 Task: Find connections with filter location Point Cook with filter topic #hiringwith filter profile language English with filter current company ONLINE WORK FROM HOME OPPORTUNITY with filter school National Institute of Management Technology (NIMT) with filter industry Wholesale Paper Products with filter service category Customer Service with filter keywords title Actuary
Action: Mouse moved to (553, 105)
Screenshot: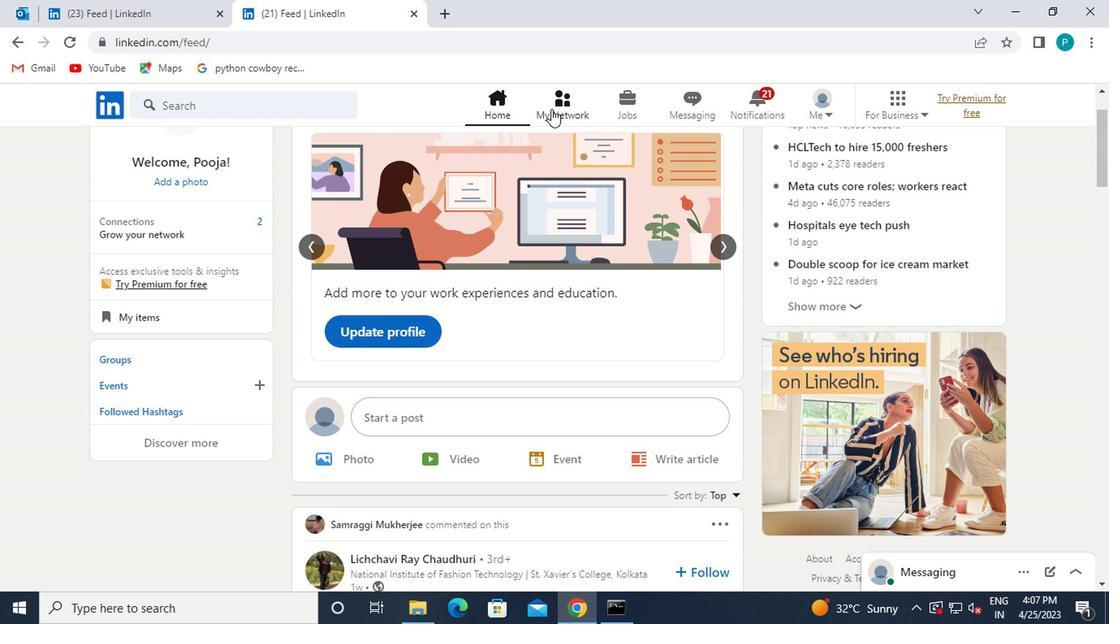 
Action: Mouse pressed left at (553, 105)
Screenshot: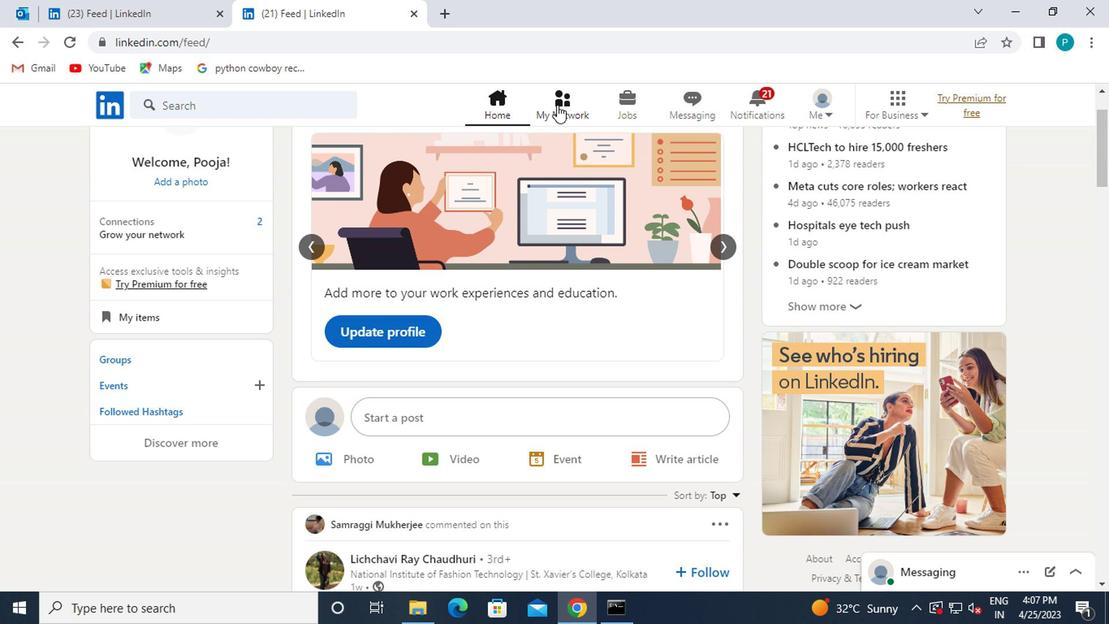 
Action: Mouse moved to (139, 204)
Screenshot: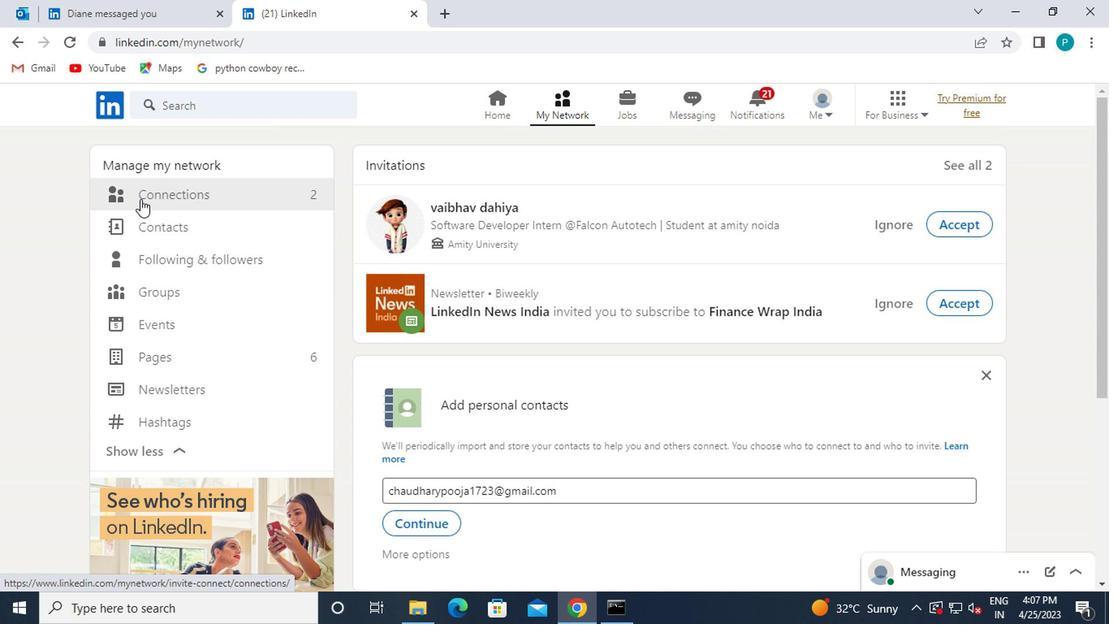 
Action: Mouse pressed left at (139, 204)
Screenshot: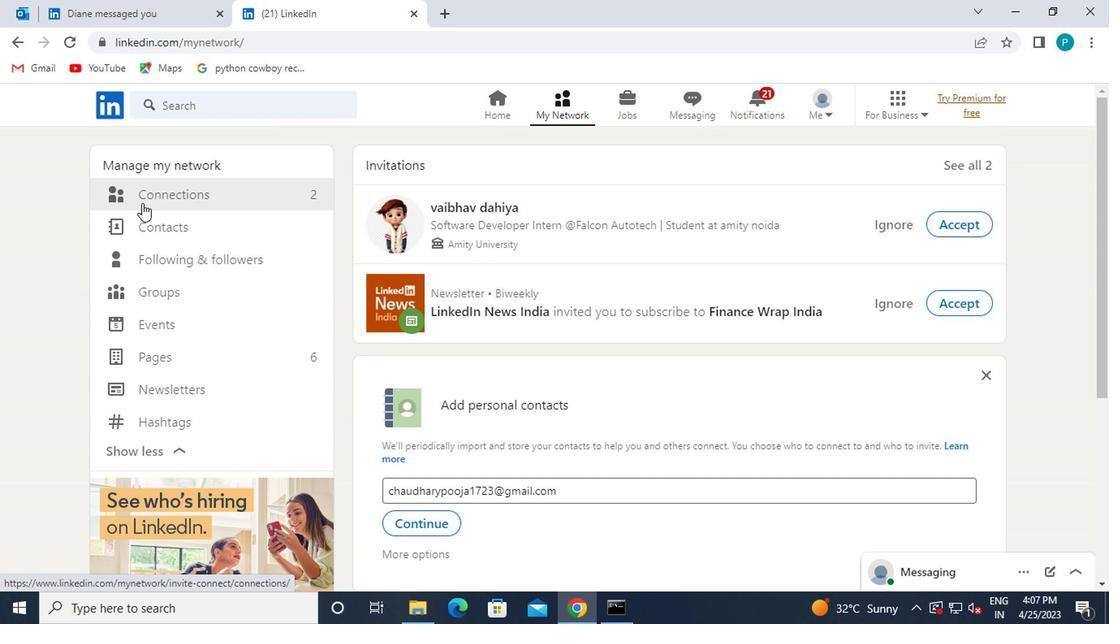 
Action: Mouse moved to (684, 185)
Screenshot: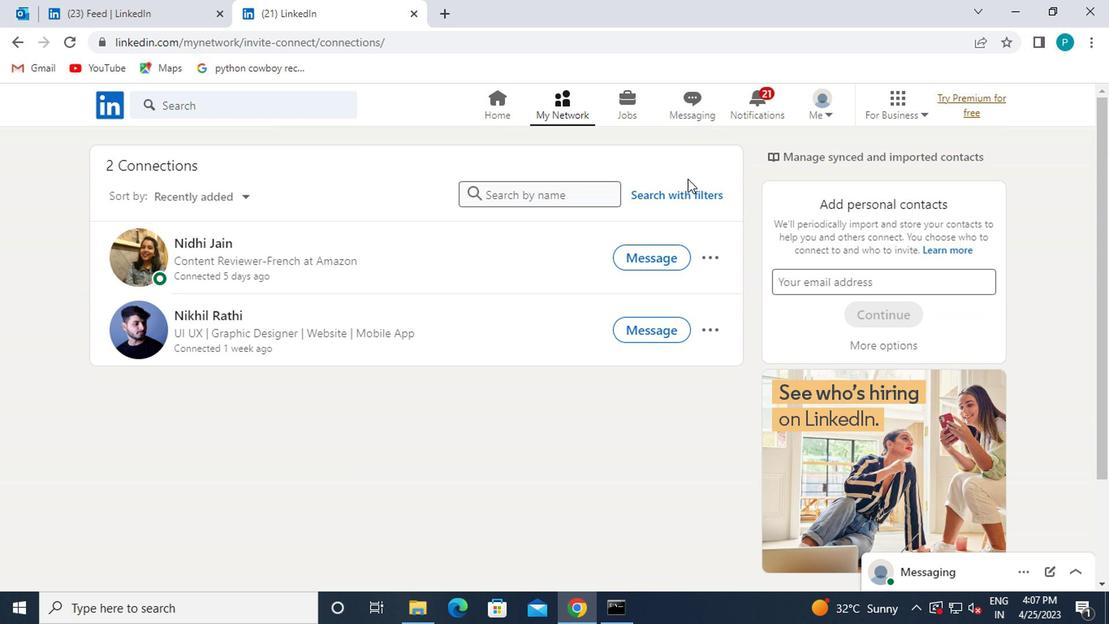 
Action: Mouse pressed left at (684, 185)
Screenshot: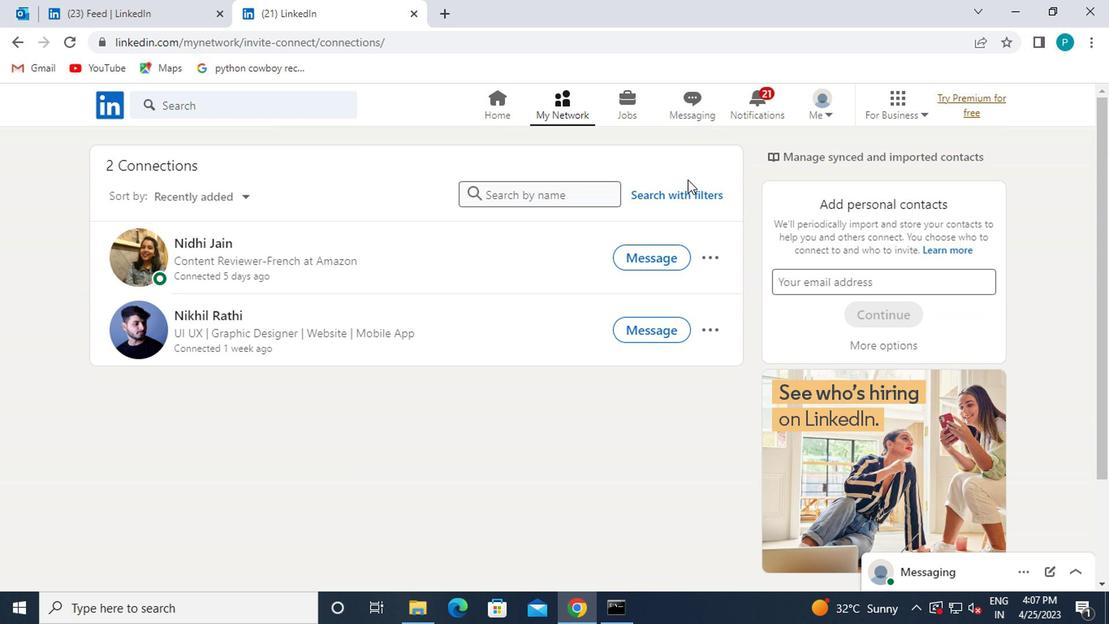 
Action: Mouse moved to (684, 193)
Screenshot: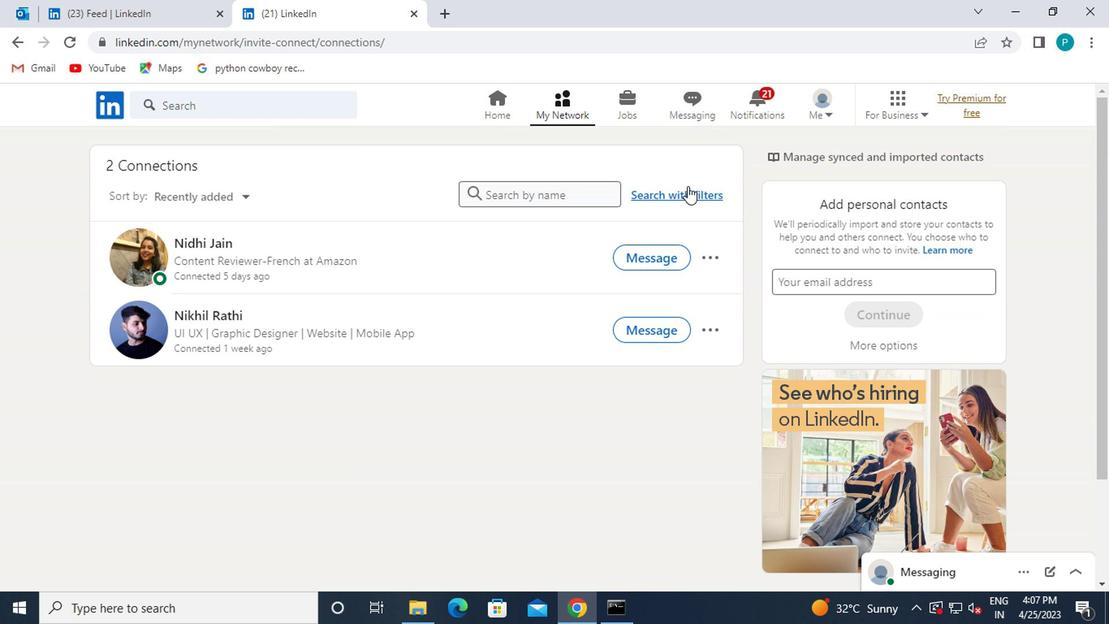 
Action: Mouse pressed left at (684, 193)
Screenshot: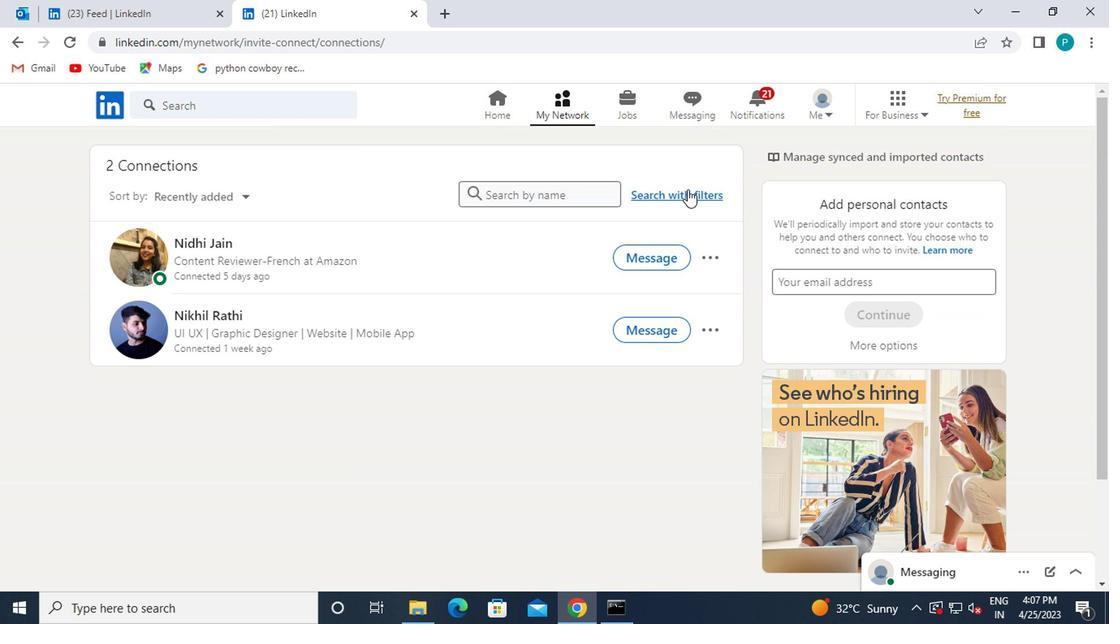 
Action: Mouse moved to (543, 146)
Screenshot: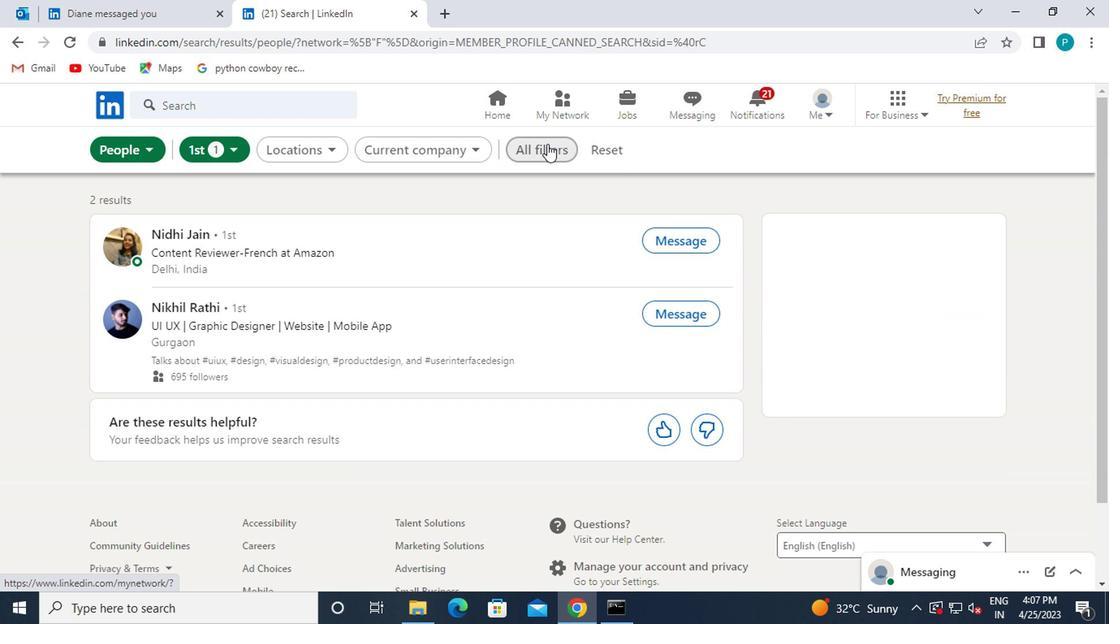 
Action: Mouse pressed left at (543, 146)
Screenshot: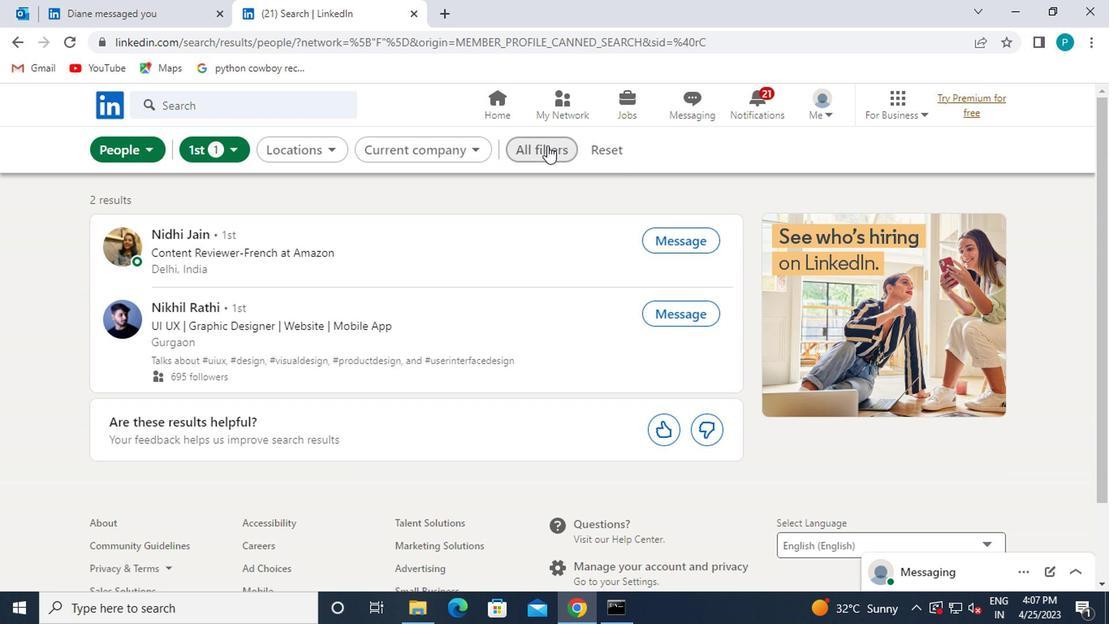 
Action: Mouse moved to (756, 331)
Screenshot: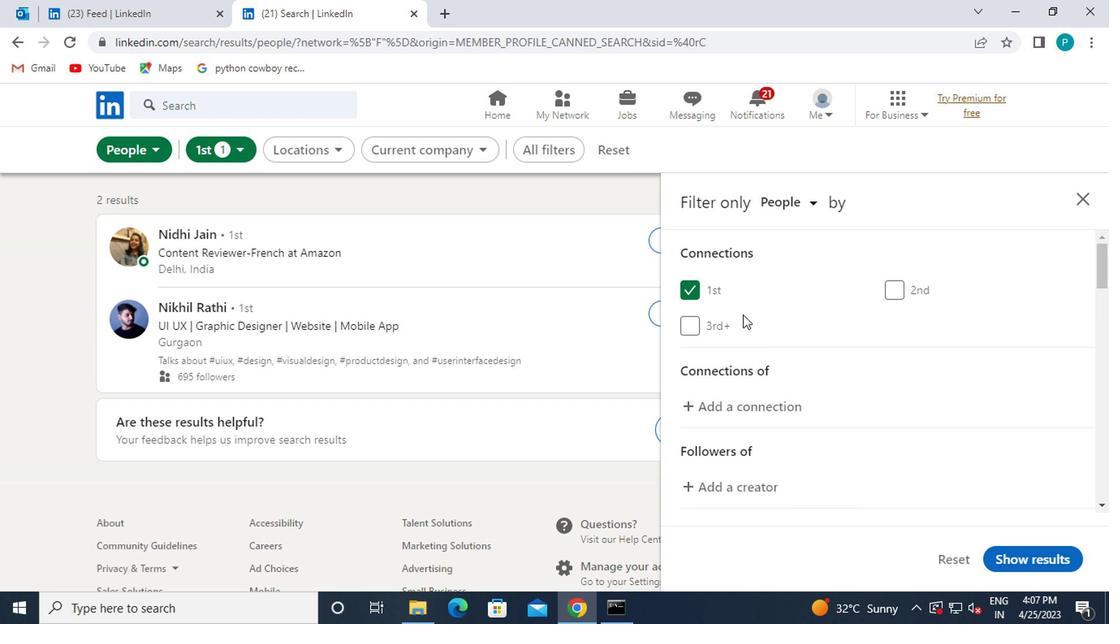 
Action: Mouse scrolled (756, 331) with delta (0, 0)
Screenshot: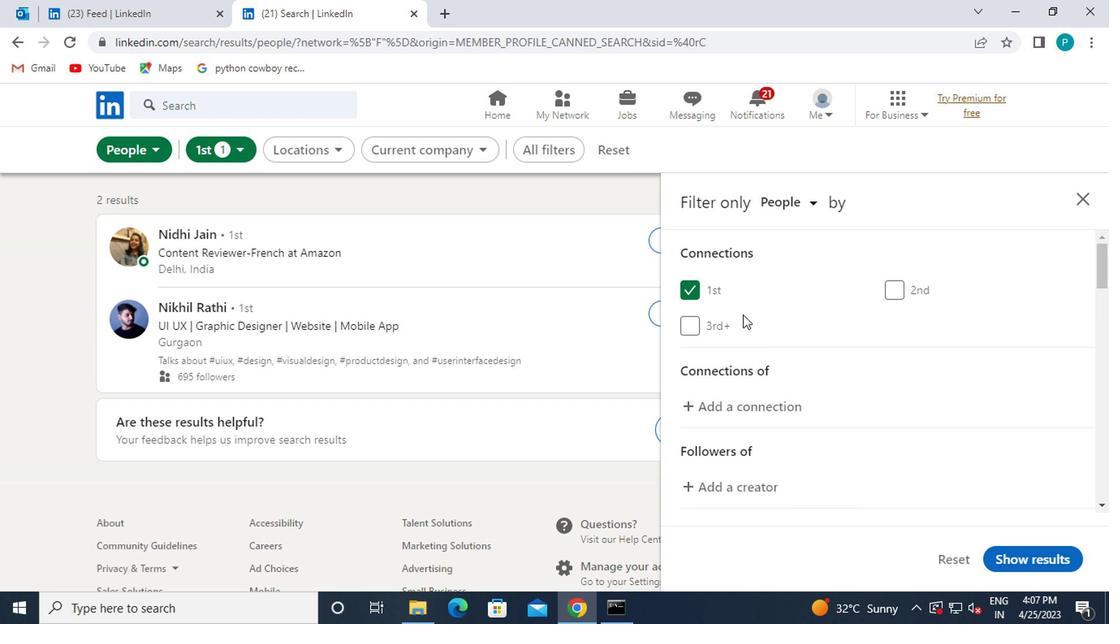 
Action: Mouse moved to (757, 335)
Screenshot: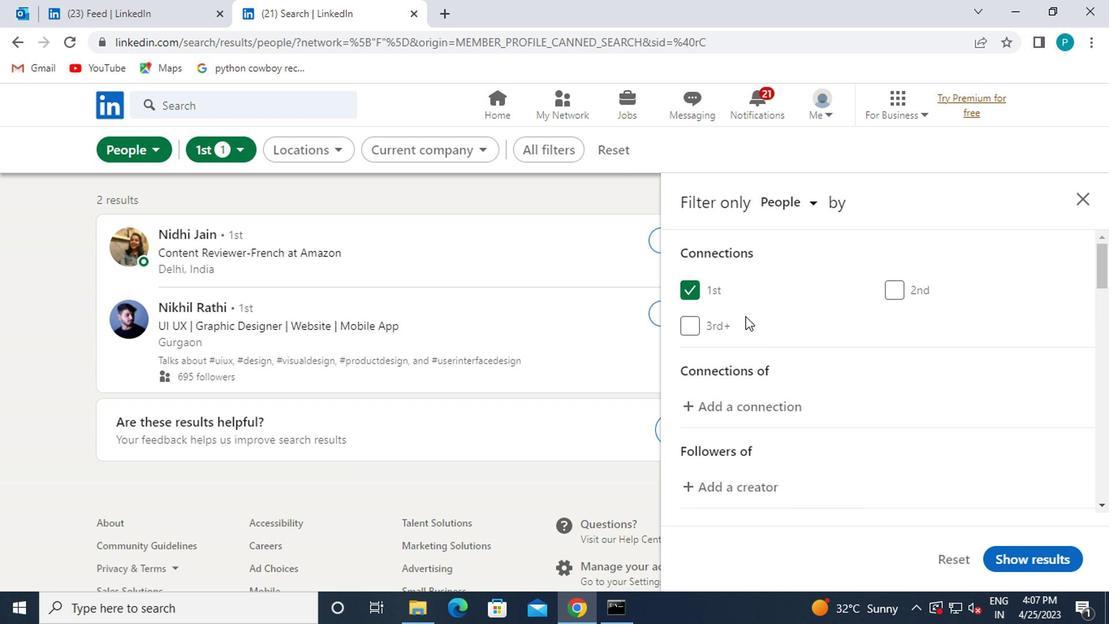 
Action: Mouse scrolled (757, 335) with delta (0, 0)
Screenshot: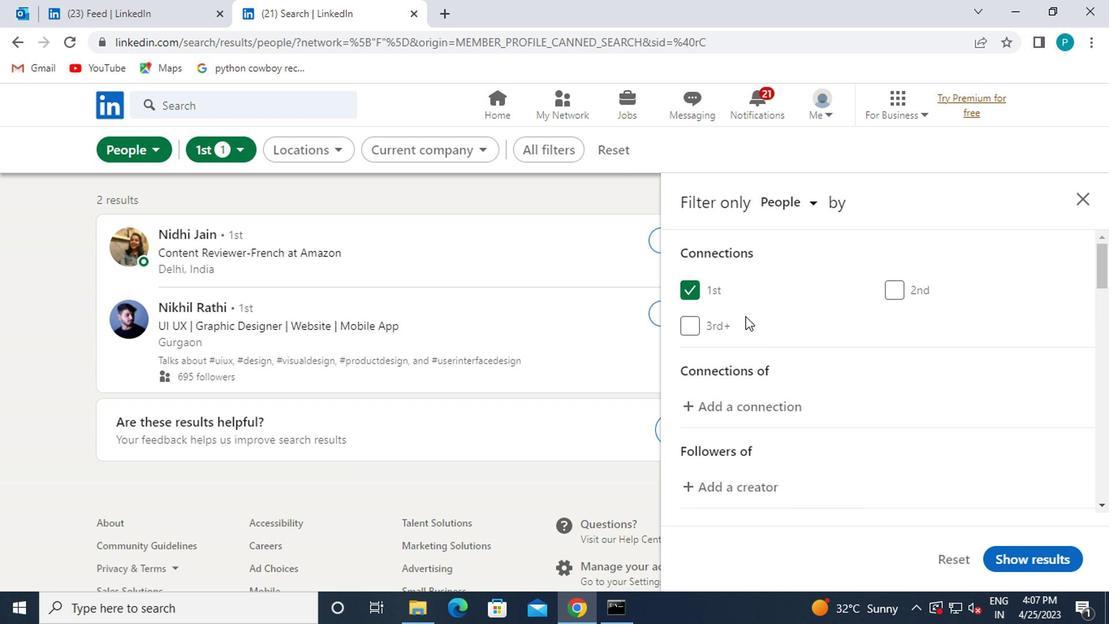 
Action: Mouse moved to (864, 412)
Screenshot: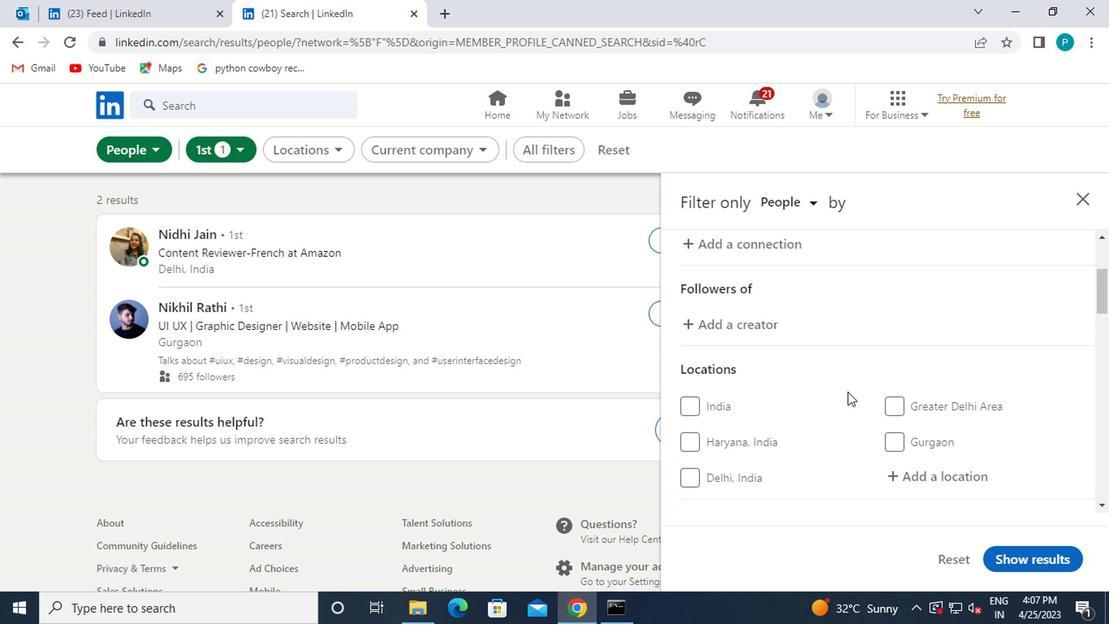 
Action: Mouse scrolled (864, 411) with delta (0, 0)
Screenshot: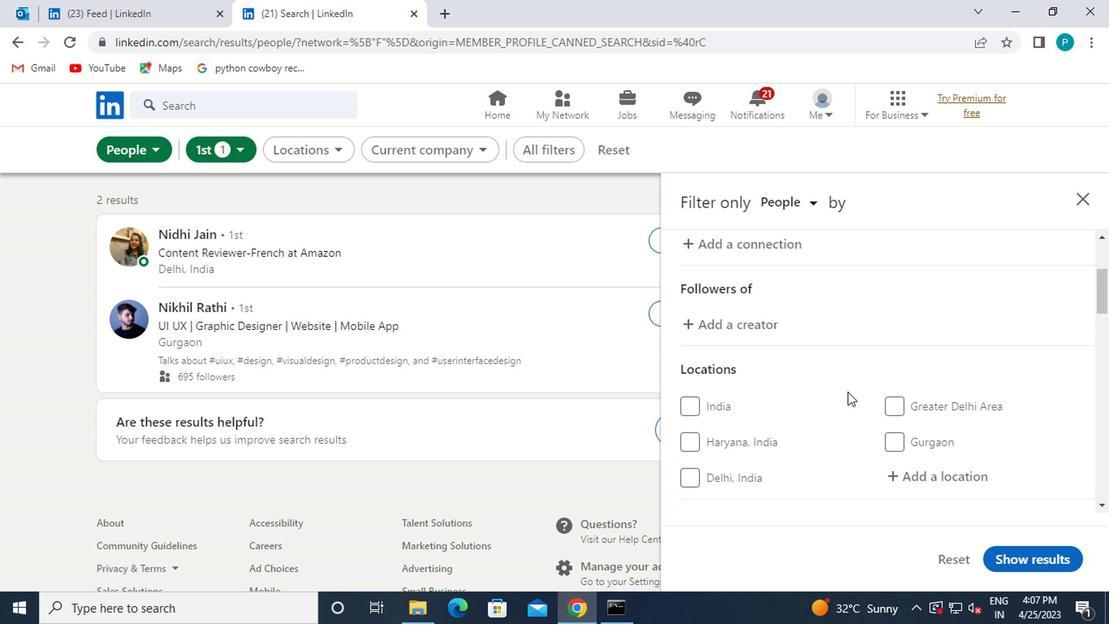 
Action: Mouse moved to (864, 415)
Screenshot: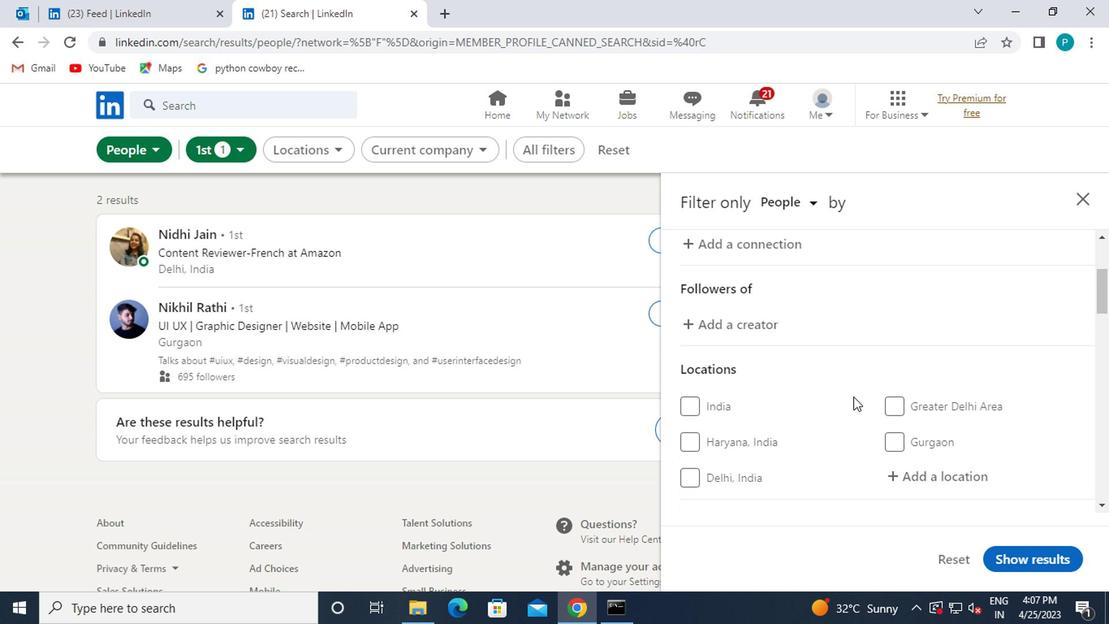 
Action: Mouse scrolled (864, 415) with delta (0, 0)
Screenshot: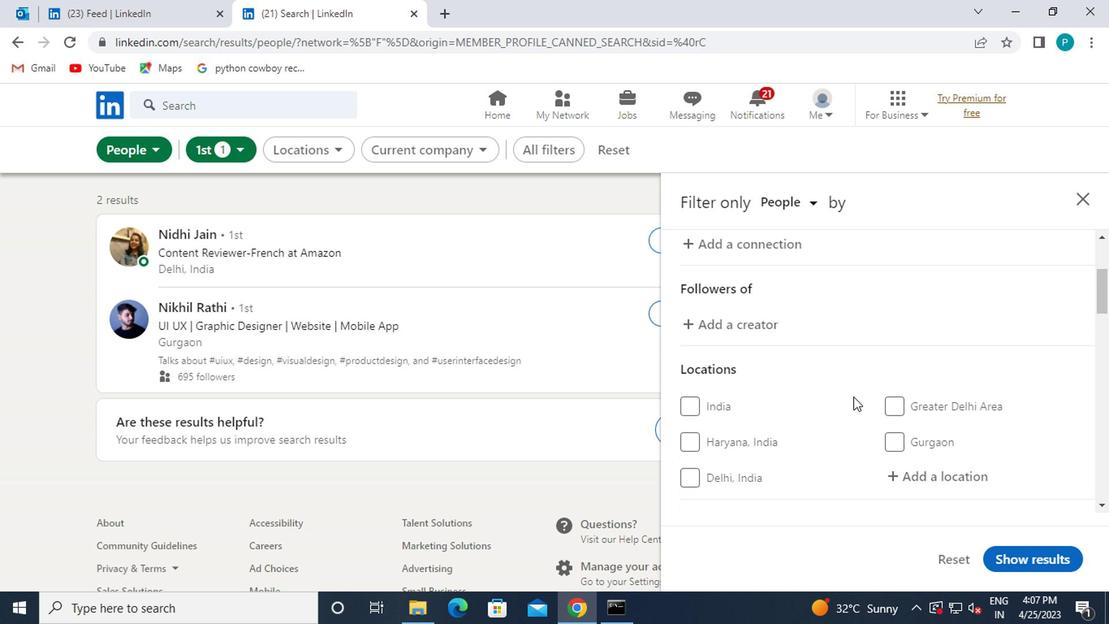 
Action: Mouse moved to (894, 319)
Screenshot: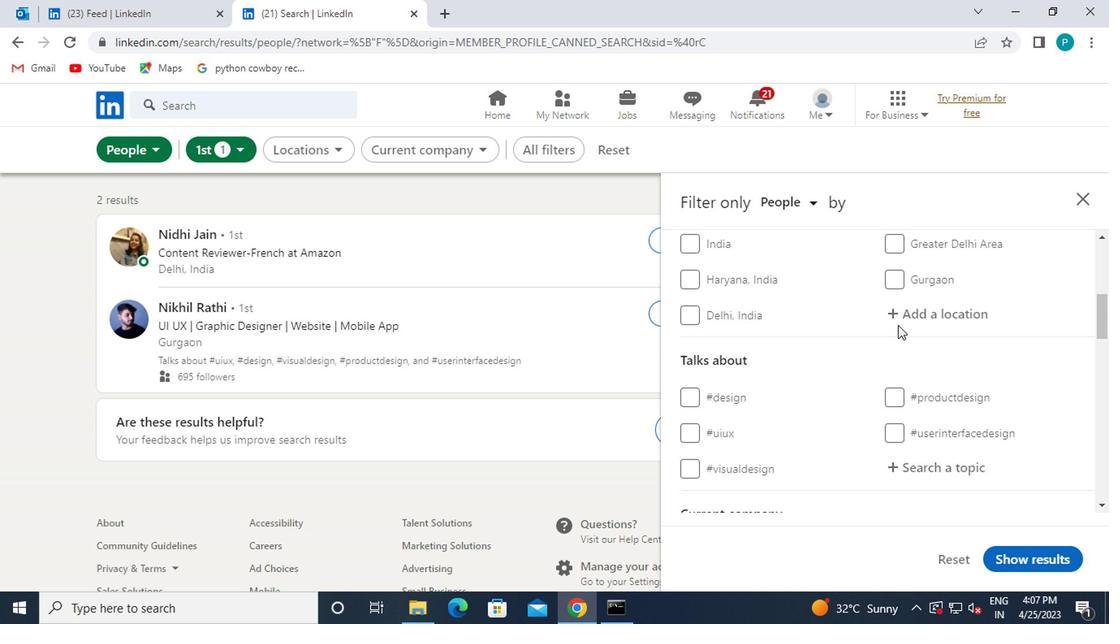 
Action: Mouse pressed left at (894, 319)
Screenshot: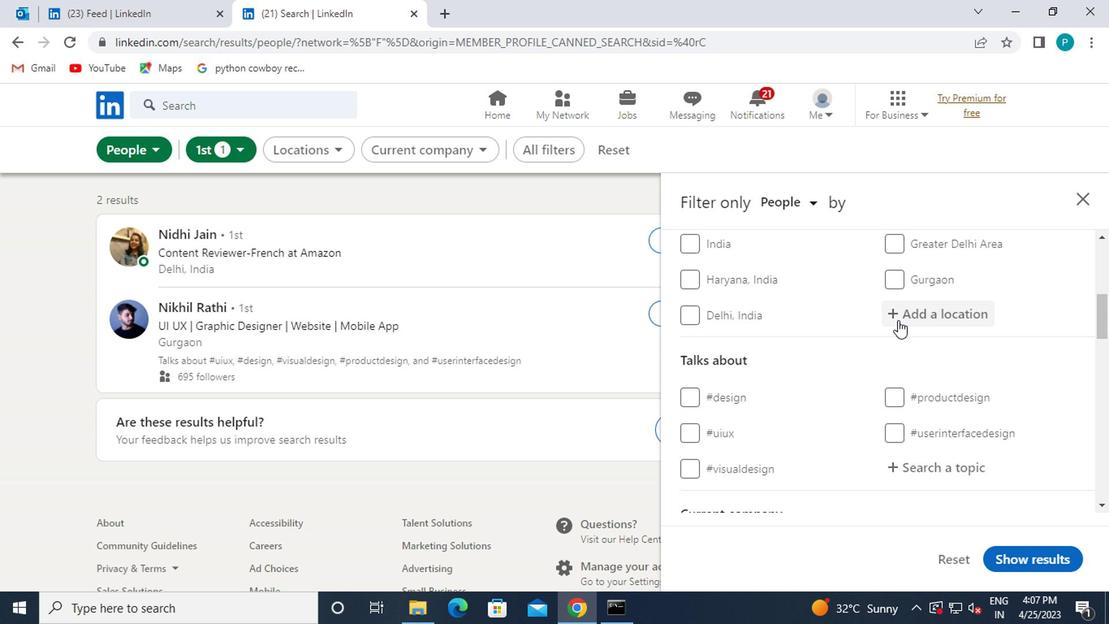 
Action: Key pressed point<Key.space>cook
Screenshot: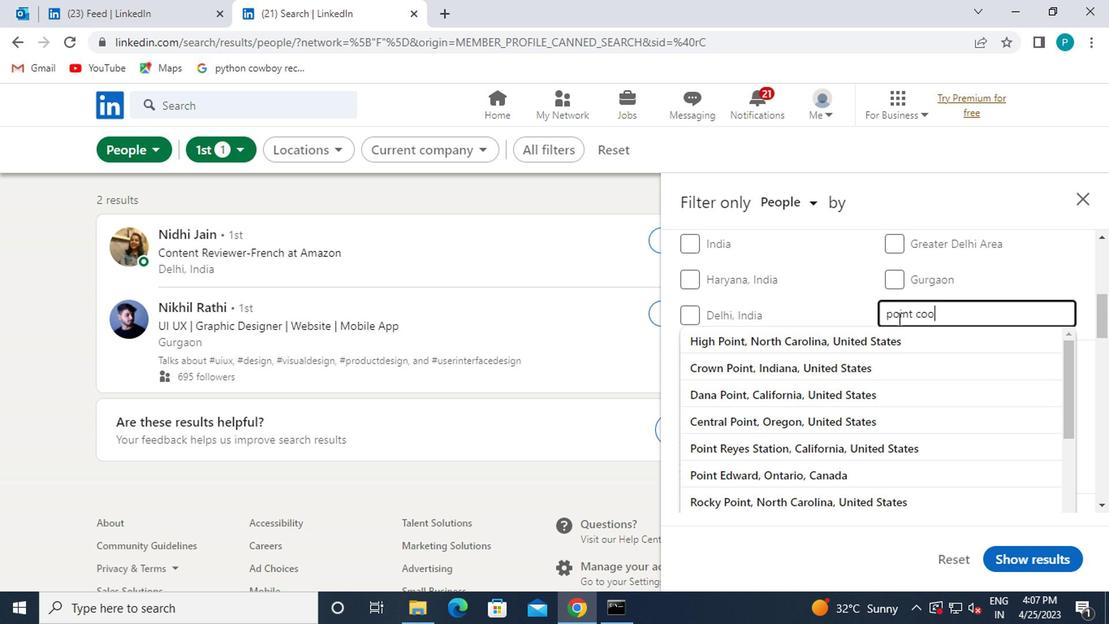 
Action: Mouse moved to (857, 348)
Screenshot: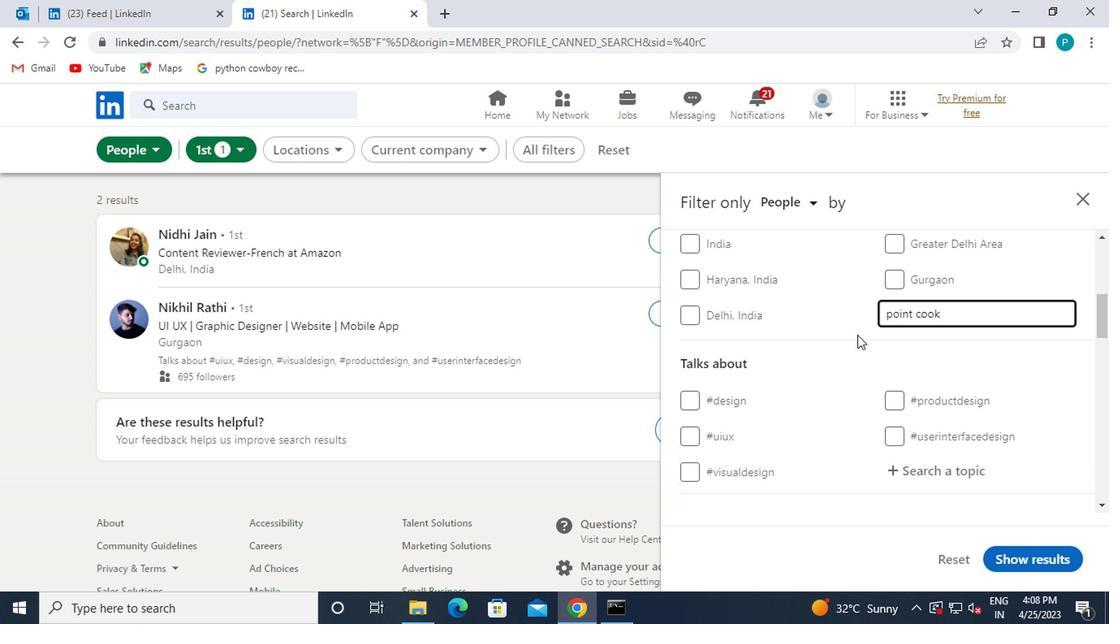 
Action: Mouse scrolled (857, 347) with delta (0, 0)
Screenshot: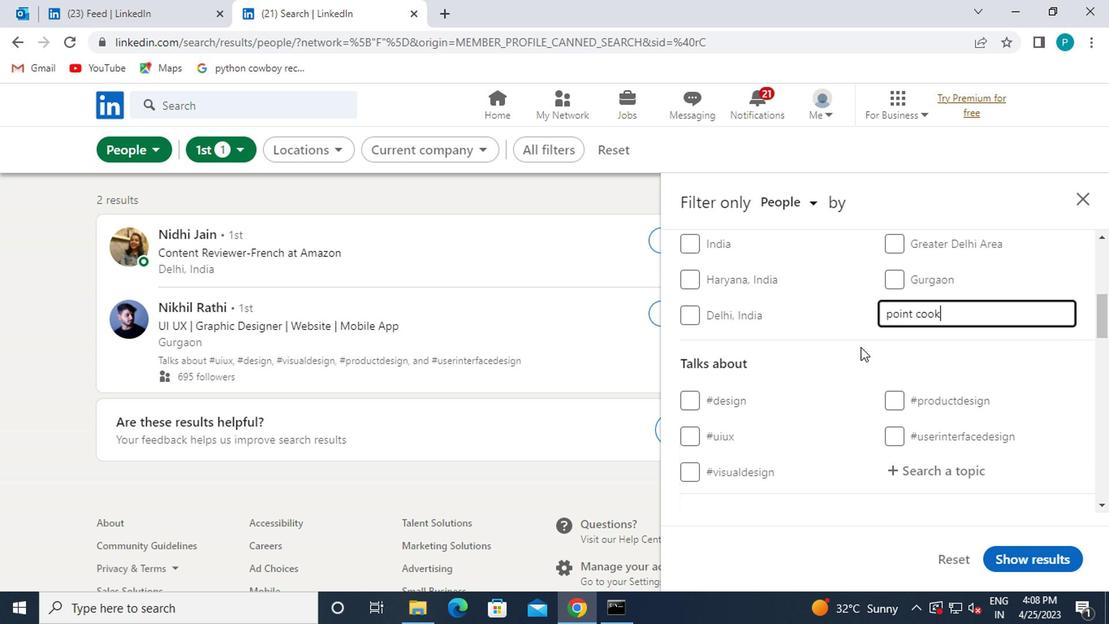 
Action: Mouse moved to (852, 338)
Screenshot: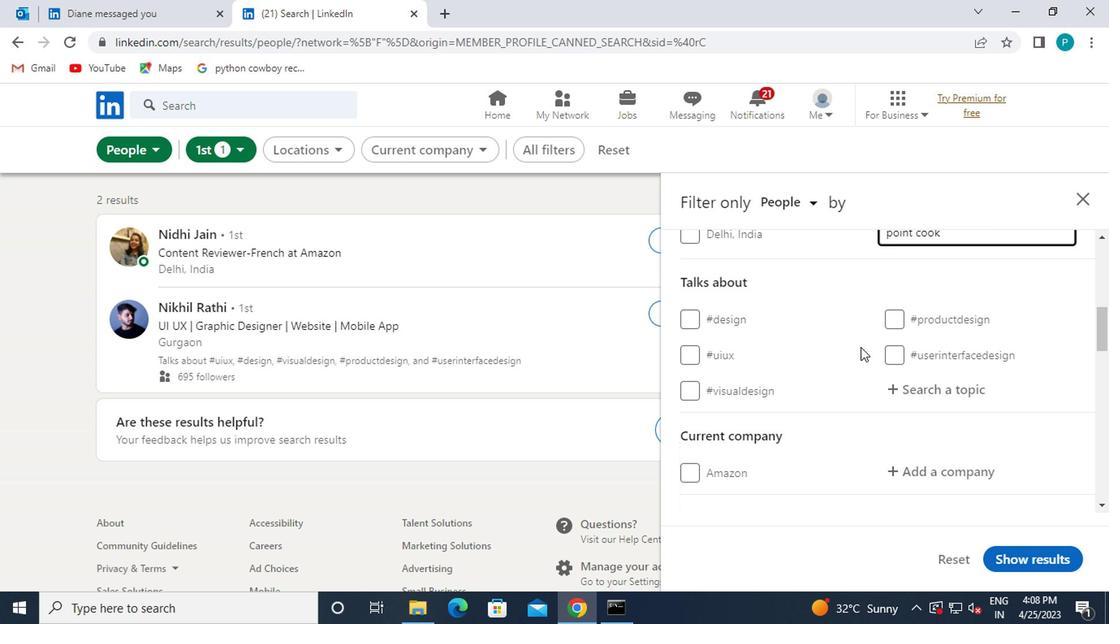 
Action: Key pressed <Key.enter>
Screenshot: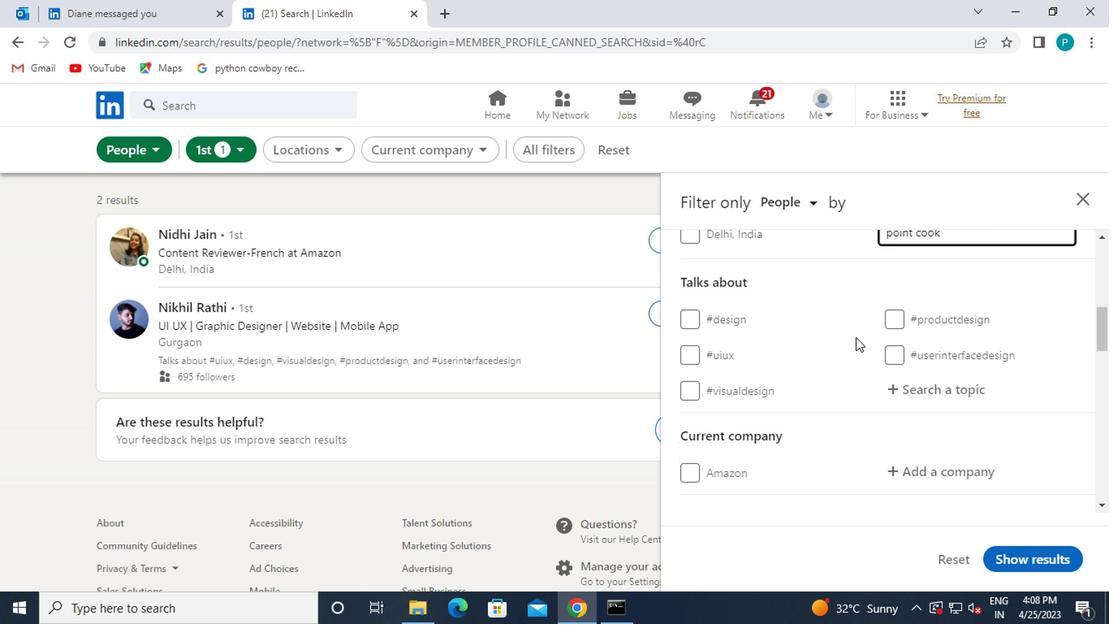 
Action: Mouse moved to (883, 385)
Screenshot: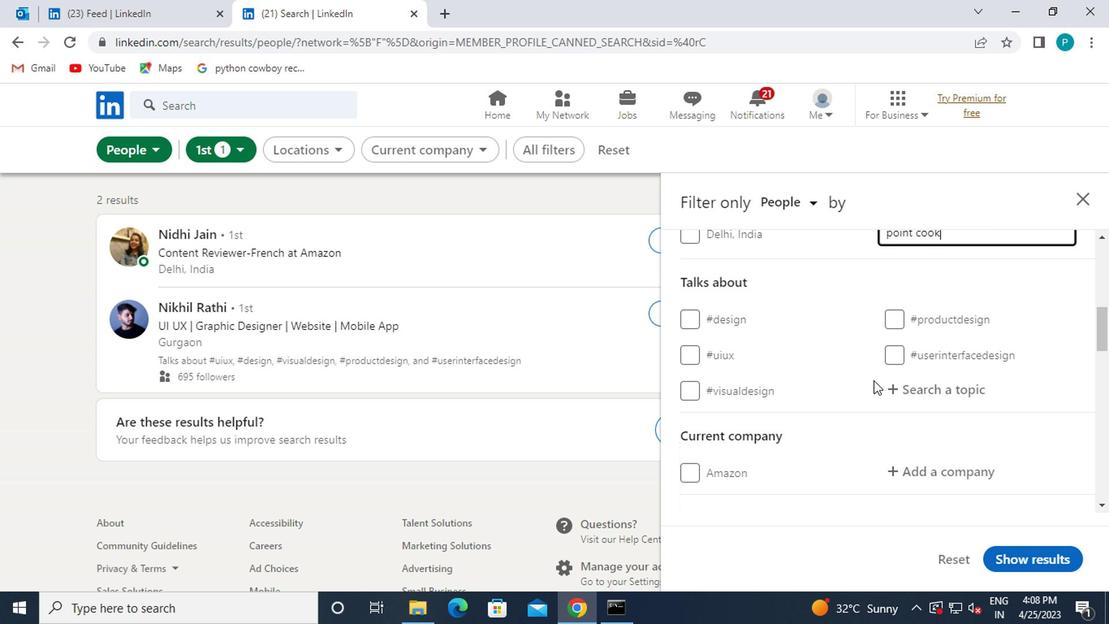 
Action: Mouse pressed left at (883, 385)
Screenshot: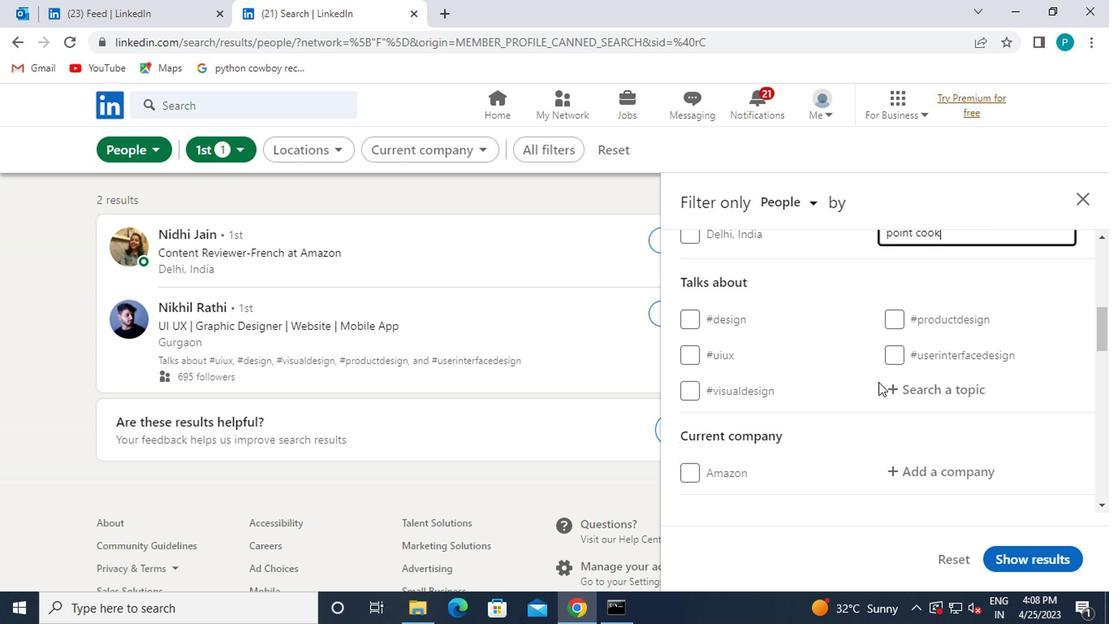 
Action: Key pressed <Key.shift><Key.shift><Key.shift><Key.shift><Key.shift><Key.shift><Key.shift><Key.shift>#HIRING
Screenshot: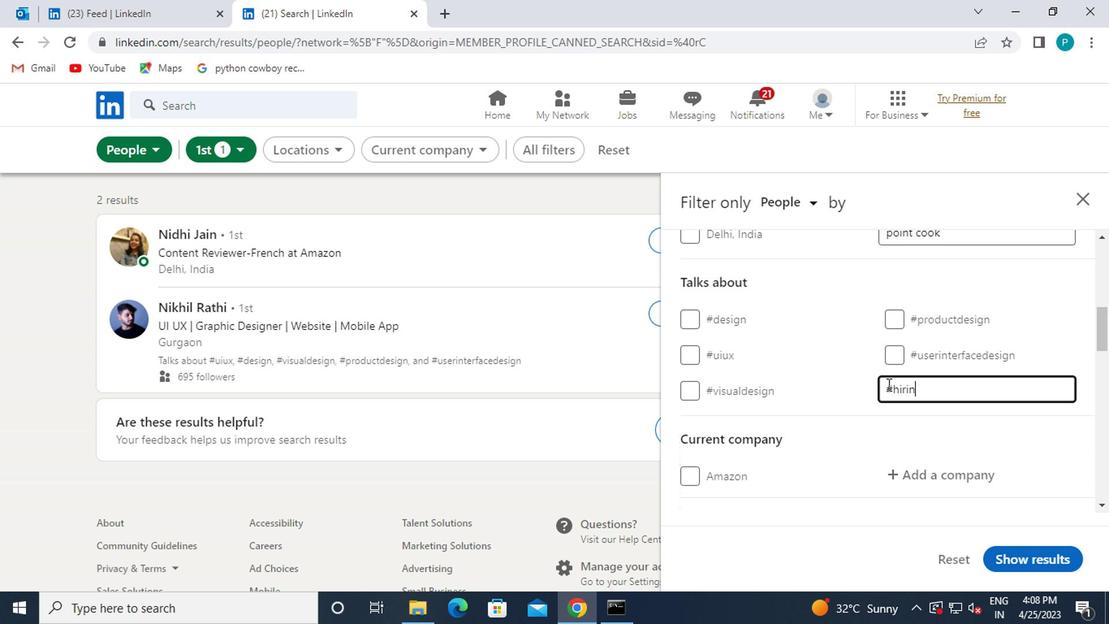 
Action: Mouse moved to (901, 439)
Screenshot: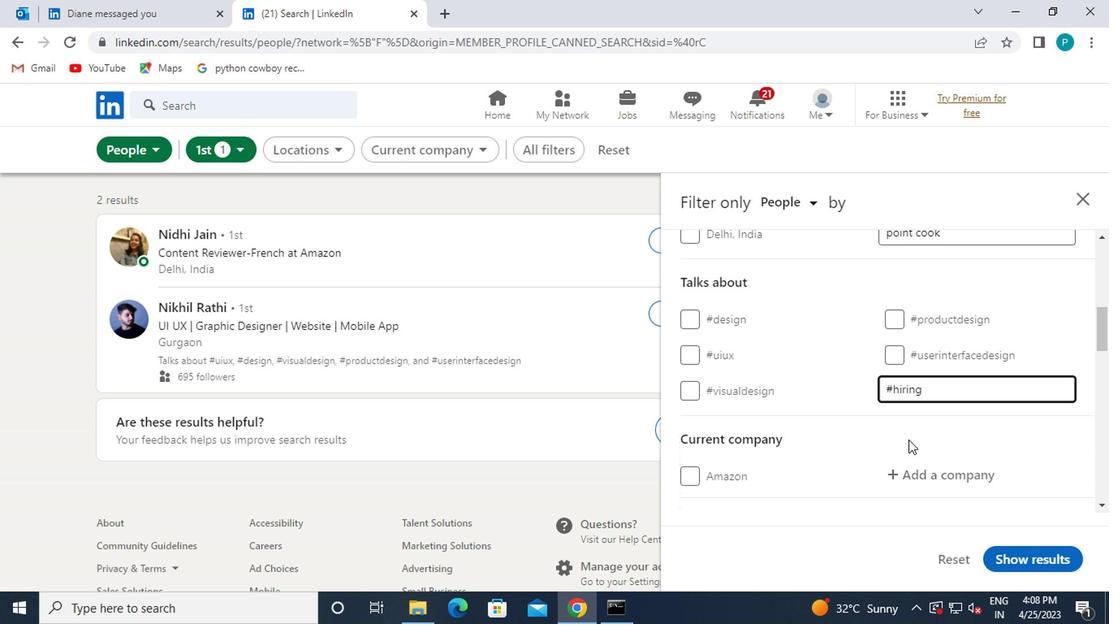 
Action: Mouse scrolled (901, 439) with delta (0, 0)
Screenshot: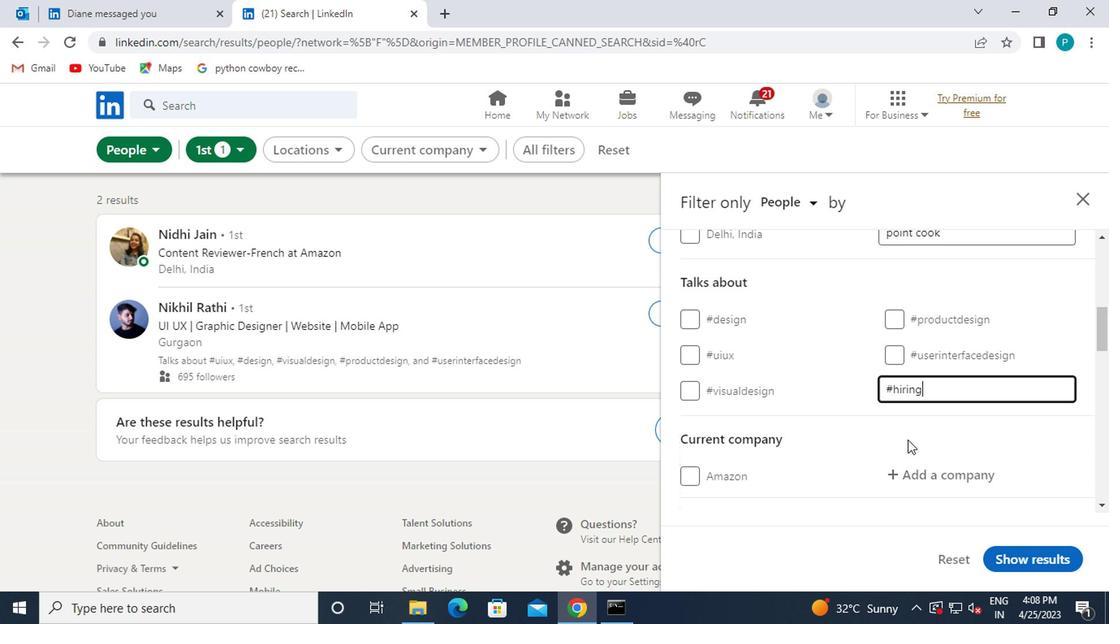 
Action: Mouse moved to (899, 439)
Screenshot: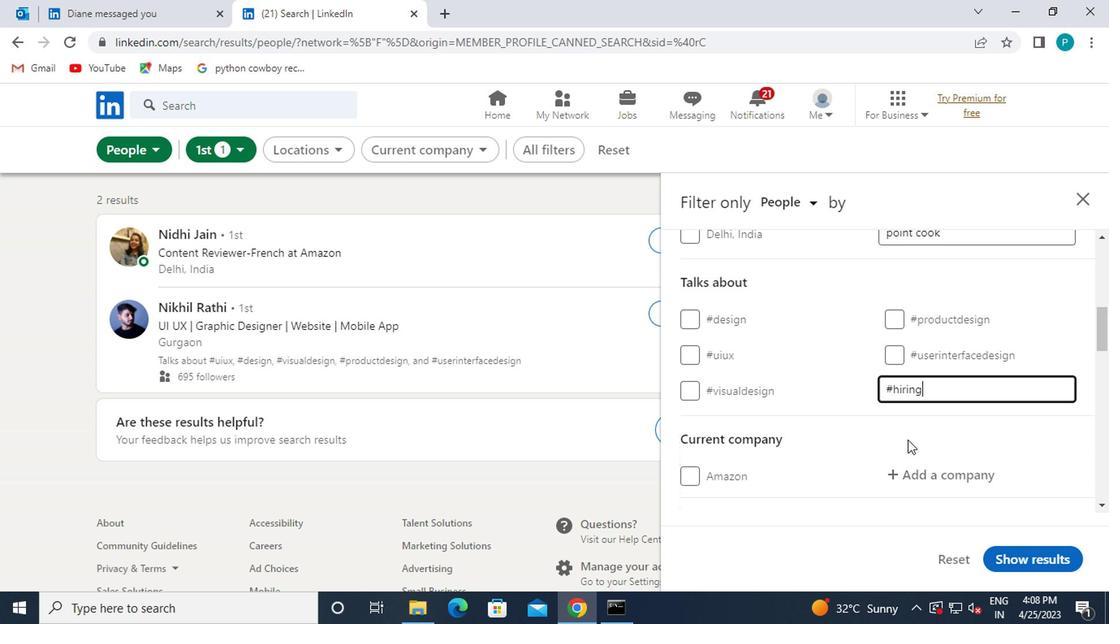 
Action: Mouse scrolled (899, 438) with delta (0, -1)
Screenshot: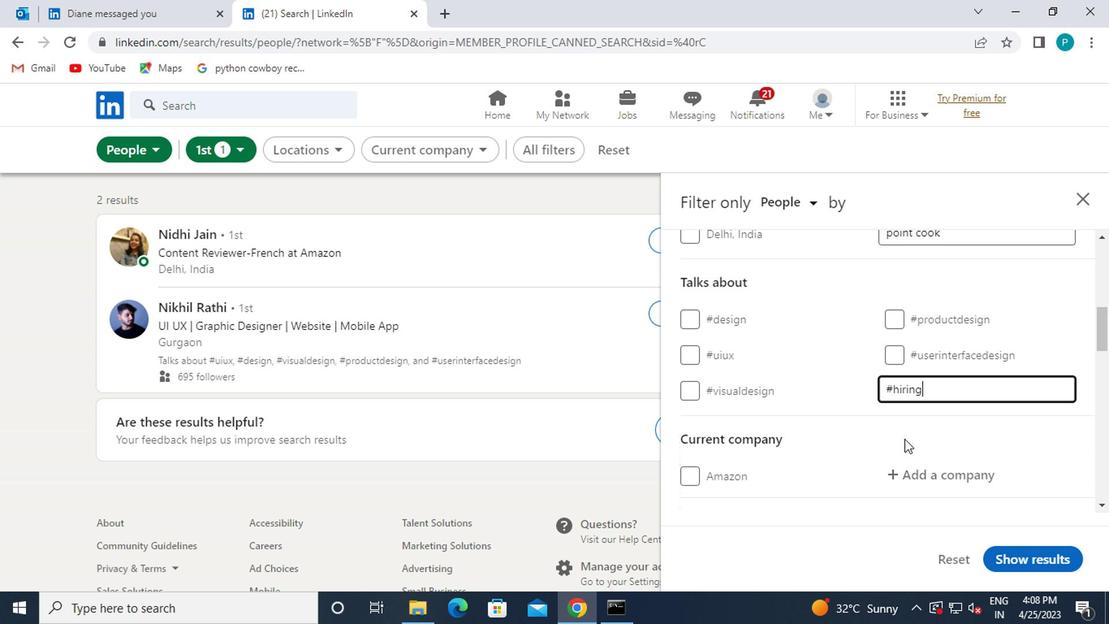 
Action: Mouse moved to (916, 312)
Screenshot: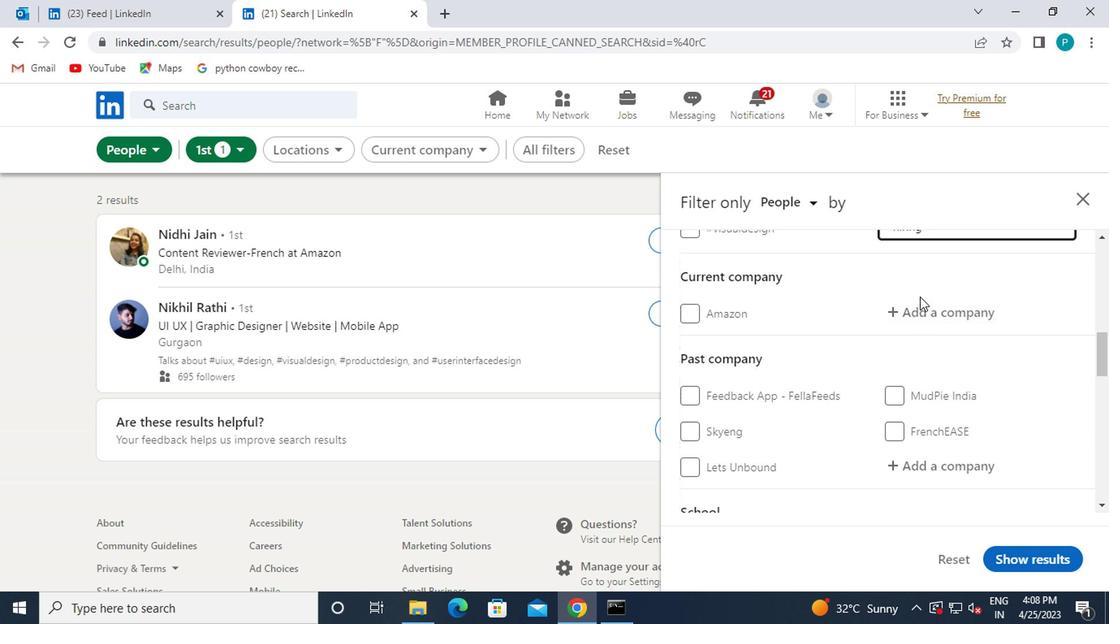 
Action: Mouse pressed left at (916, 312)
Screenshot: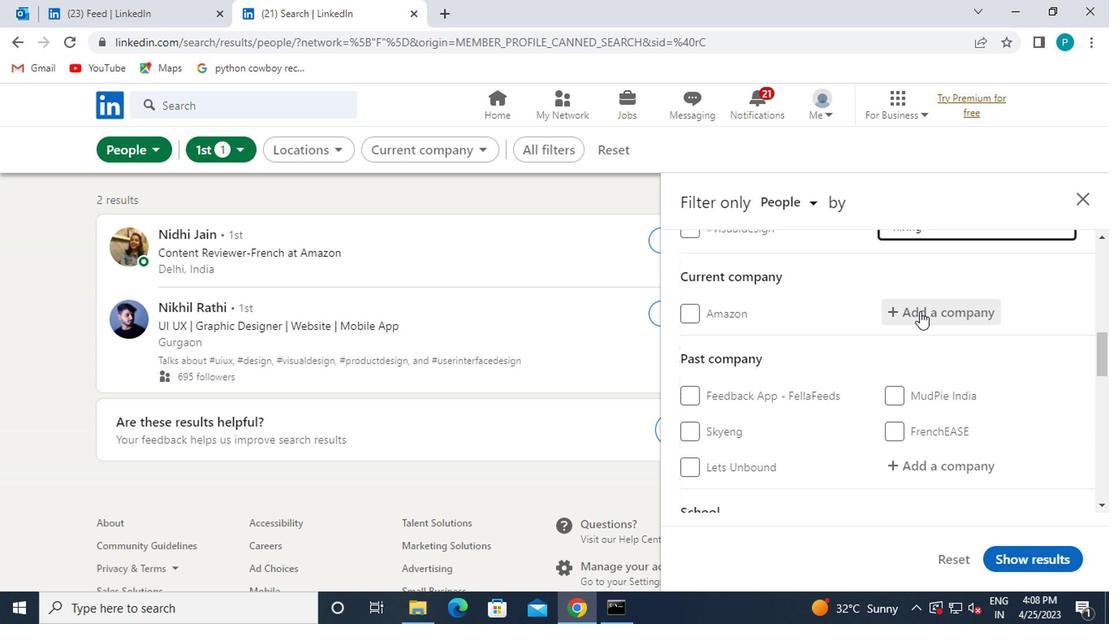 
Action: Mouse moved to (951, 317)
Screenshot: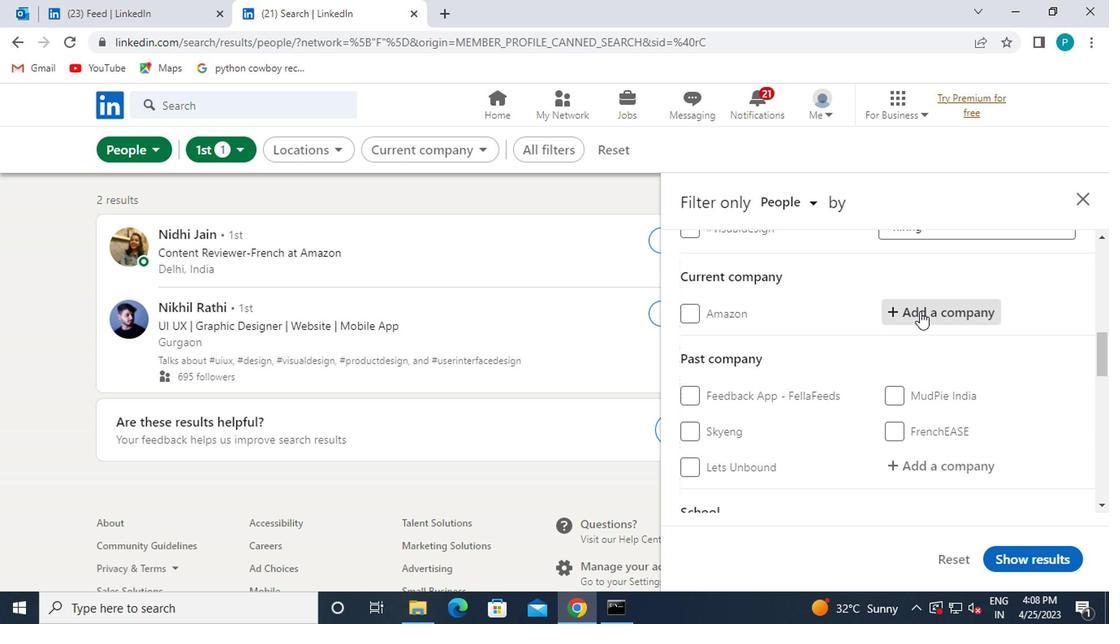 
Action: Key pressed ONLIN
Screenshot: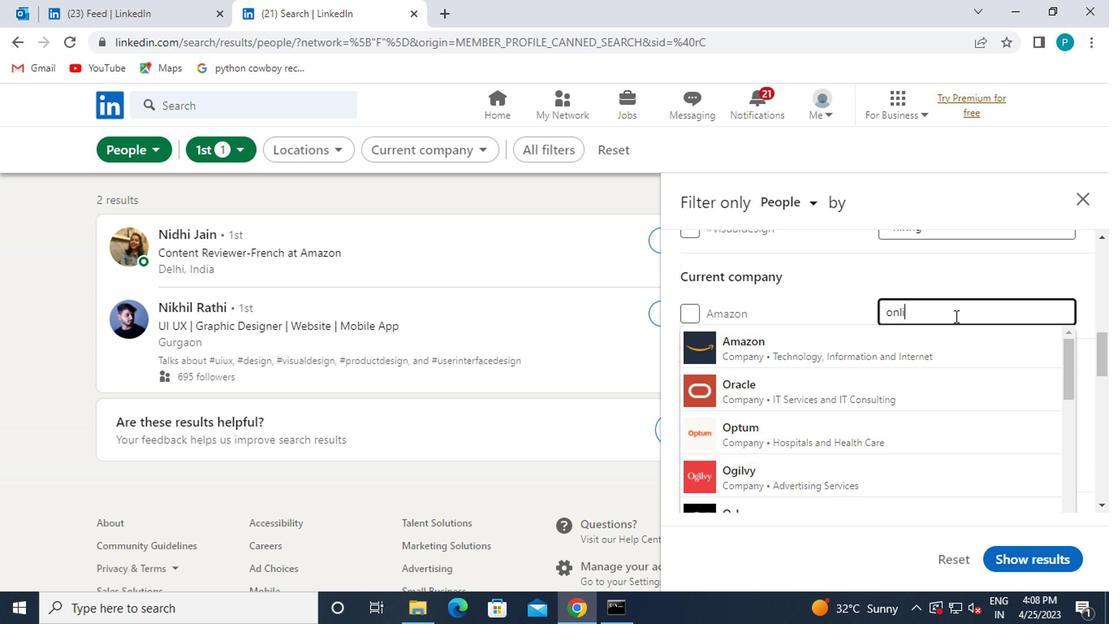 
Action: Mouse moved to (952, 317)
Screenshot: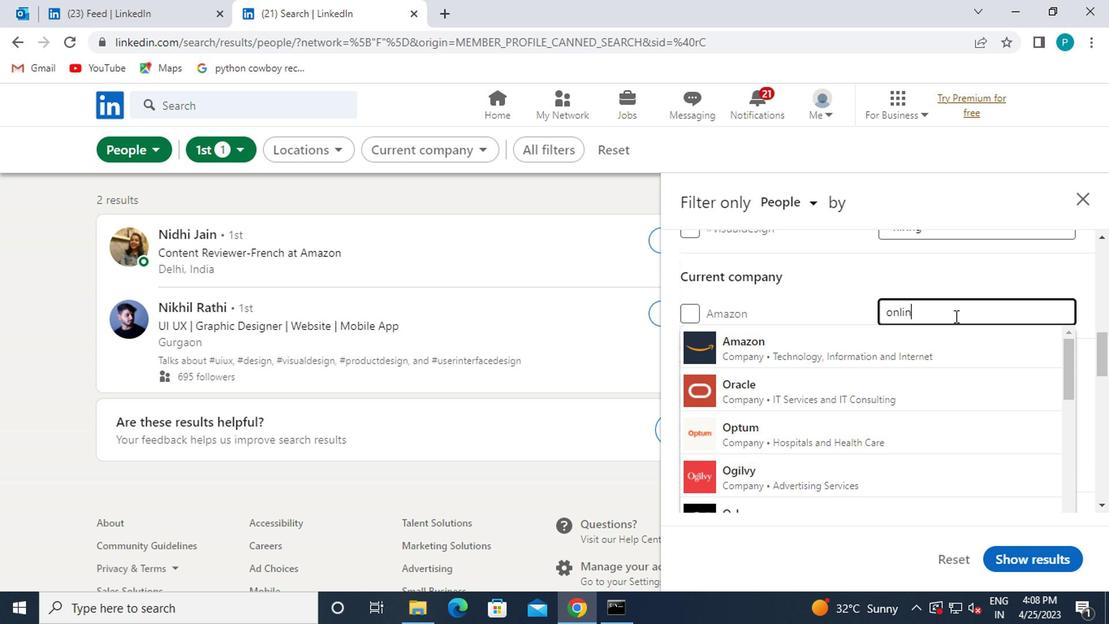 
Action: Key pressed E
Screenshot: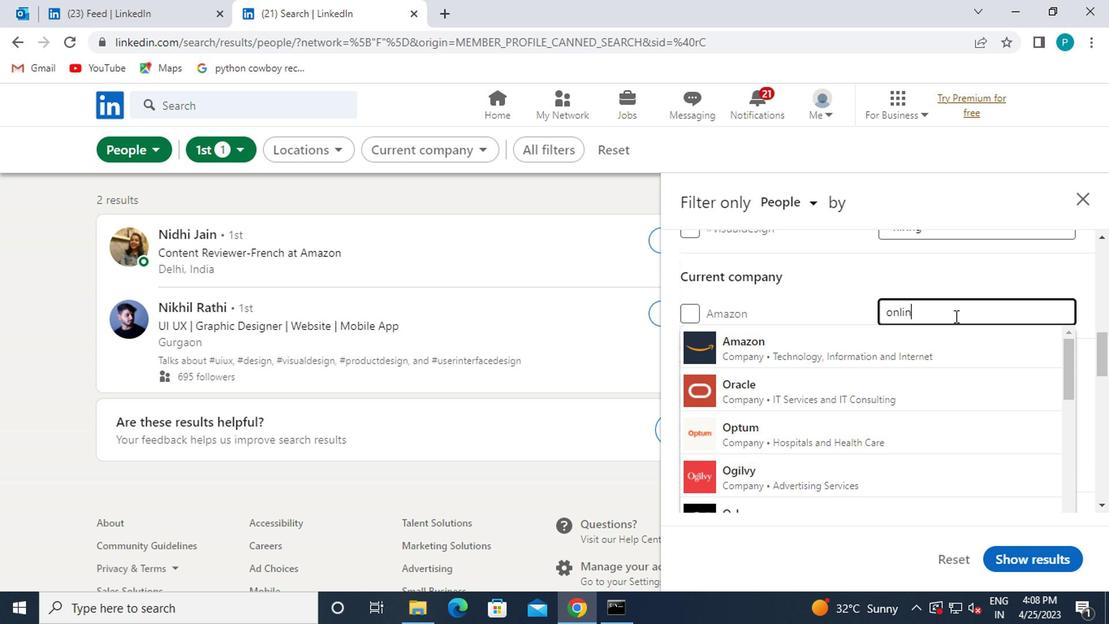 
Action: Mouse moved to (959, 311)
Screenshot: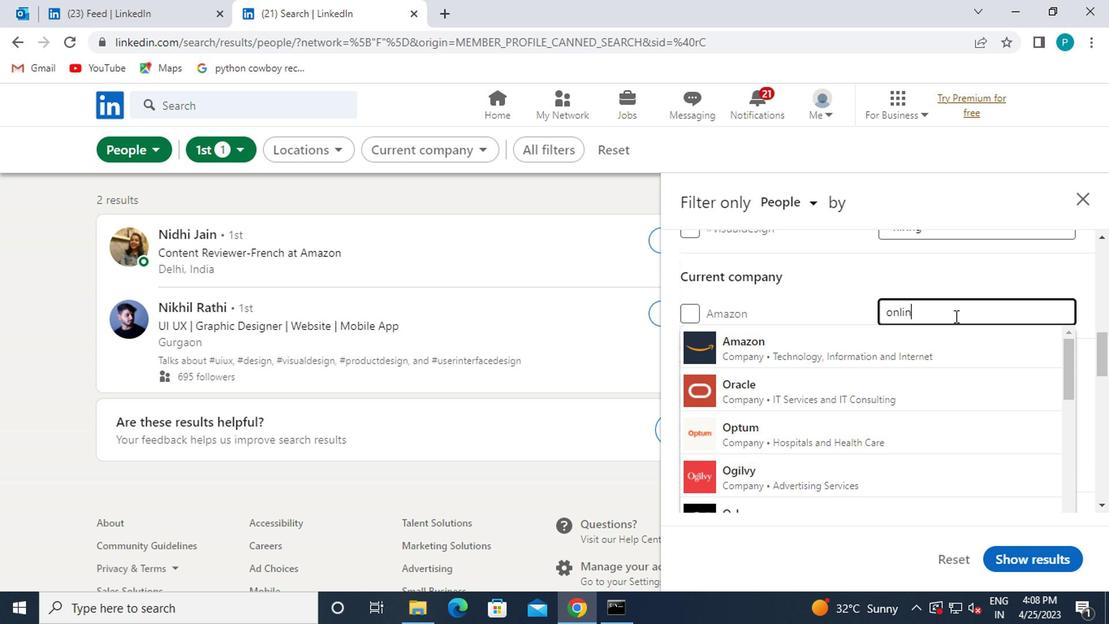 
Action: Key pressed <Key.space>
Screenshot: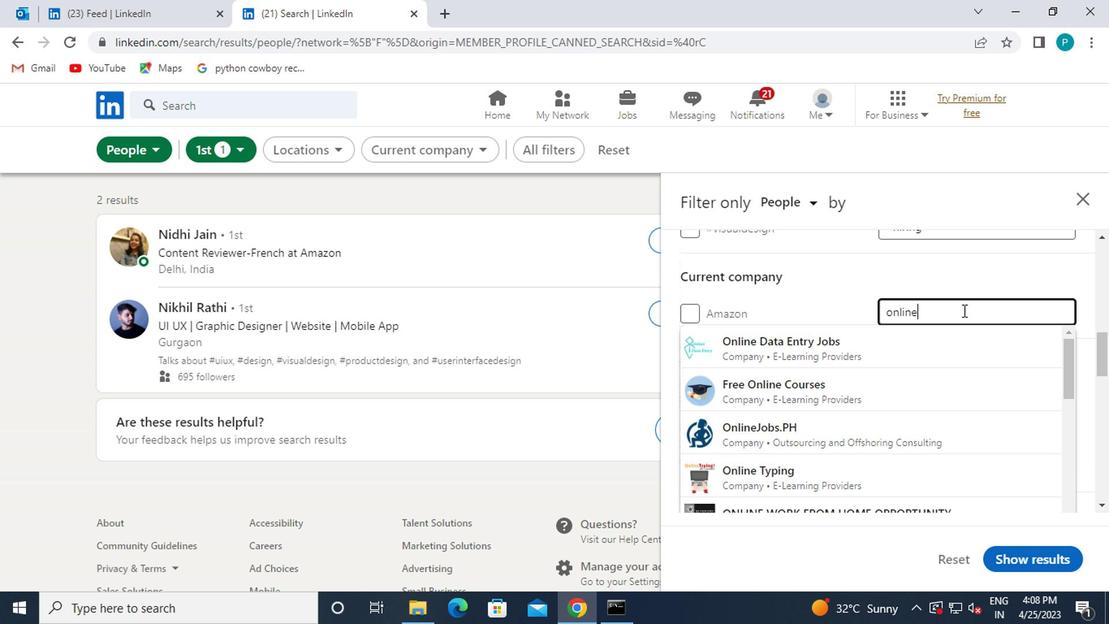 
Action: Mouse moved to (885, 411)
Screenshot: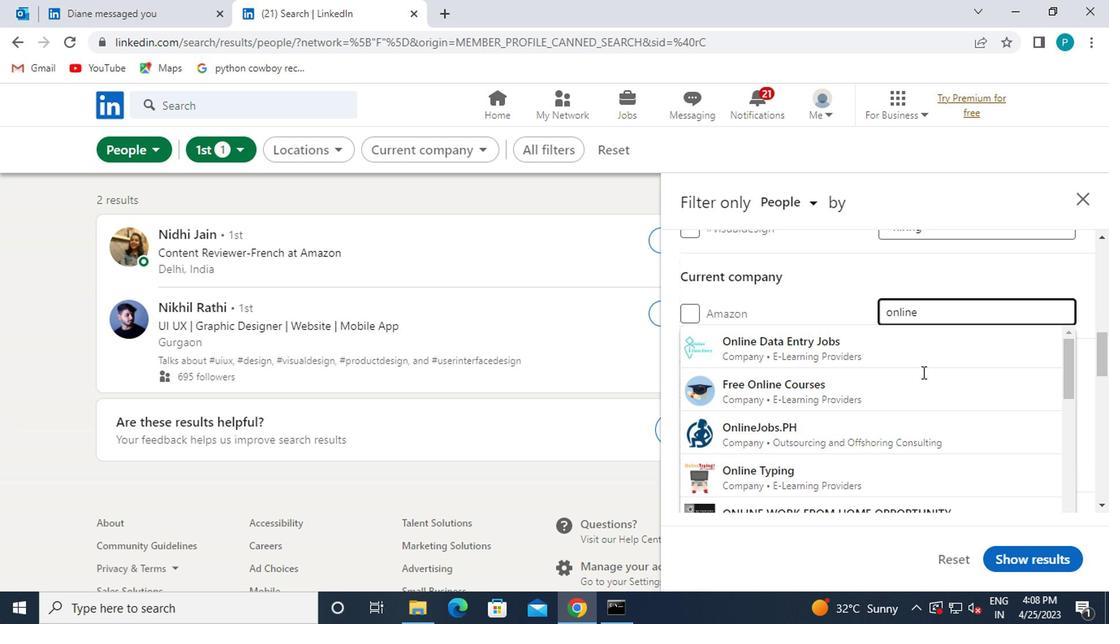 
Action: Mouse scrolled (885, 411) with delta (0, 0)
Screenshot: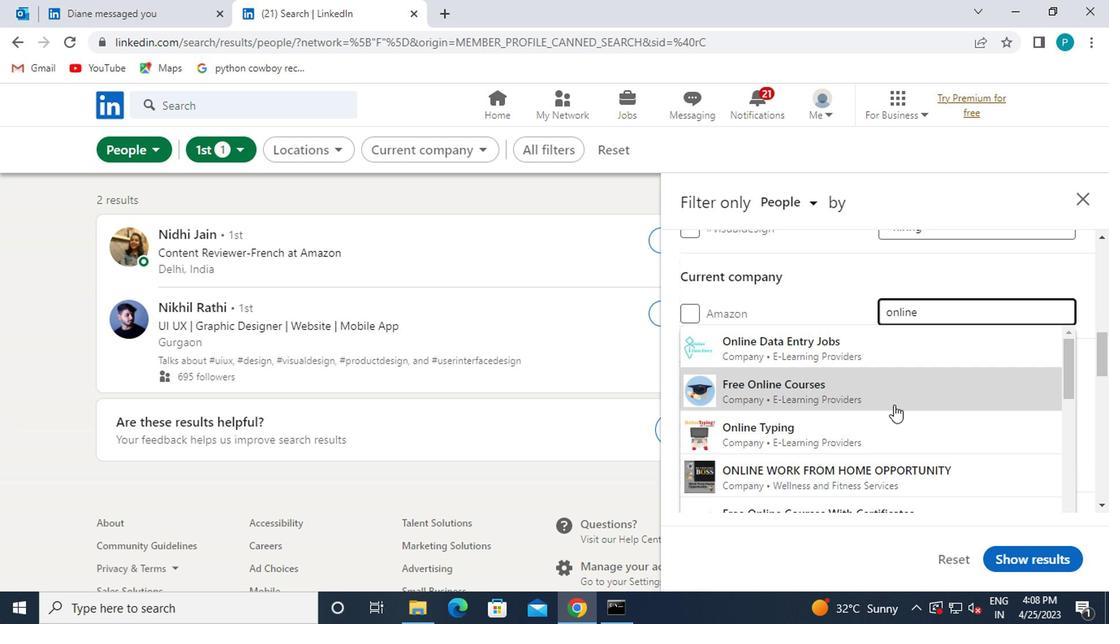 
Action: Mouse moved to (869, 404)
Screenshot: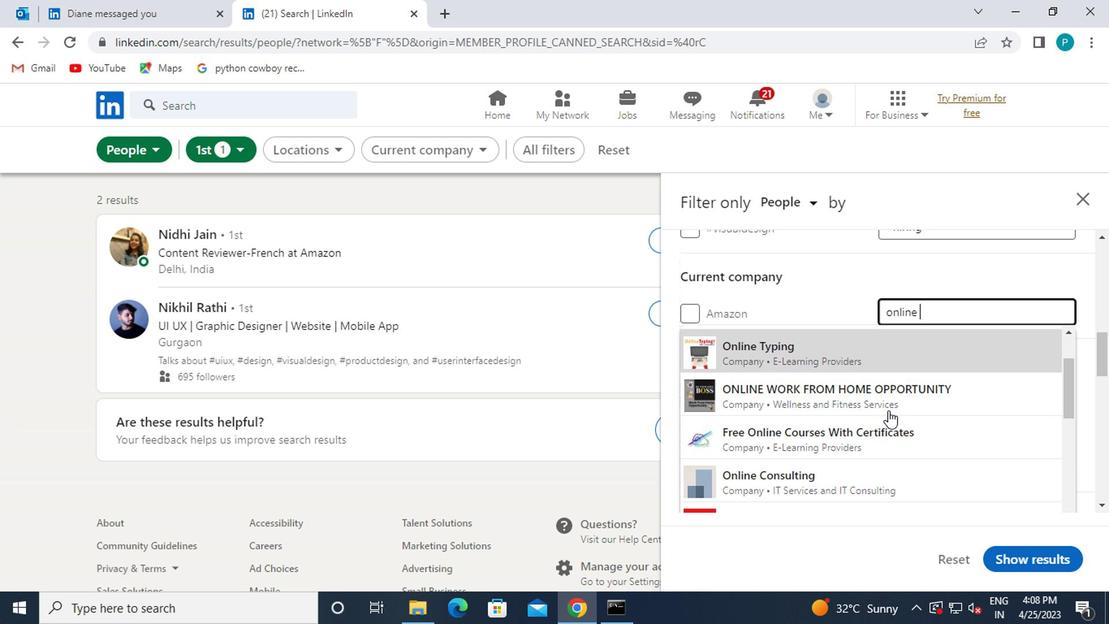 
Action: Mouse pressed left at (869, 404)
Screenshot: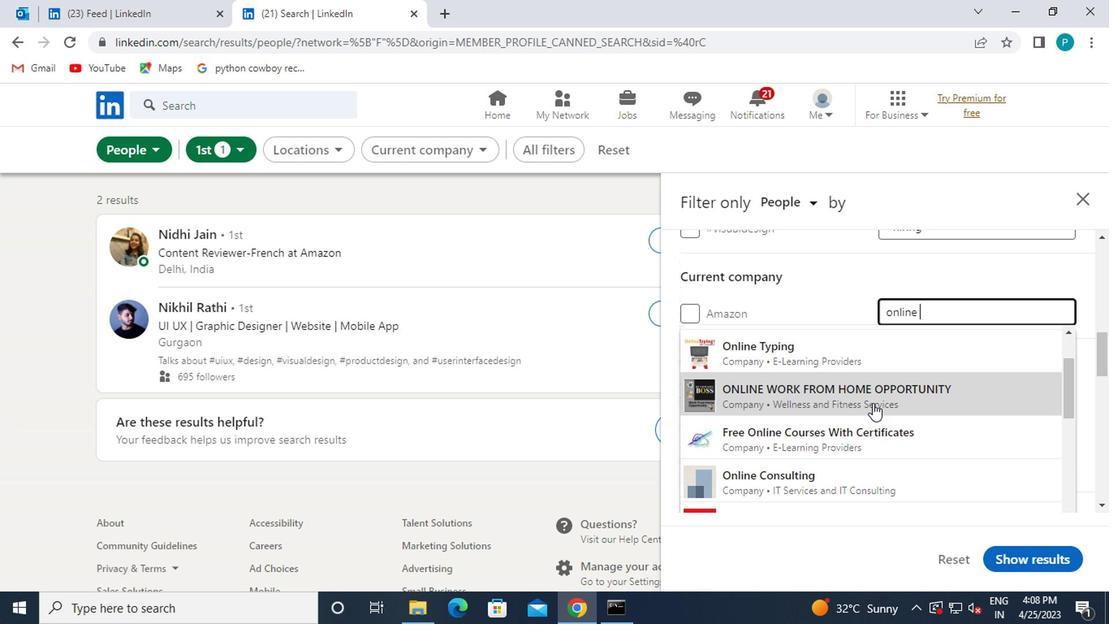 
Action: Mouse moved to (846, 393)
Screenshot: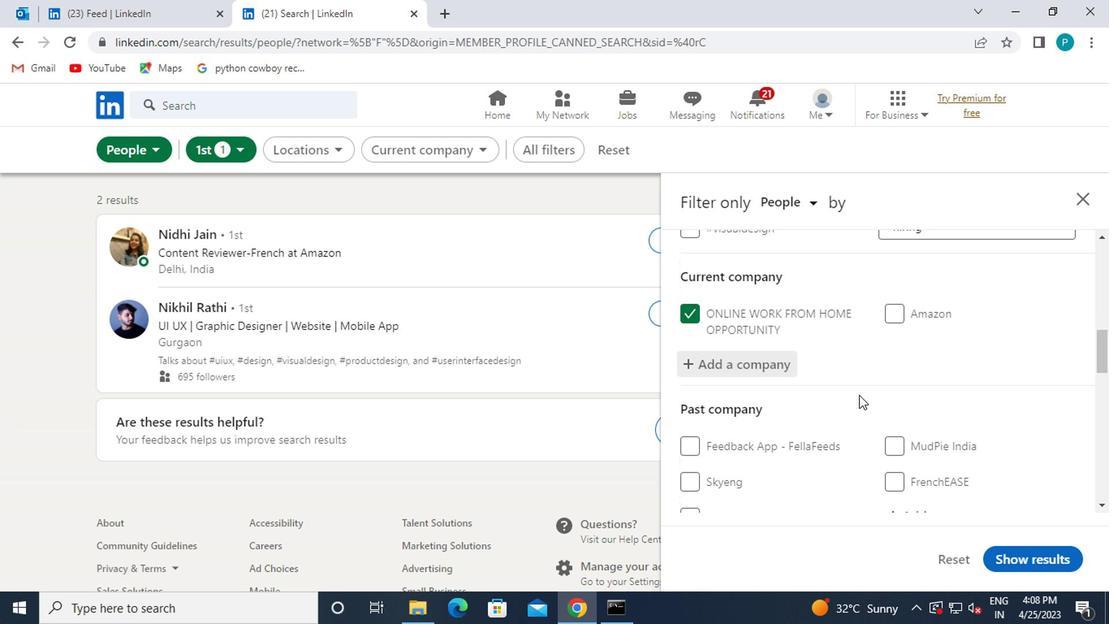 
Action: Mouse scrolled (846, 391) with delta (0, -1)
Screenshot: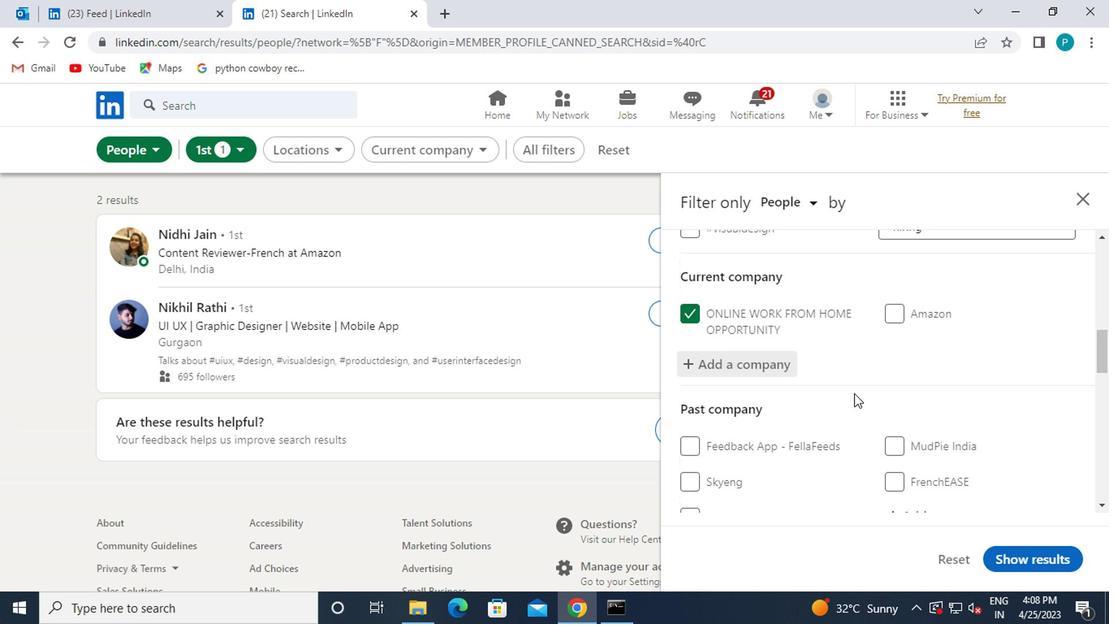 
Action: Mouse moved to (846, 397)
Screenshot: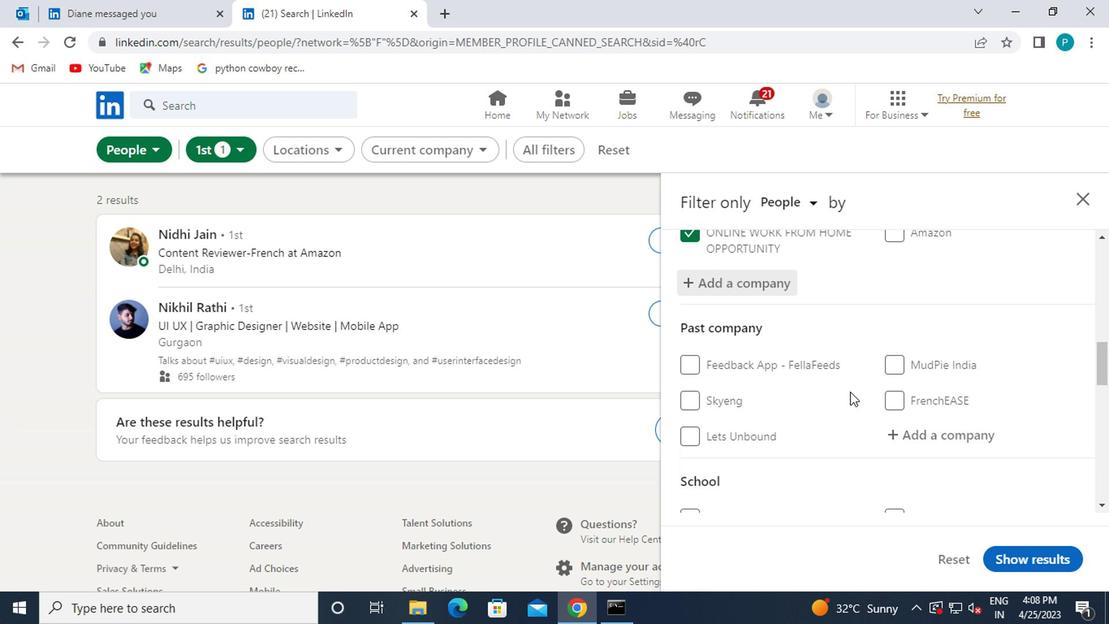 
Action: Mouse scrolled (846, 397) with delta (0, 0)
Screenshot: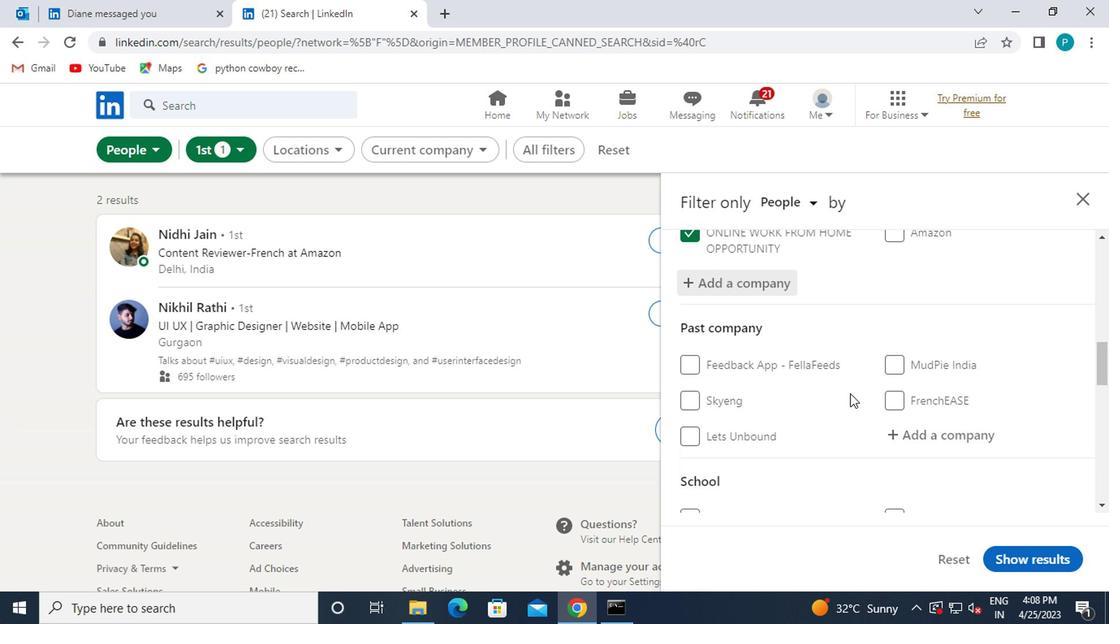 
Action: Mouse moved to (846, 398)
Screenshot: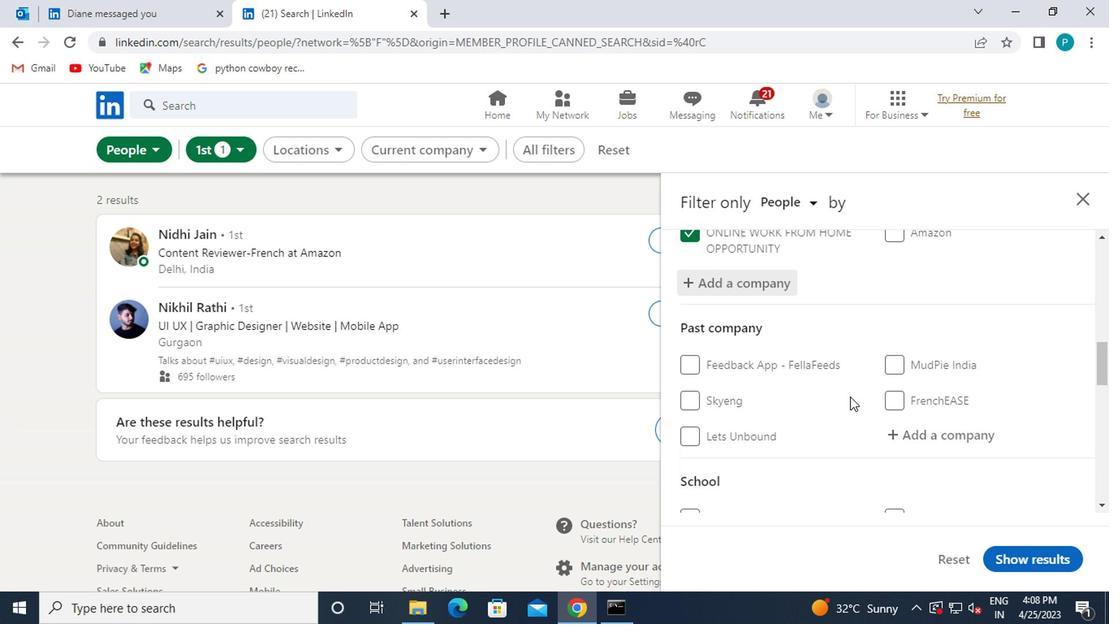 
Action: Mouse scrolled (846, 397) with delta (0, -1)
Screenshot: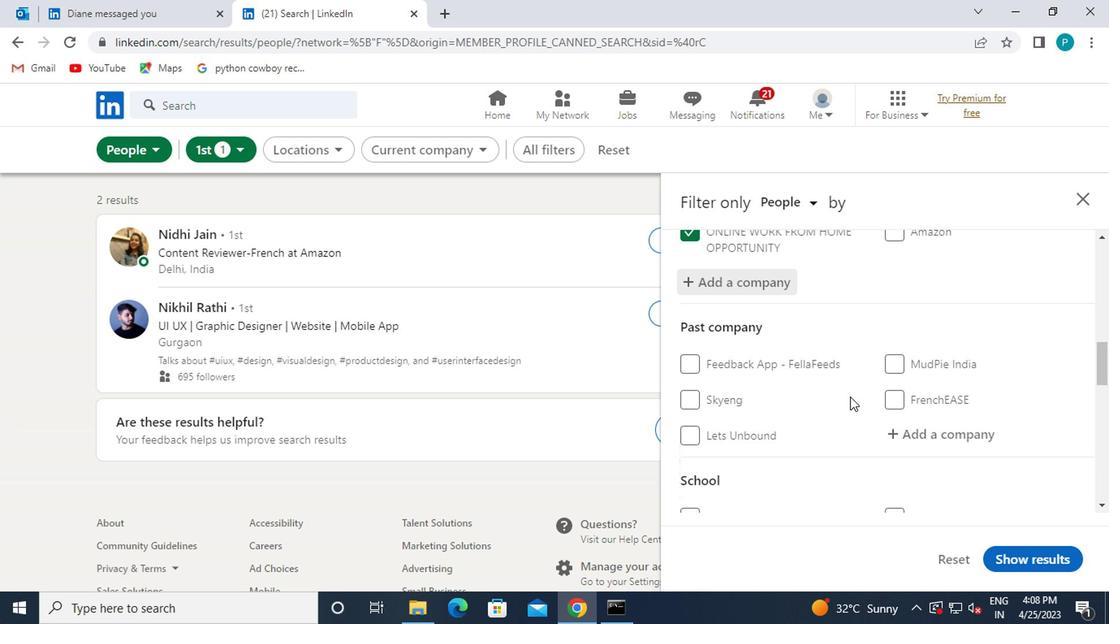 
Action: Mouse moved to (907, 453)
Screenshot: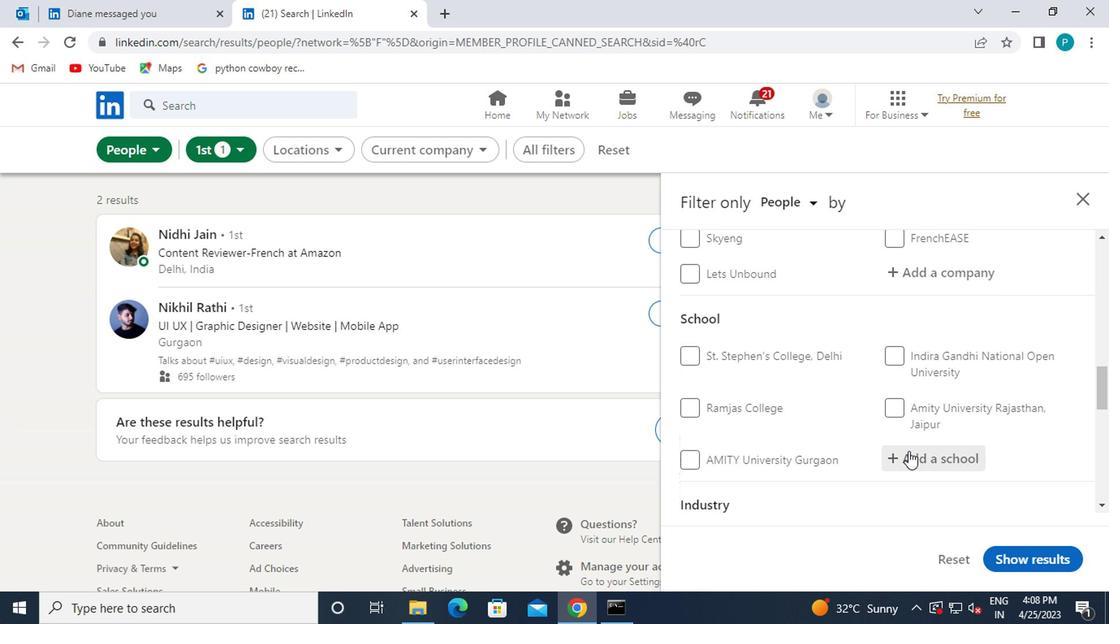 
Action: Mouse pressed left at (907, 453)
Screenshot: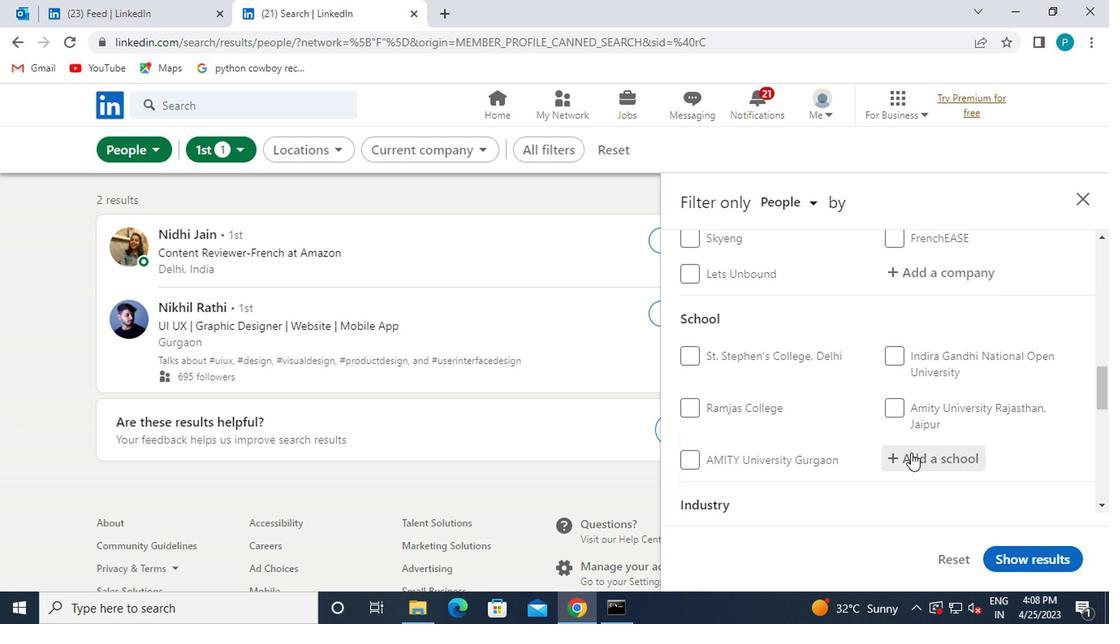 
Action: Mouse moved to (933, 421)
Screenshot: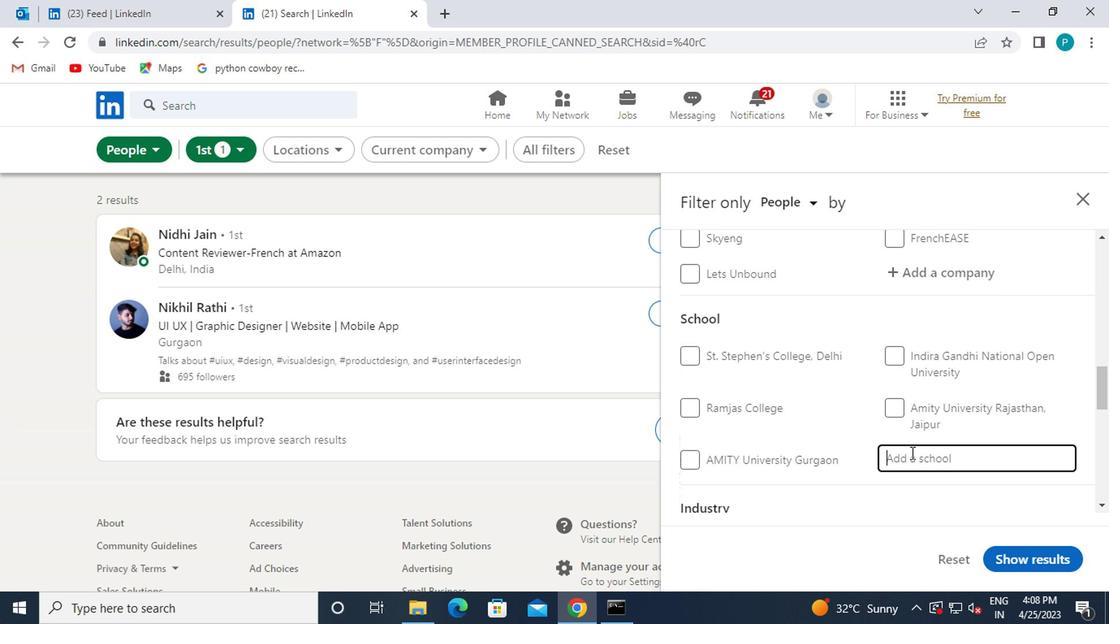 
Action: Key pressed NATIONAL<Key.space>INSTITUTE<Key.space>OF<Key.space>MANA
Screenshot: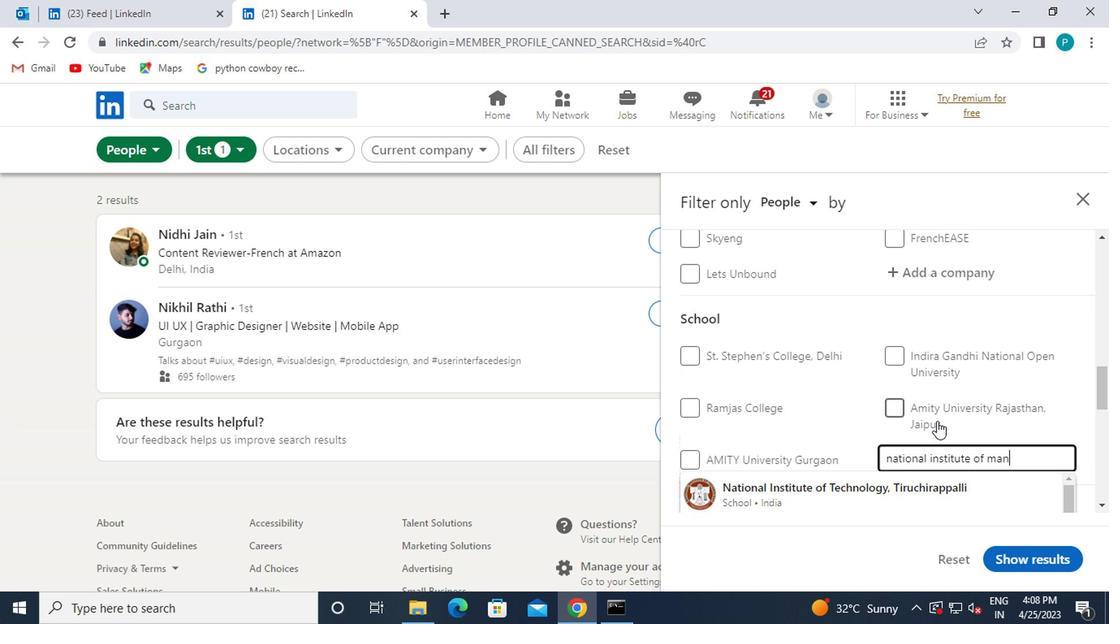 
Action: Mouse moved to (998, 334)
Screenshot: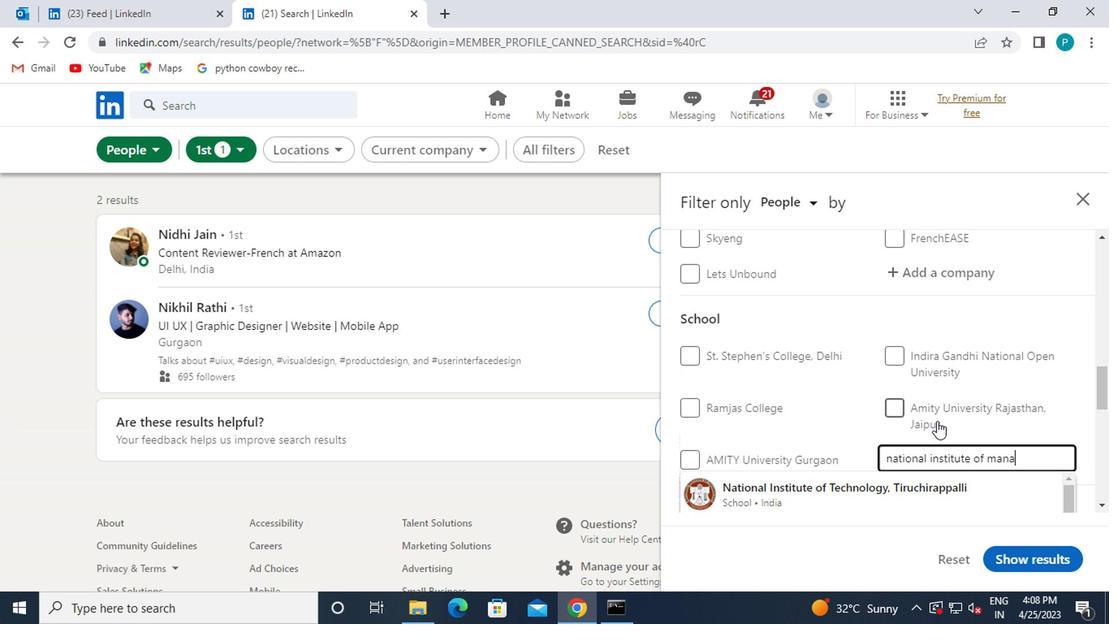 
Action: Key pressed G
Screenshot: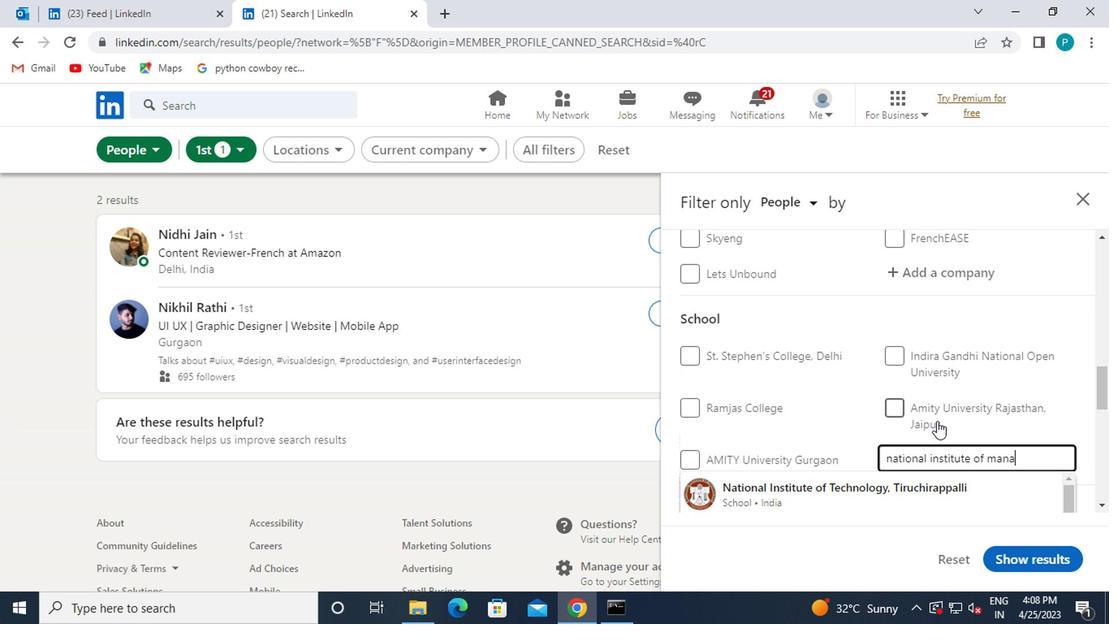 
Action: Mouse moved to (1044, 265)
Screenshot: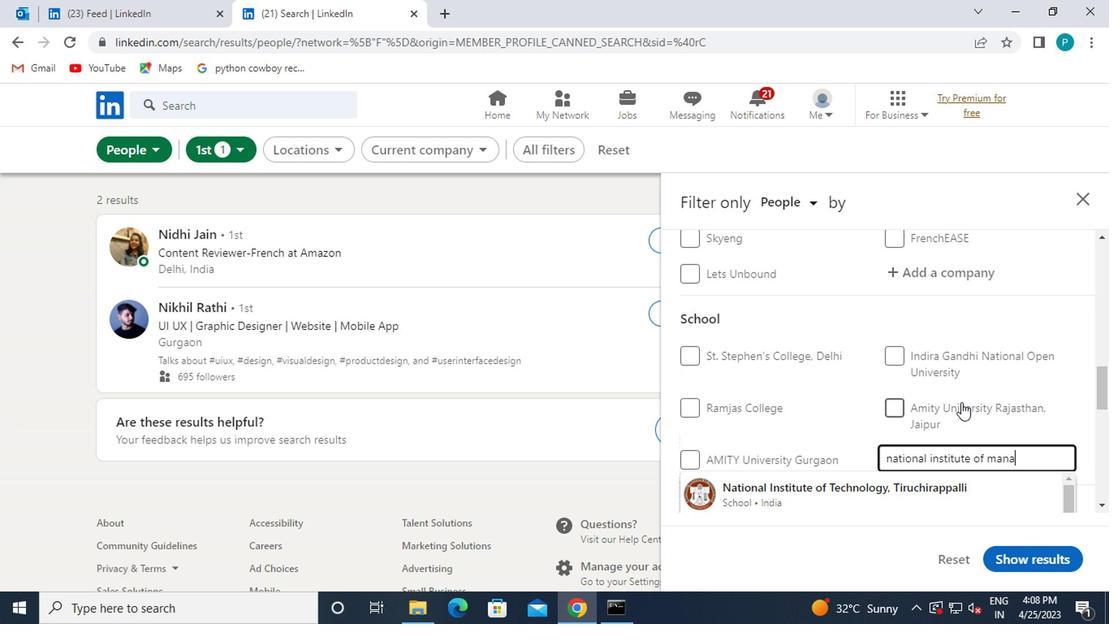 
Action: Key pressed EM
Screenshot: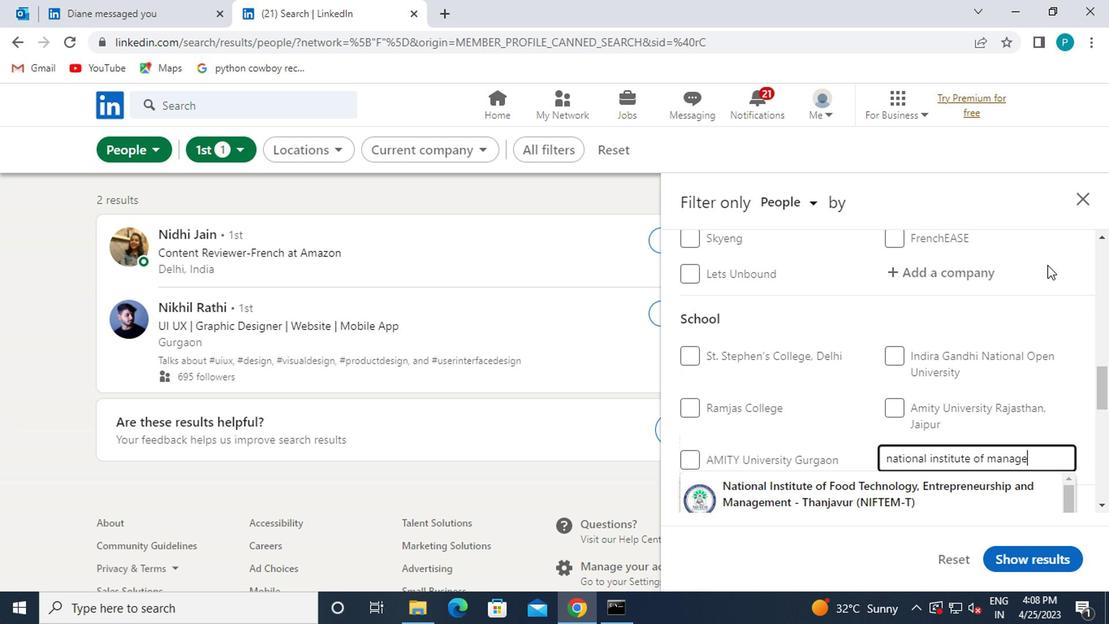 
Action: Mouse moved to (1002, 291)
Screenshot: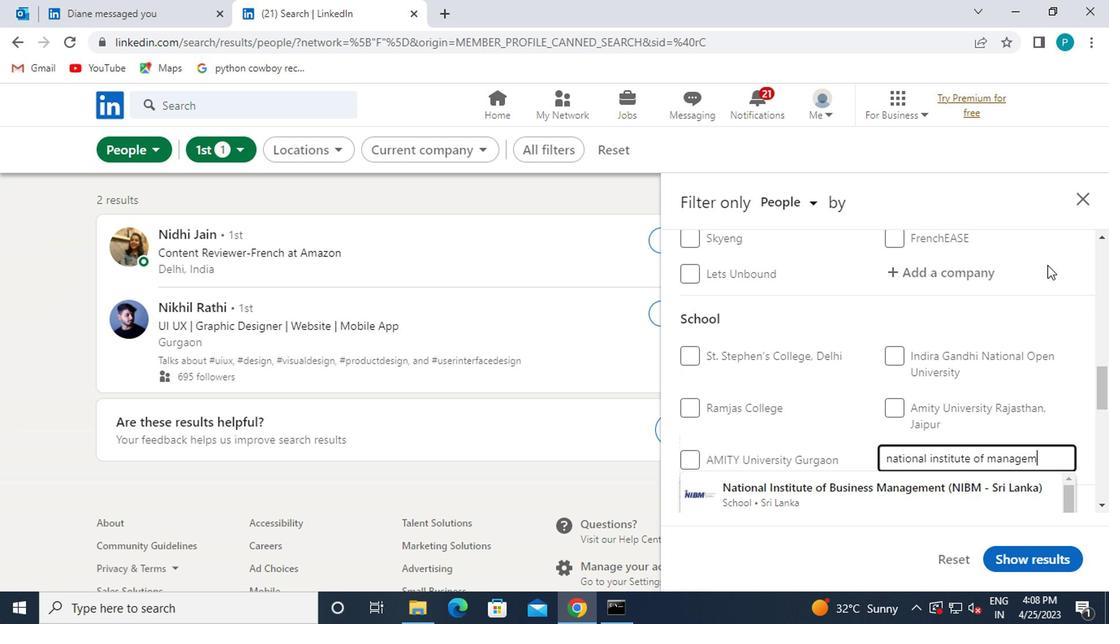 
Action: Key pressed E
Screenshot: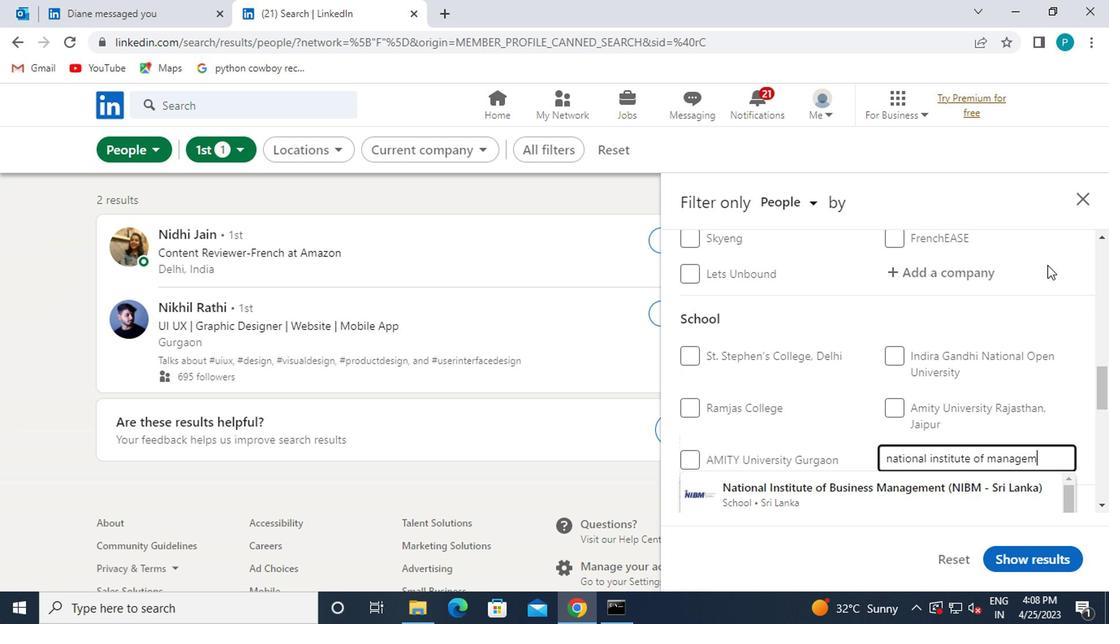 
Action: Mouse moved to (1000, 291)
Screenshot: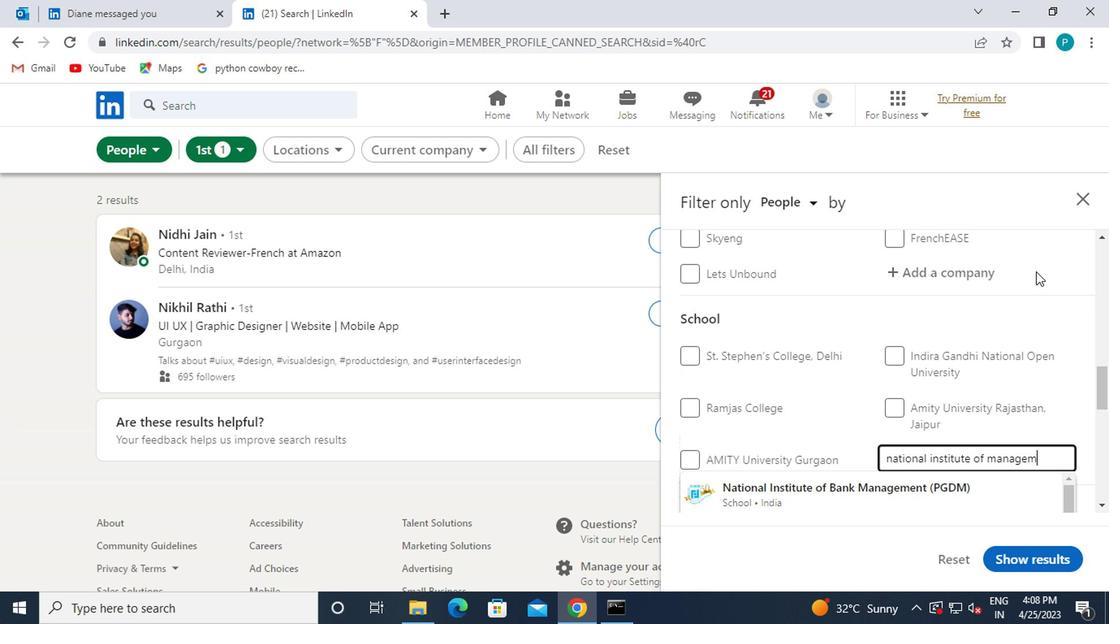 
Action: Key pressed NT<Key.space>T
Screenshot: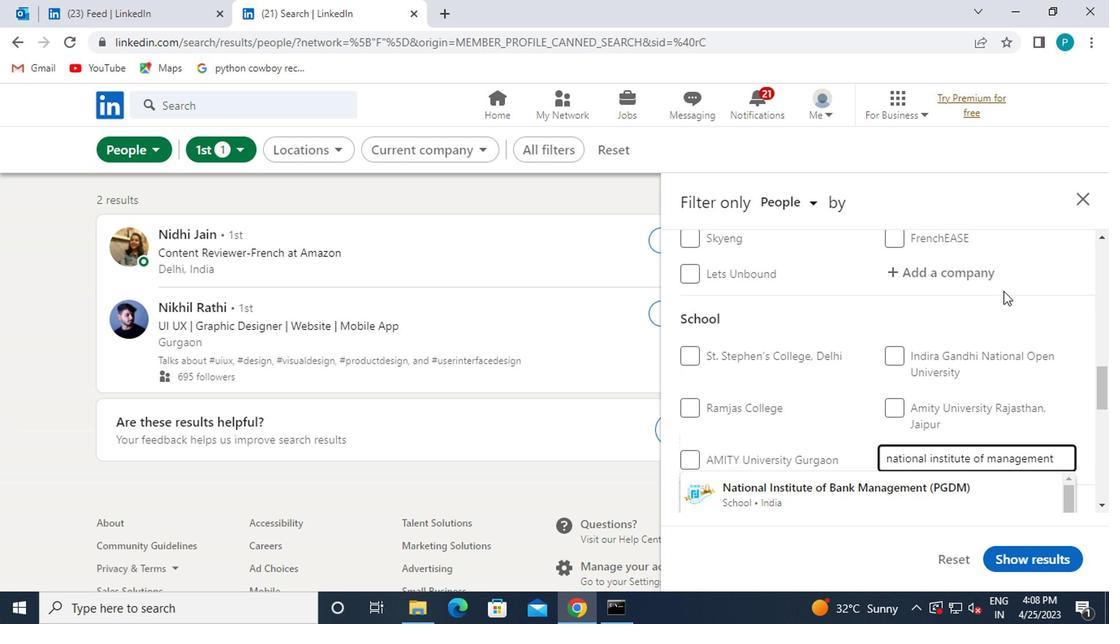 
Action: Mouse moved to (1004, 332)
Screenshot: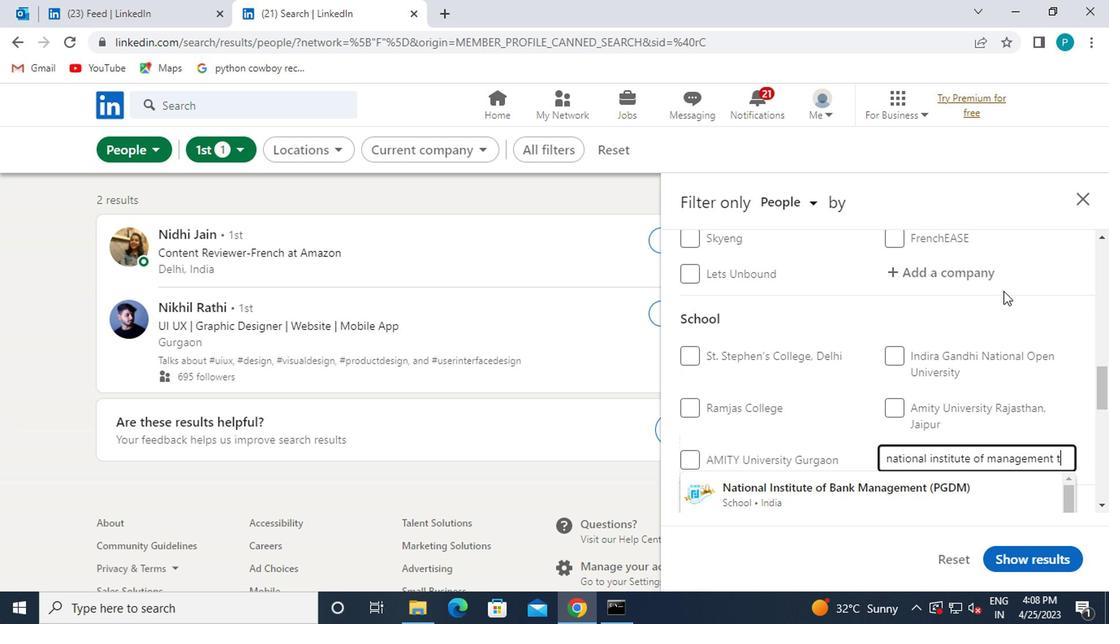 
Action: Key pressed E
Screenshot: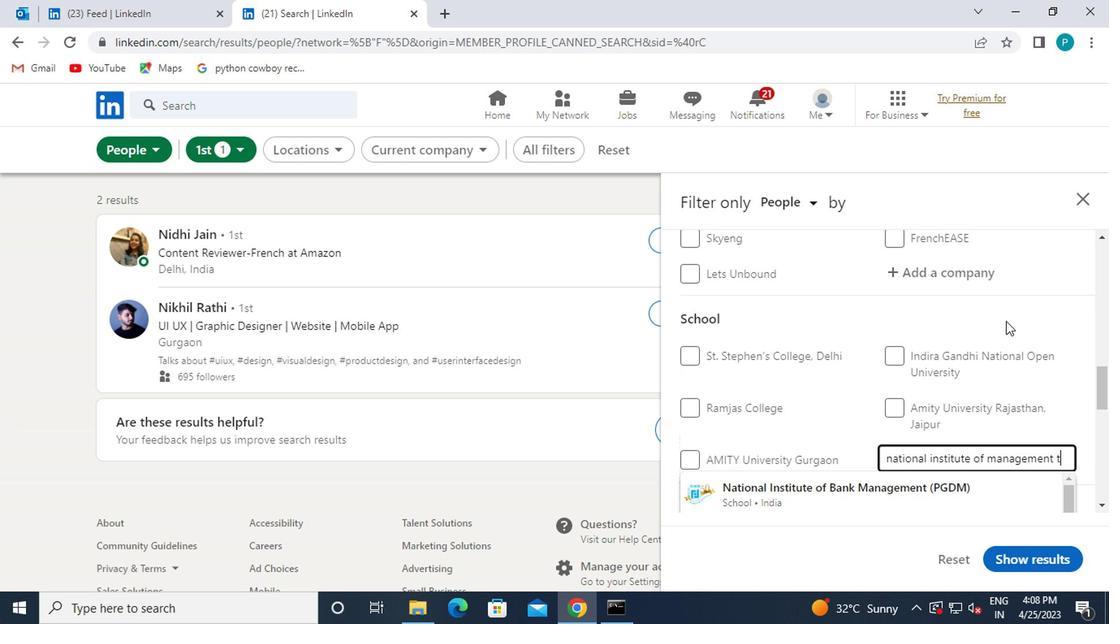 
Action: Mouse moved to (1002, 332)
Screenshot: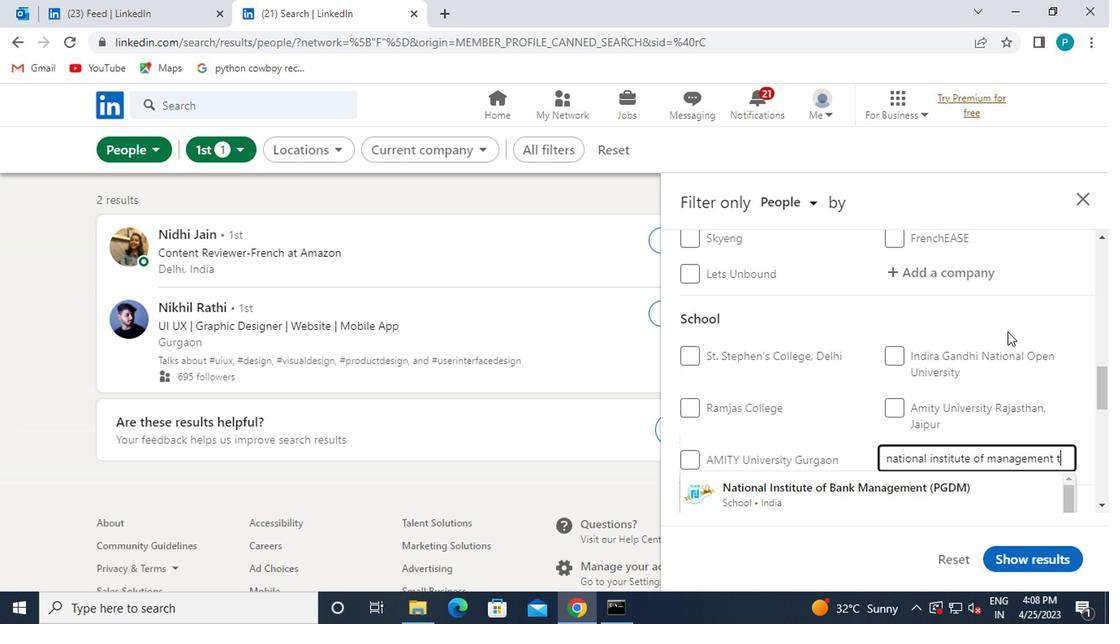 
Action: Key pressed V<Key.backspace>CHNOLOGY
Screenshot: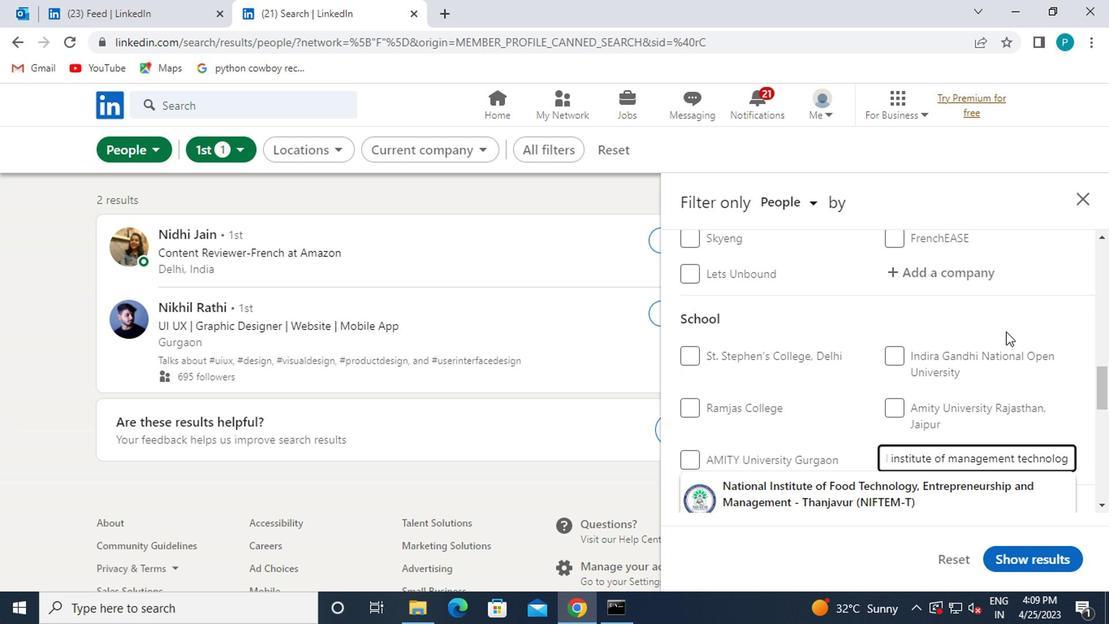 
Action: Mouse moved to (911, 497)
Screenshot: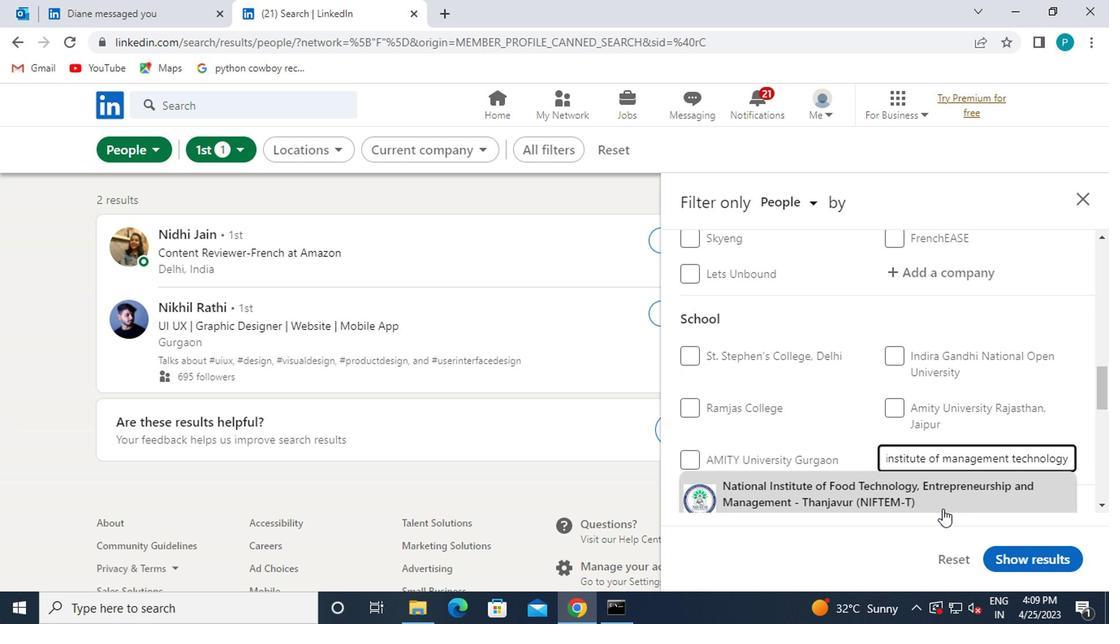 
Action: Mouse scrolled (911, 495) with delta (0, -1)
Screenshot: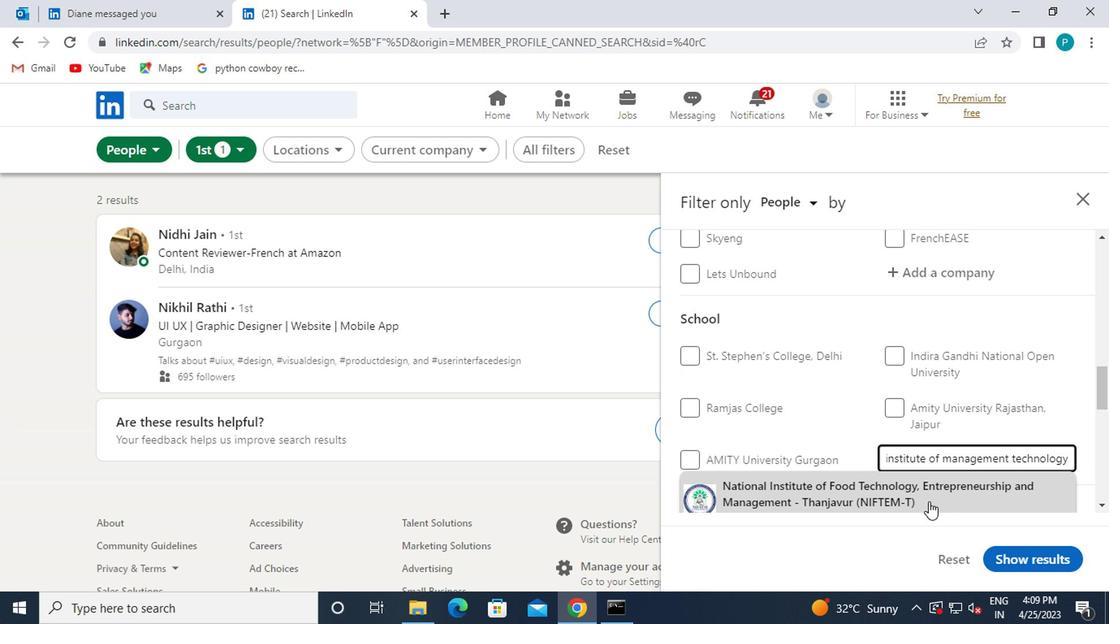 
Action: Mouse moved to (894, 478)
Screenshot: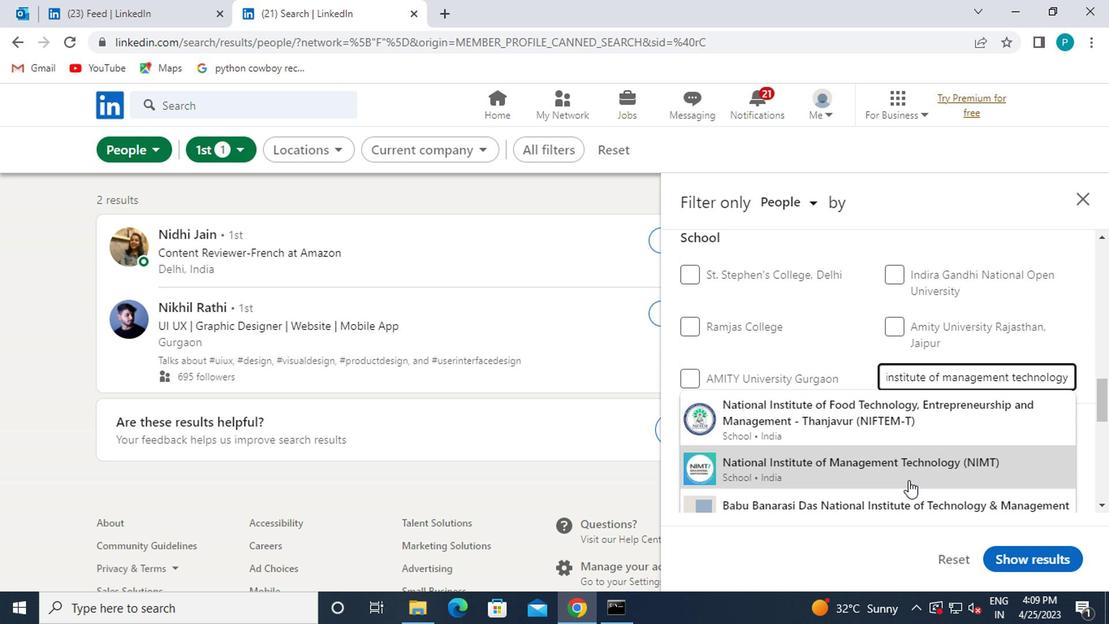
Action: Mouse pressed left at (894, 478)
Screenshot: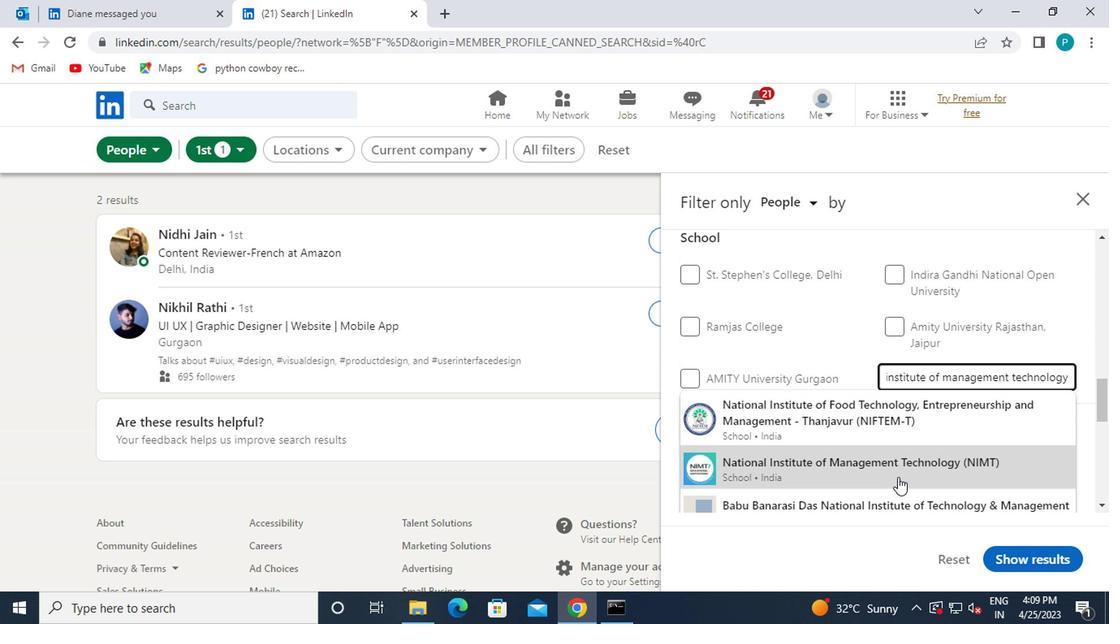 
Action: Mouse moved to (837, 461)
Screenshot: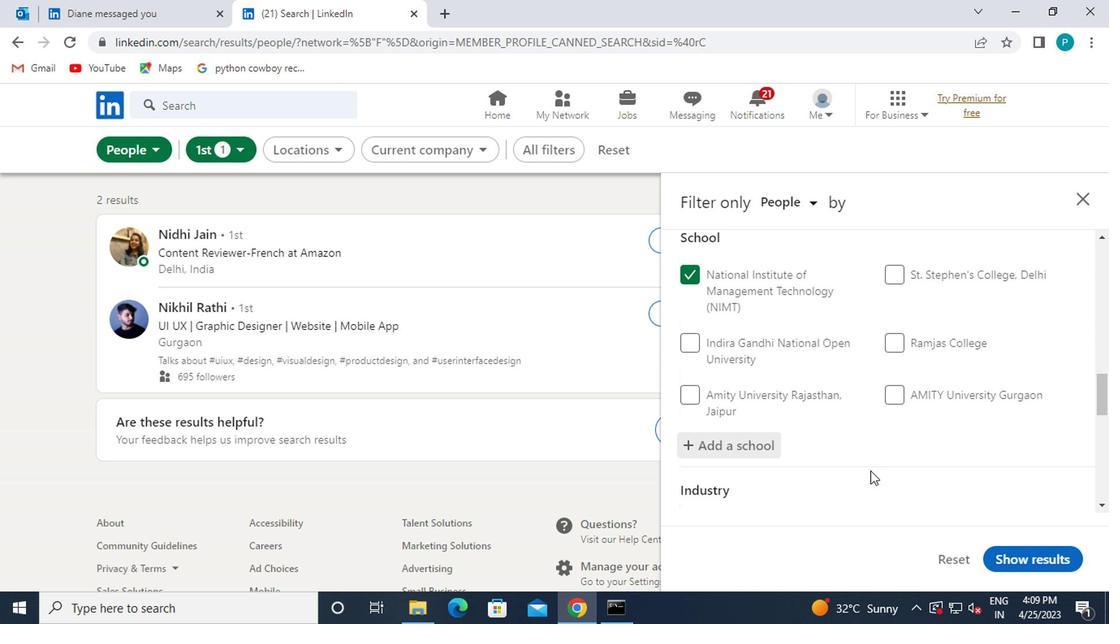 
Action: Mouse scrolled (837, 461) with delta (0, 0)
Screenshot: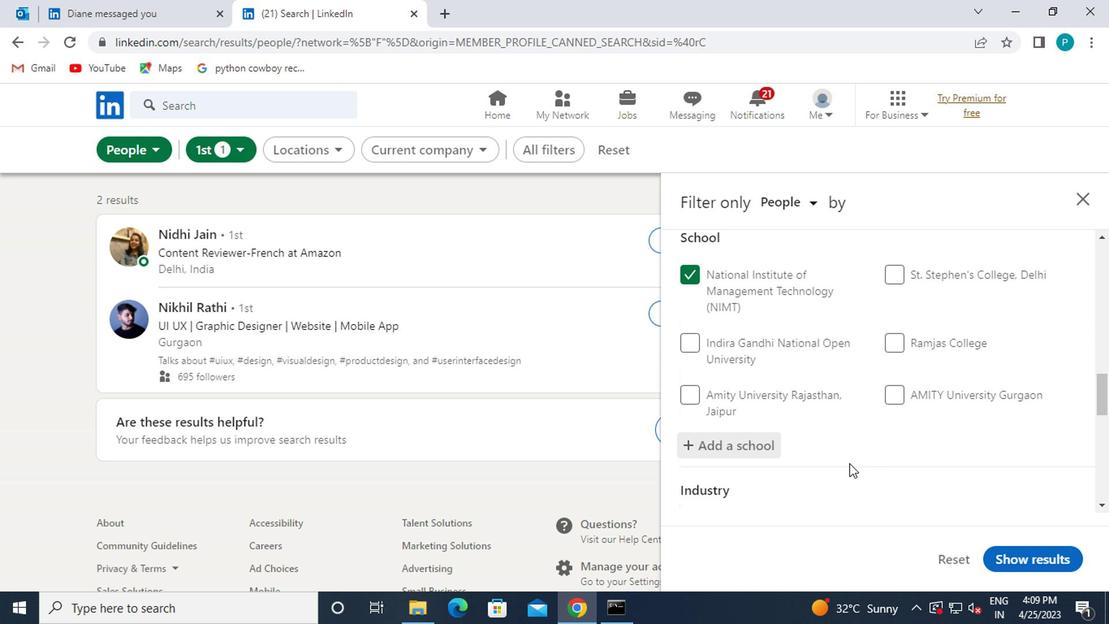 
Action: Mouse scrolled (837, 461) with delta (0, 0)
Screenshot: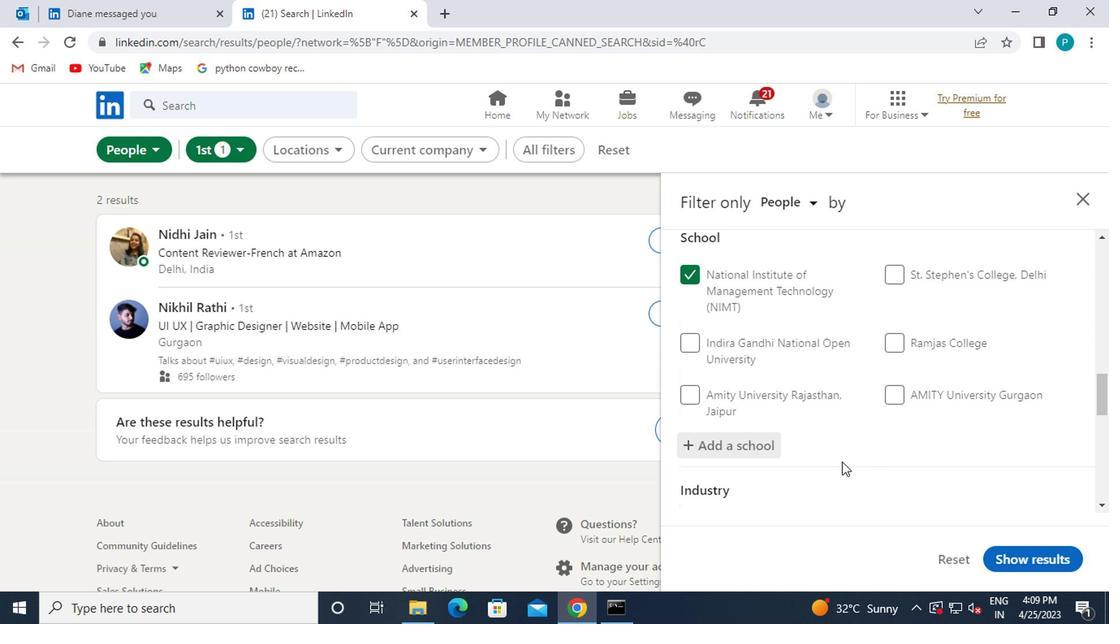 
Action: Mouse moved to (746, 439)
Screenshot: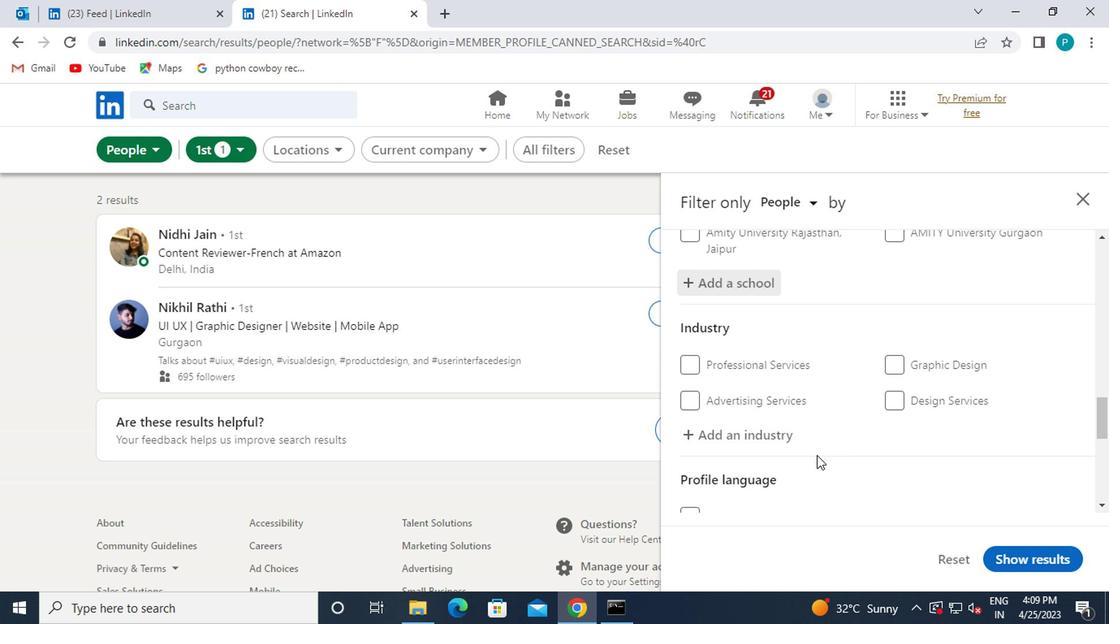 
Action: Mouse pressed left at (746, 439)
Screenshot: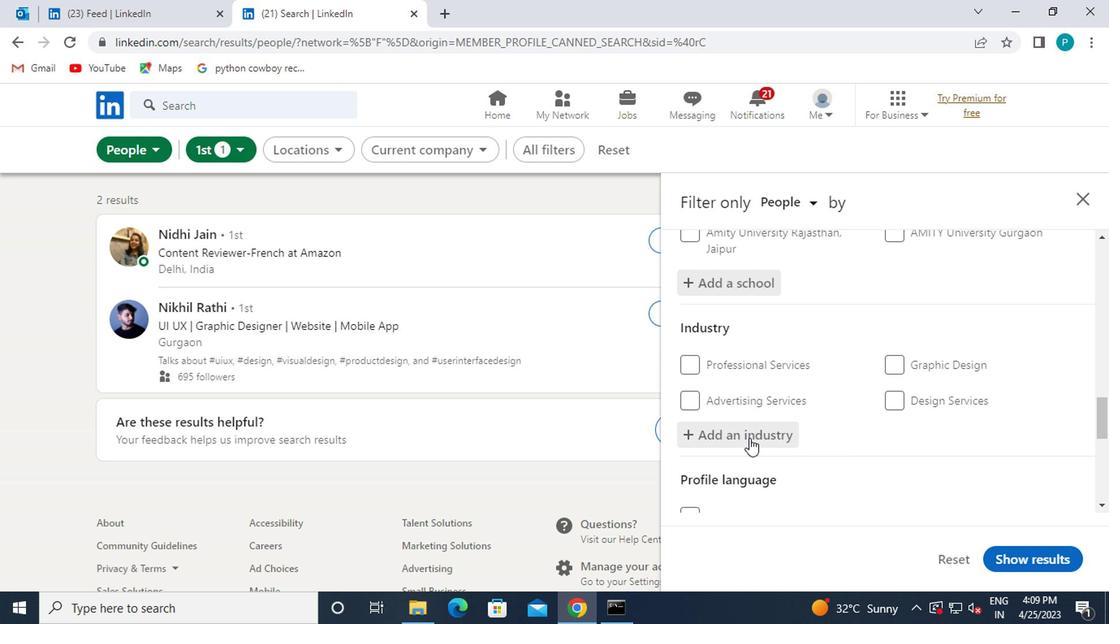 
Action: Mouse moved to (866, 369)
Screenshot: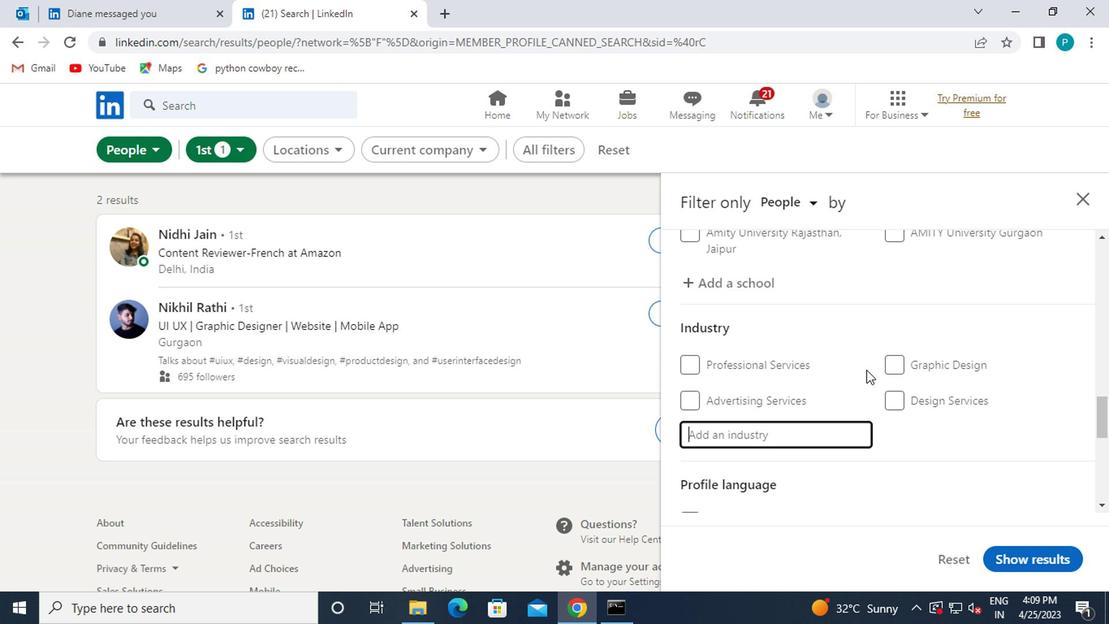 
Action: Key pressed WHOLE
Screenshot: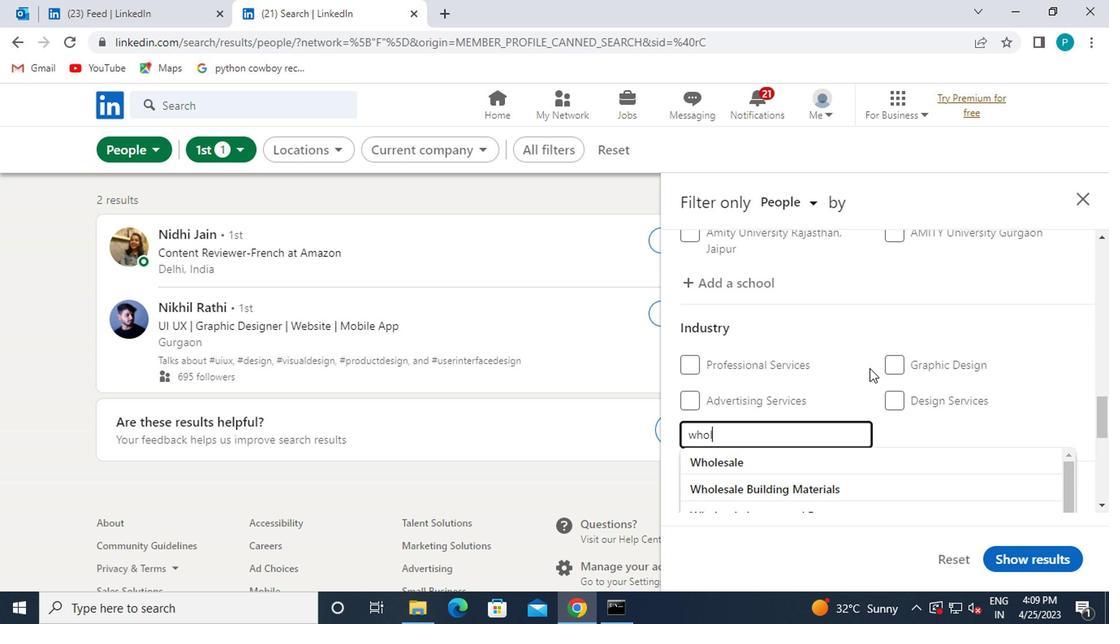 
Action: Mouse moved to (866, 369)
Screenshot: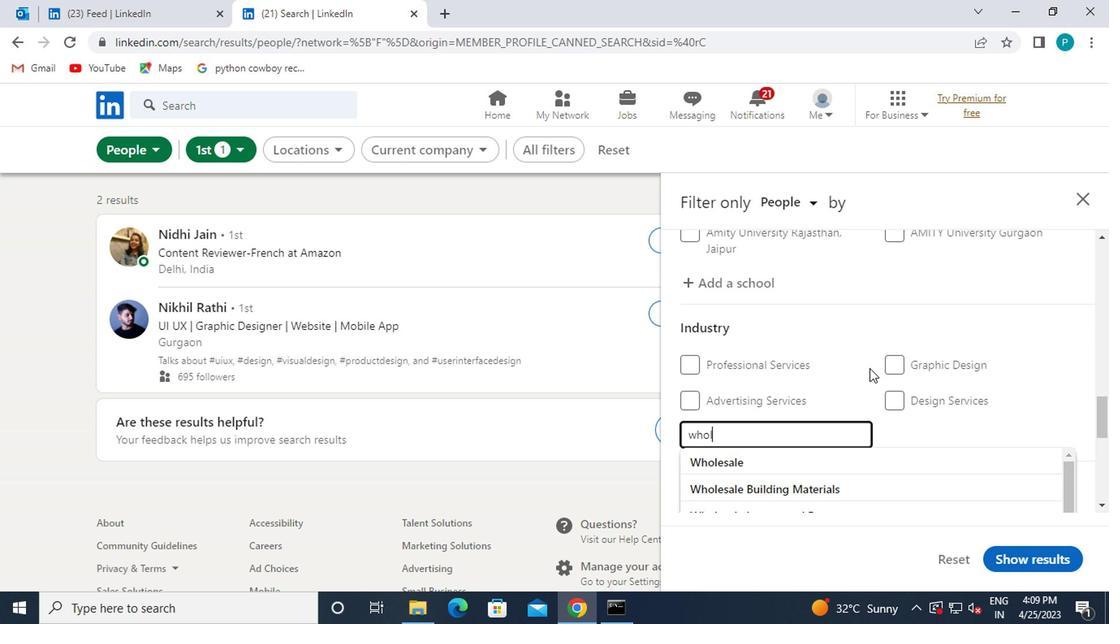 
Action: Key pressed SALE<Key.space>PA
Screenshot: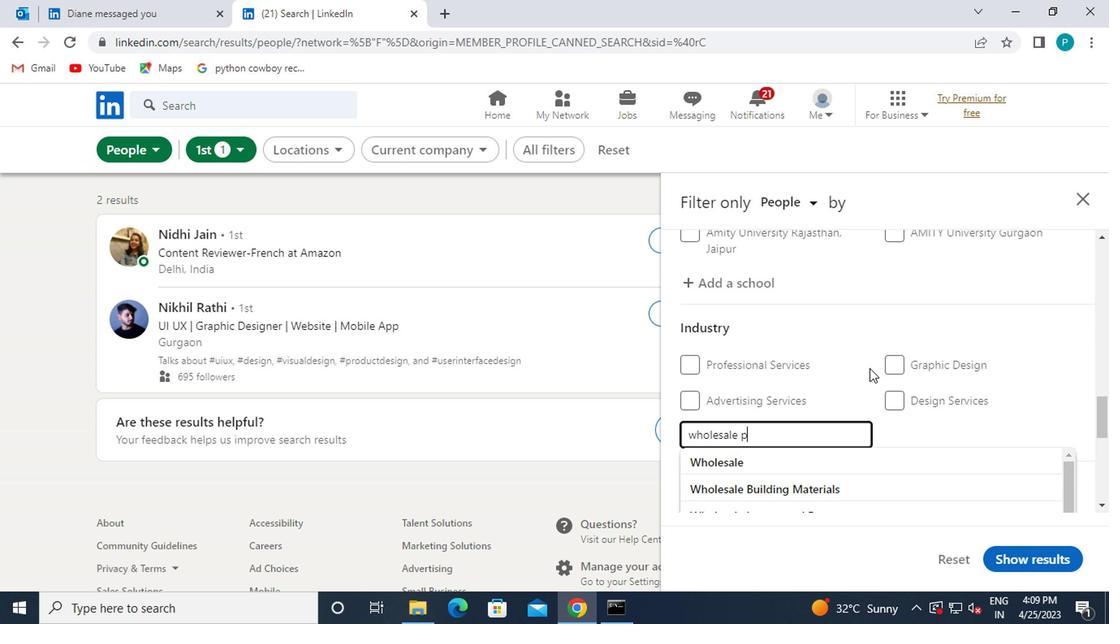 
Action: Mouse moved to (871, 365)
Screenshot: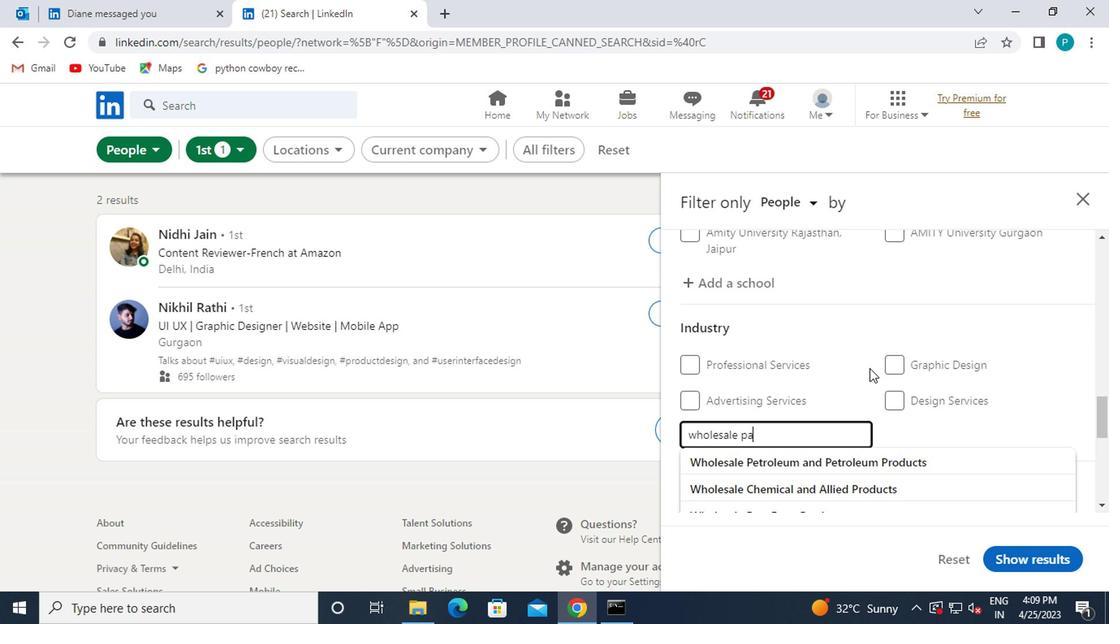 
Action: Key pressed P
Screenshot: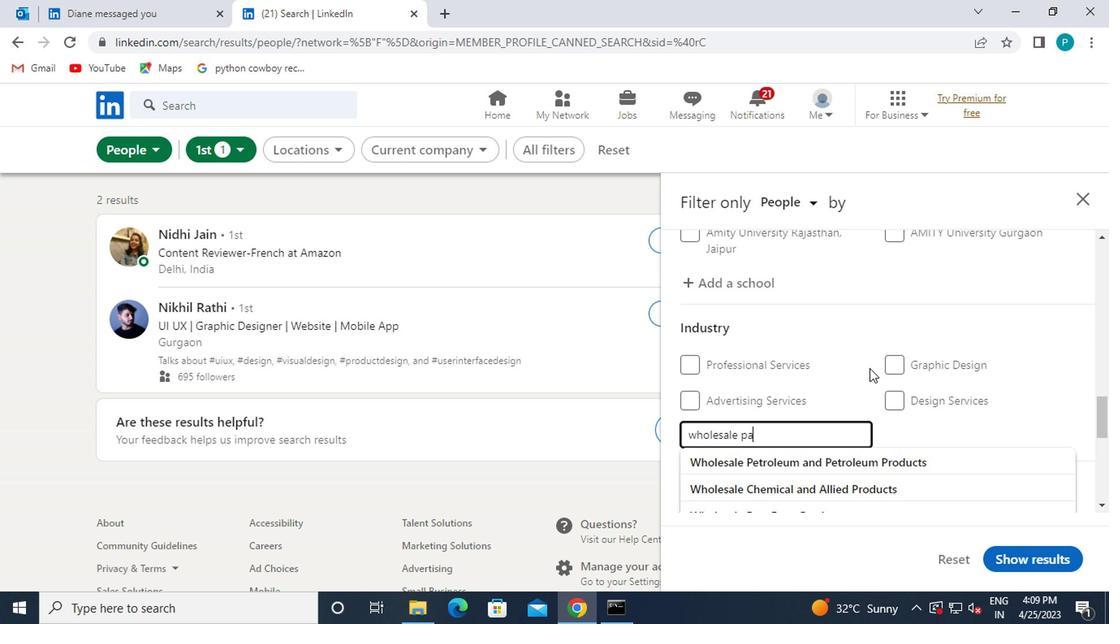 
Action: Mouse moved to (846, 458)
Screenshot: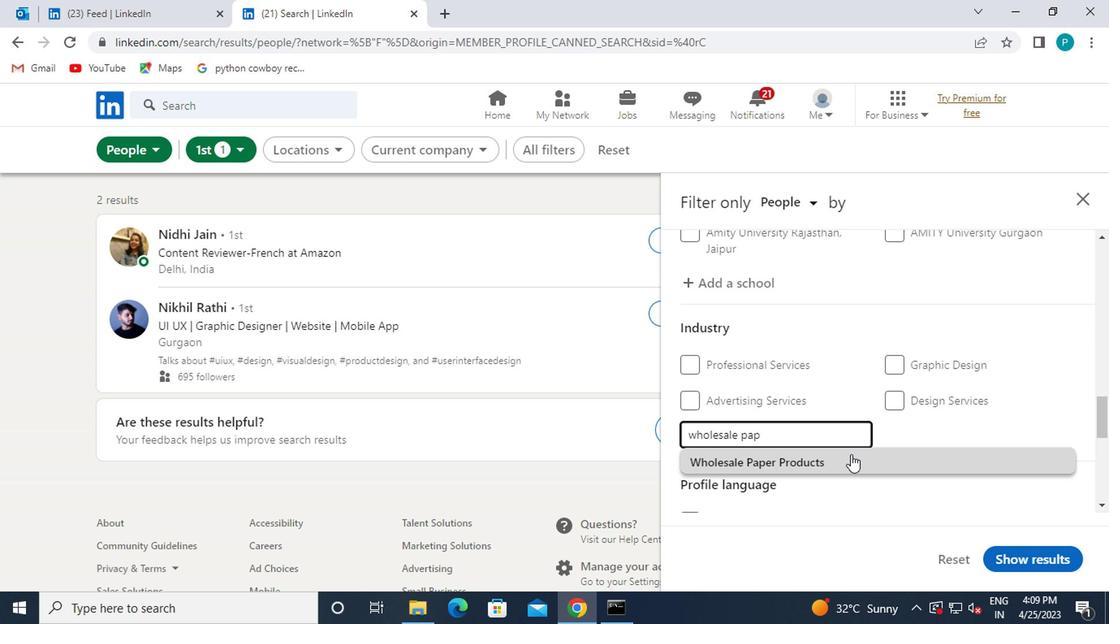 
Action: Mouse pressed left at (846, 458)
Screenshot: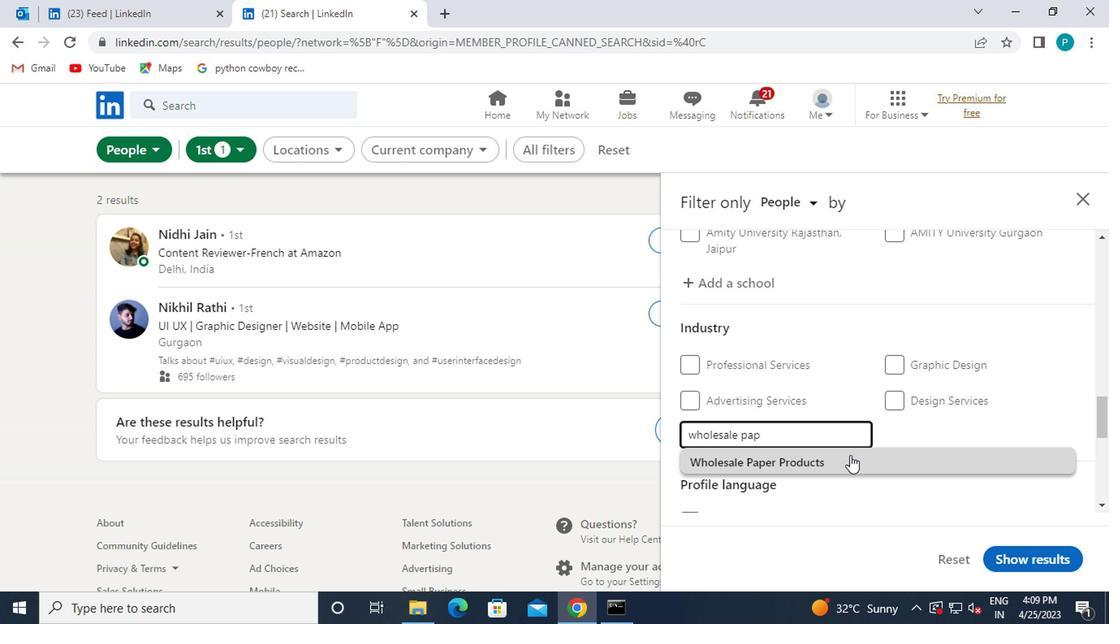 
Action: Mouse moved to (826, 449)
Screenshot: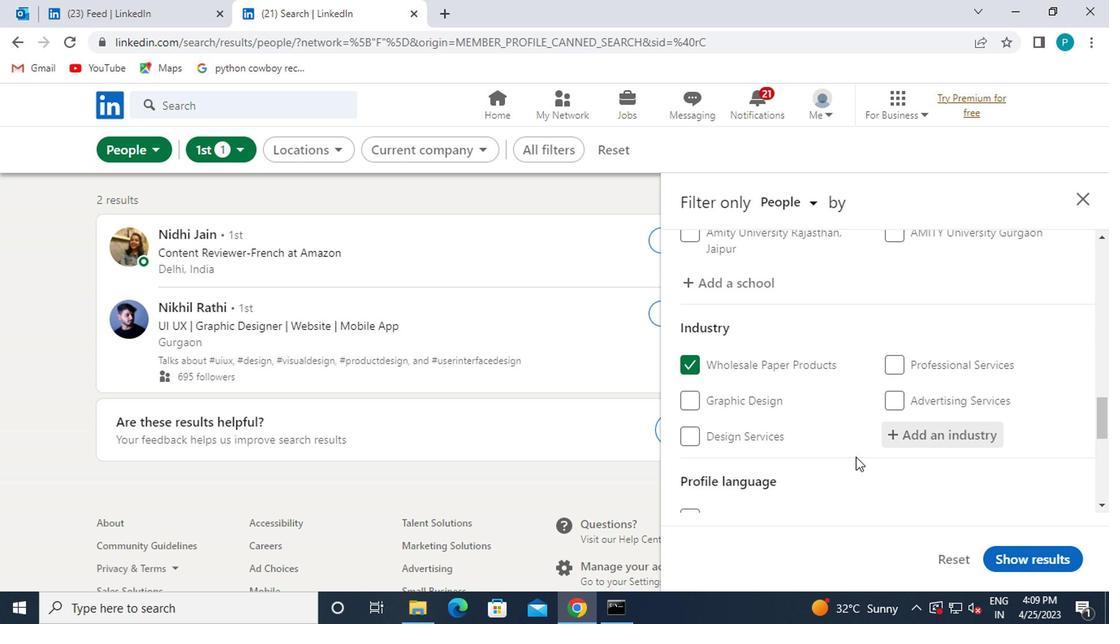 
Action: Mouse scrolled (826, 448) with delta (0, -1)
Screenshot: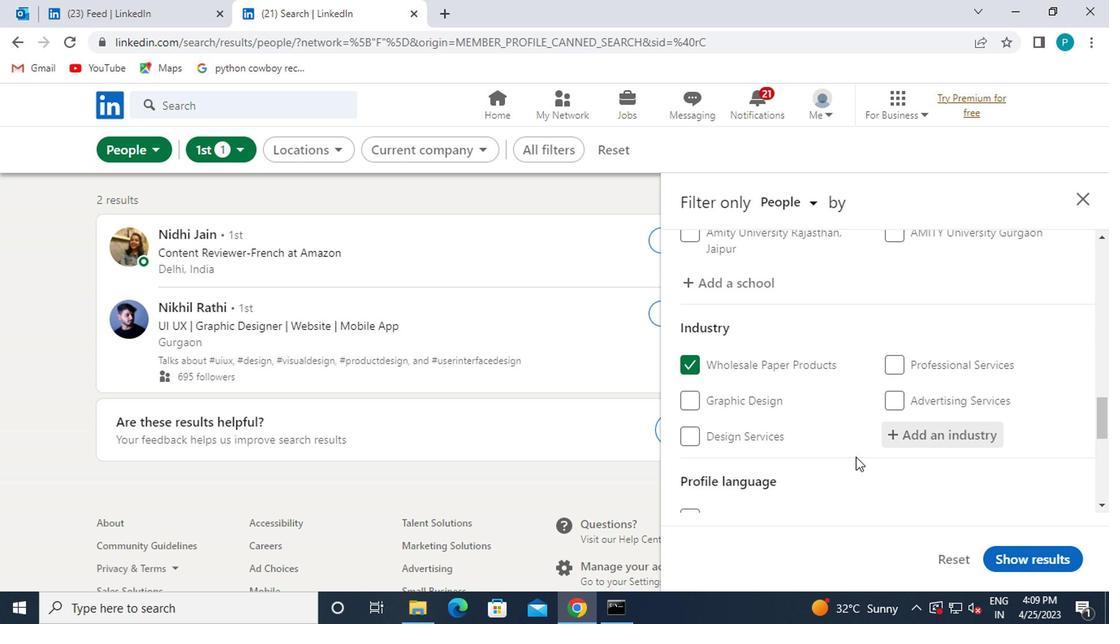 
Action: Mouse moved to (823, 448)
Screenshot: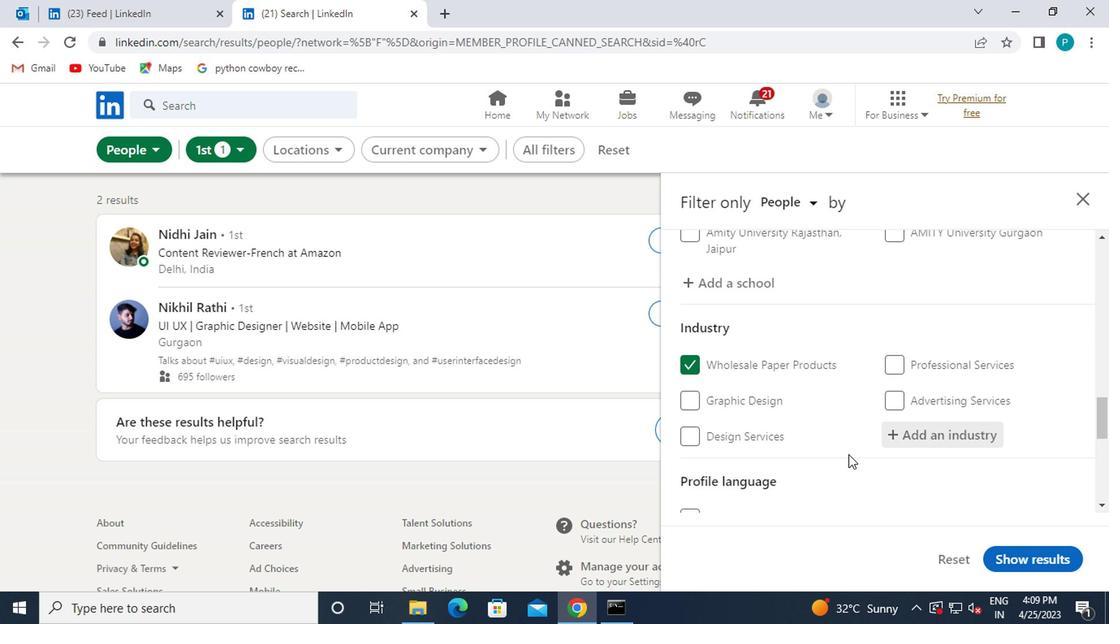 
Action: Mouse scrolled (823, 447) with delta (0, 0)
Screenshot: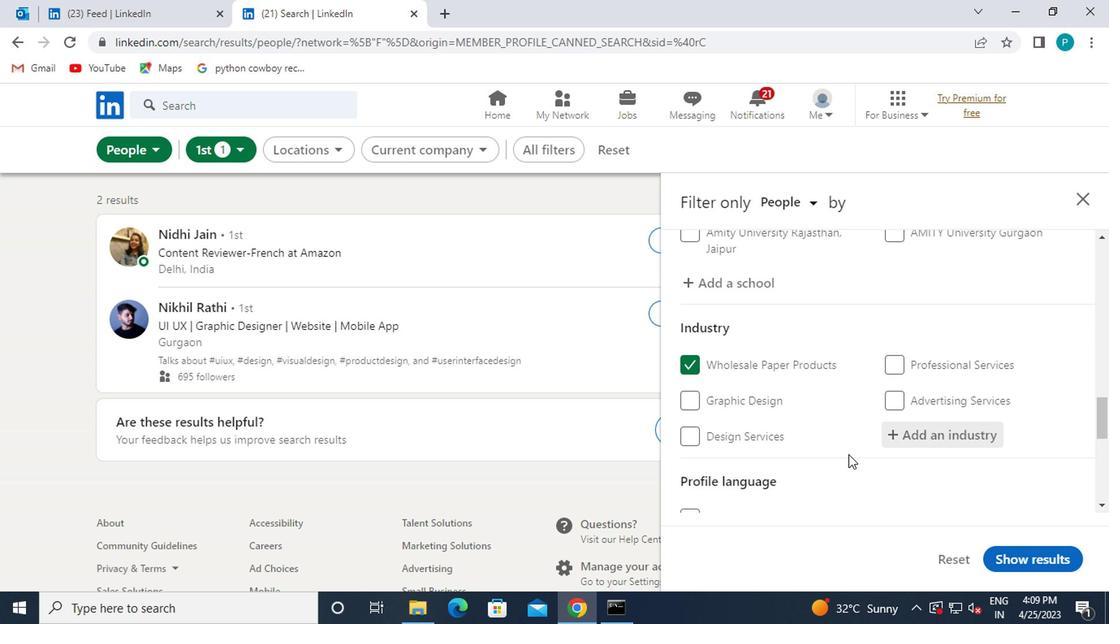 
Action: Mouse moved to (687, 356)
Screenshot: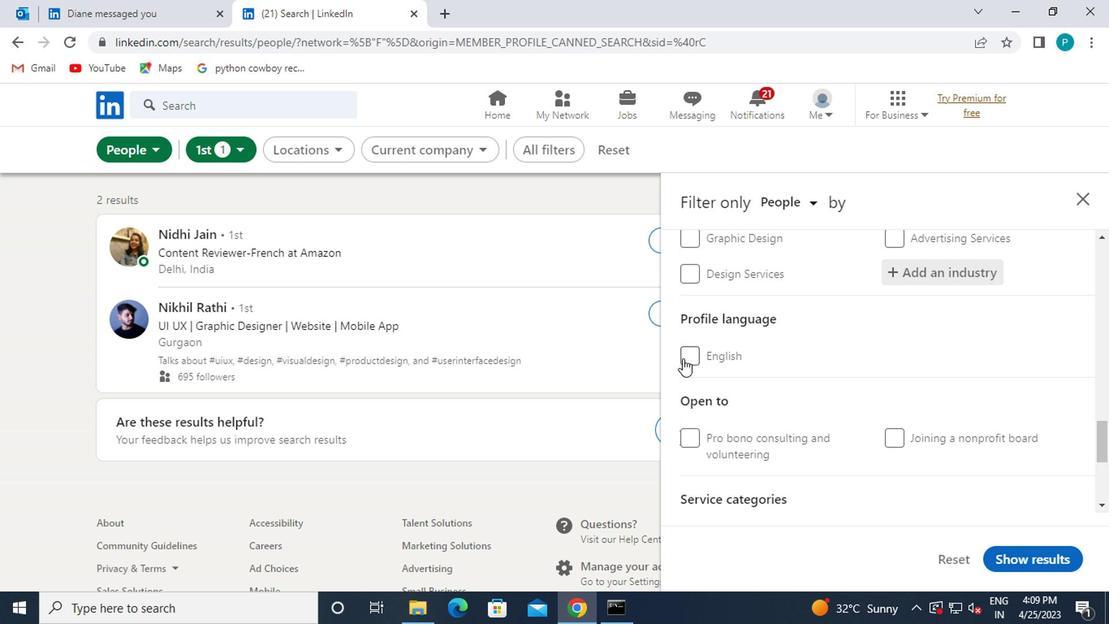 
Action: Mouse pressed left at (687, 356)
Screenshot: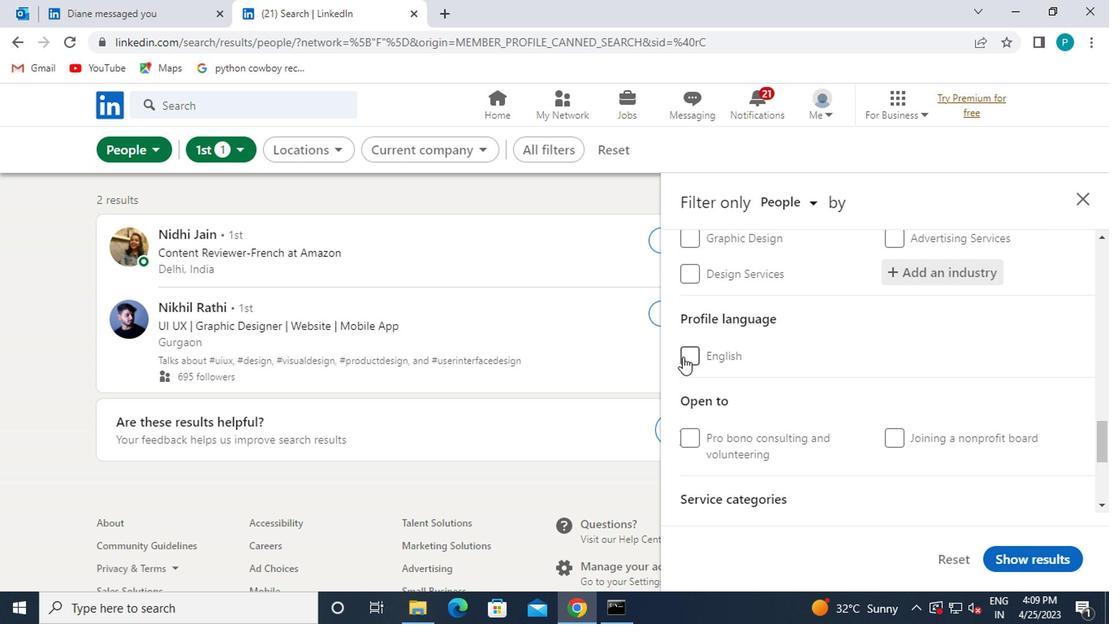 
Action: Mouse moved to (769, 419)
Screenshot: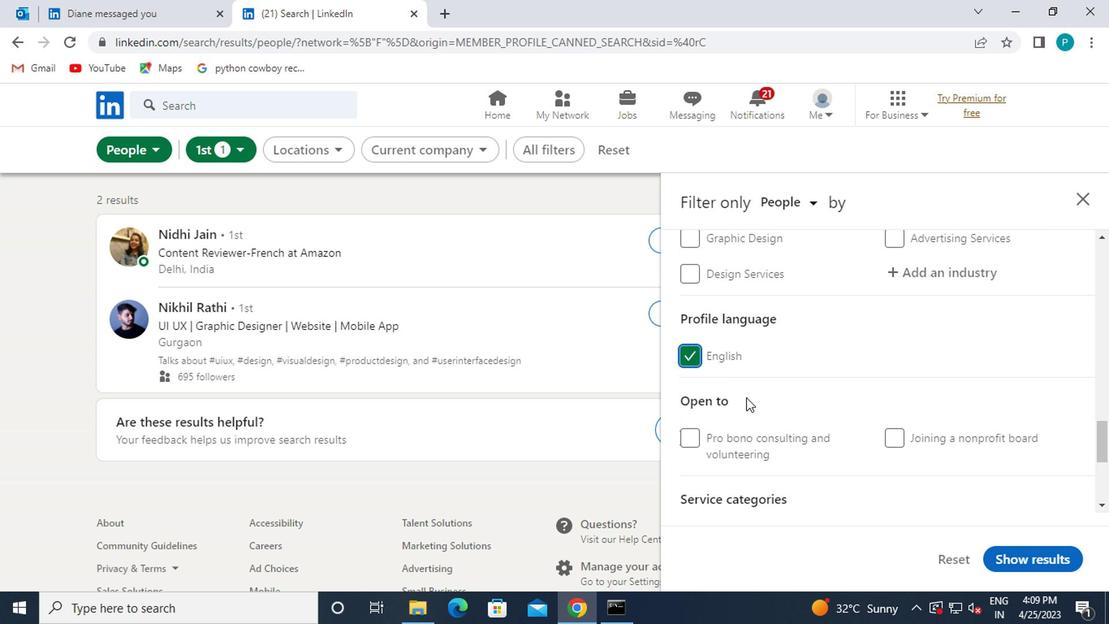 
Action: Mouse scrolled (769, 417) with delta (0, -1)
Screenshot: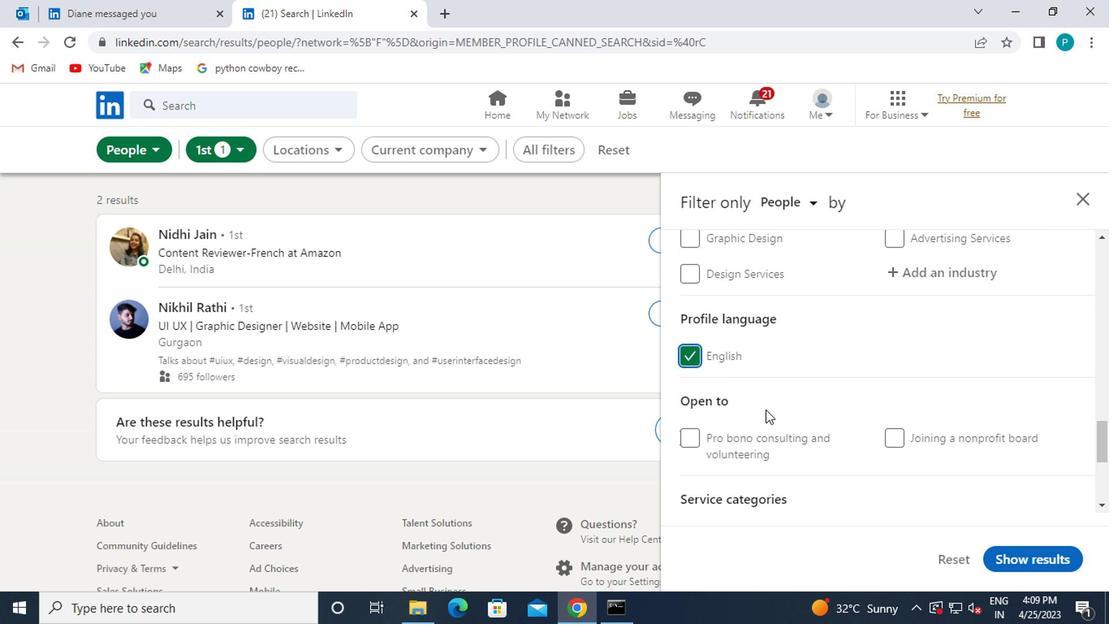 
Action: Mouse scrolled (769, 417) with delta (0, -1)
Screenshot: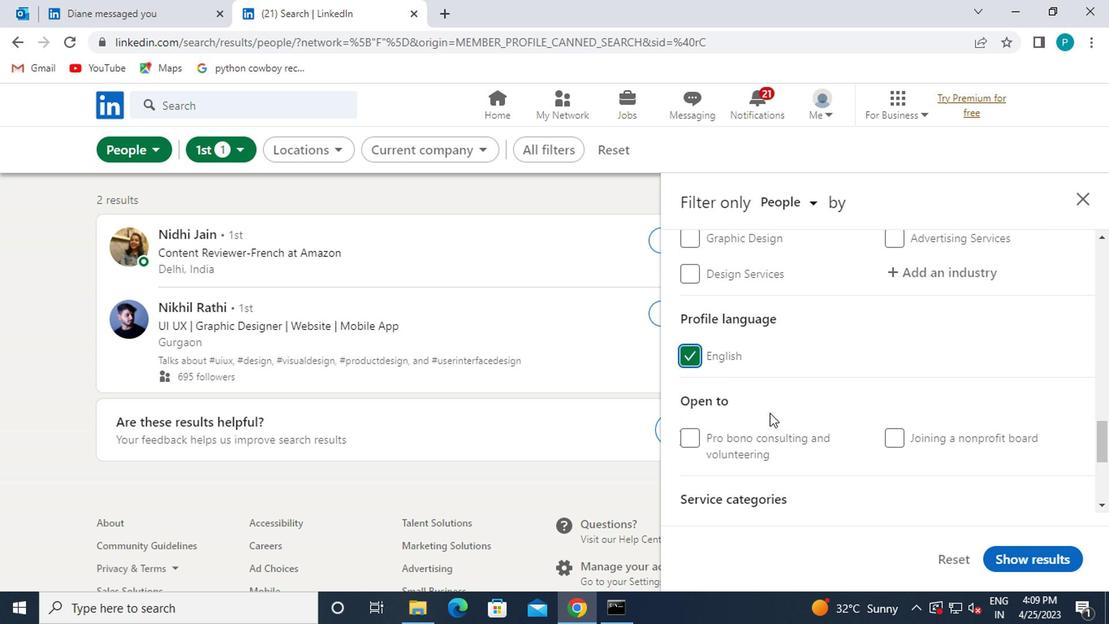 
Action: Mouse moved to (716, 383)
Screenshot: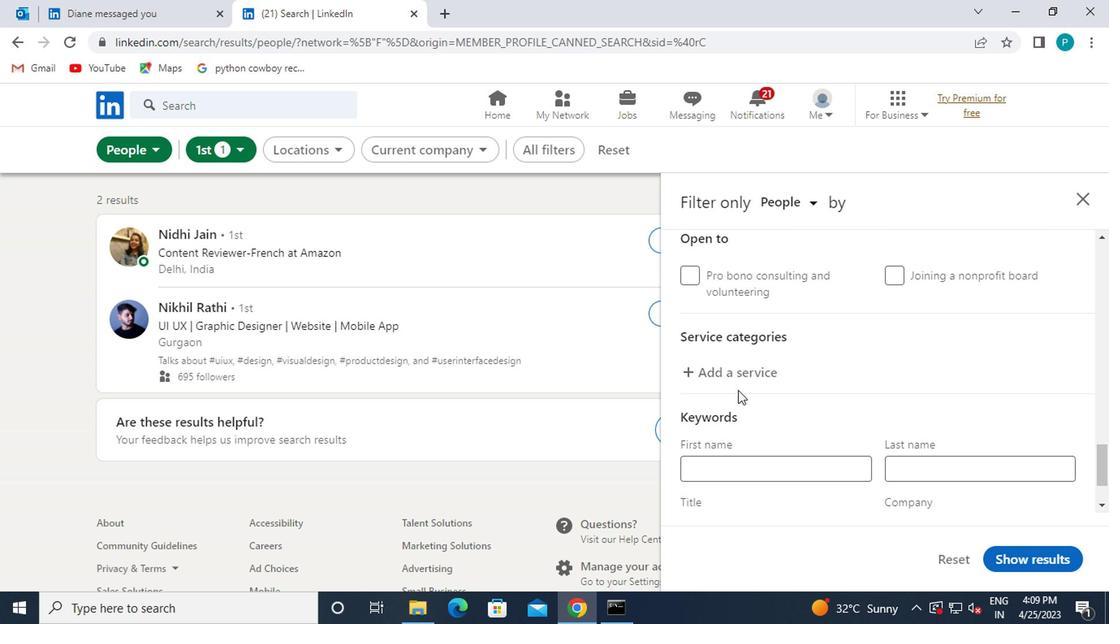 
Action: Mouse pressed left at (716, 383)
Screenshot: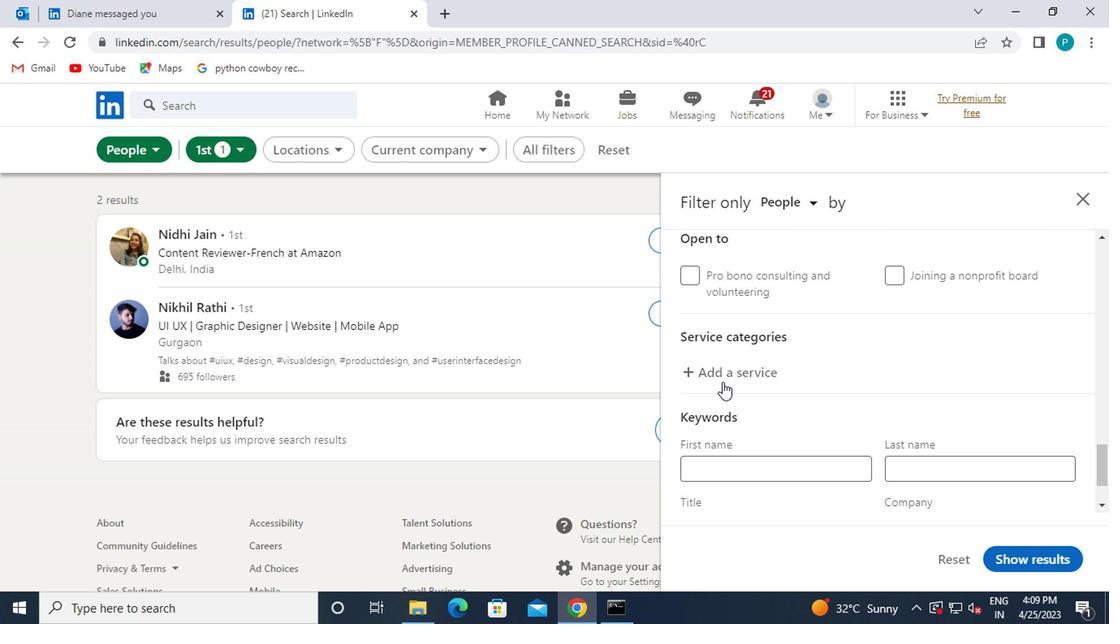 
Action: Mouse moved to (815, 350)
Screenshot: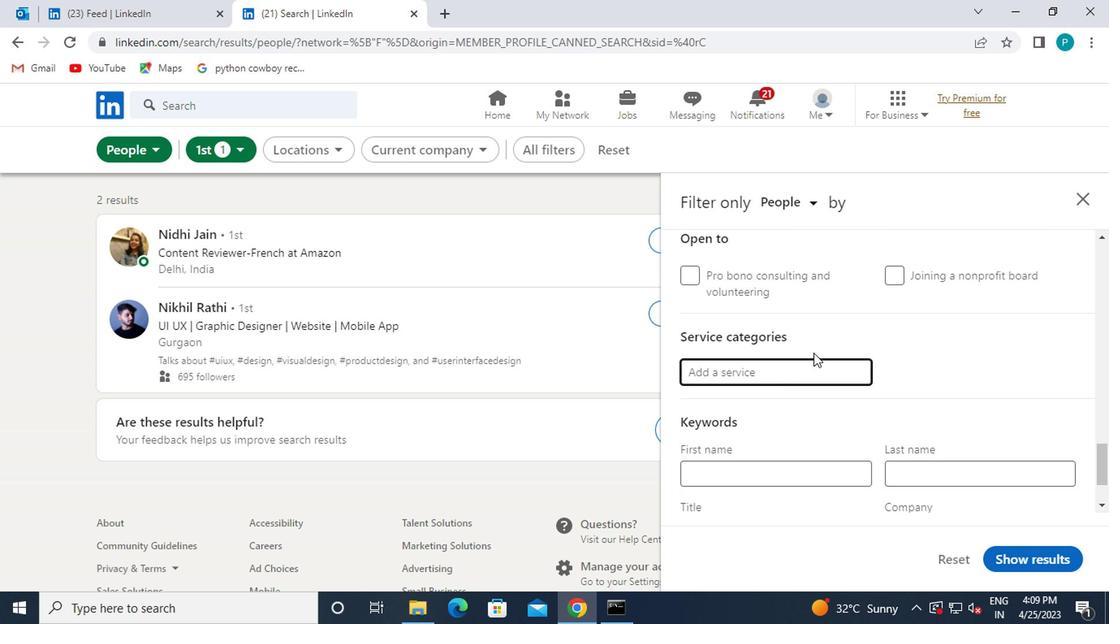 
Action: Key pressed CUSTOMER
Screenshot: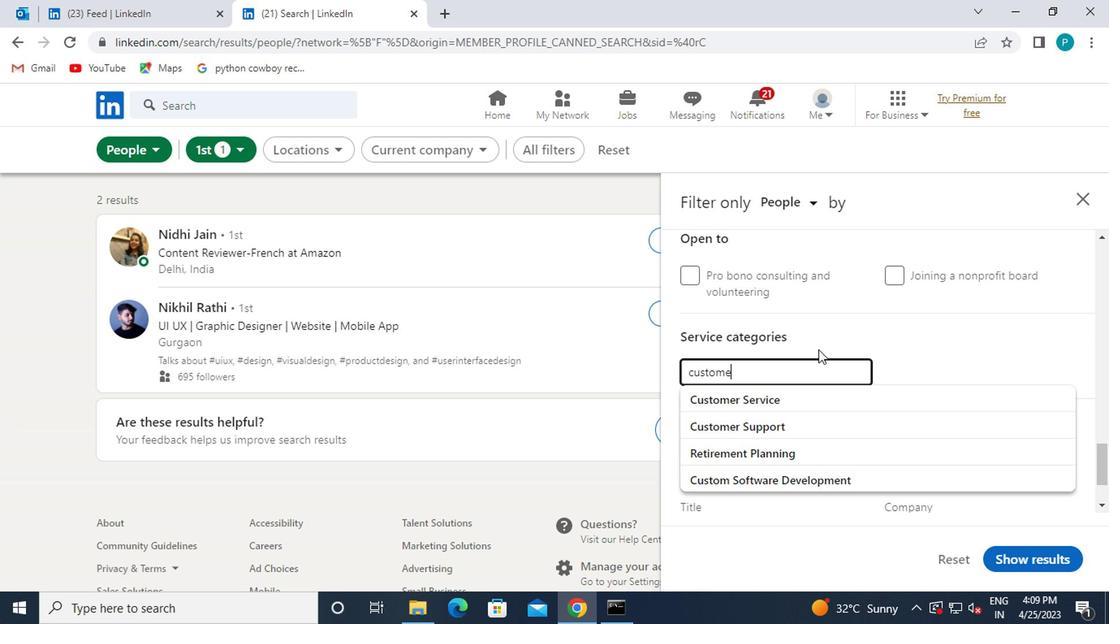 
Action: Mouse moved to (806, 391)
Screenshot: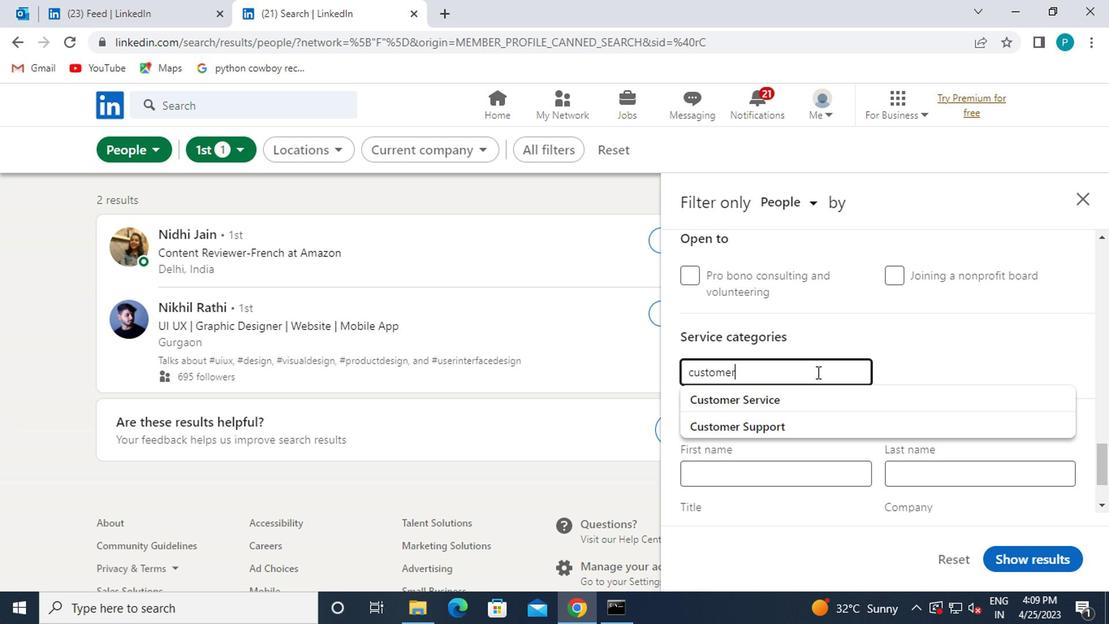
Action: Mouse pressed left at (806, 391)
Screenshot: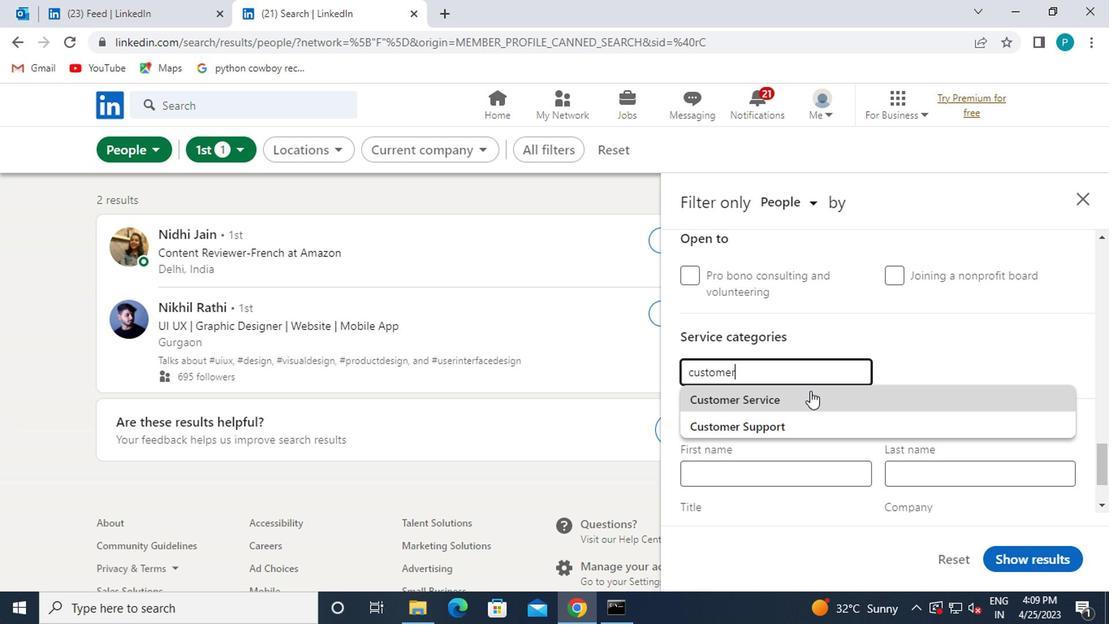 
Action: Mouse moved to (728, 405)
Screenshot: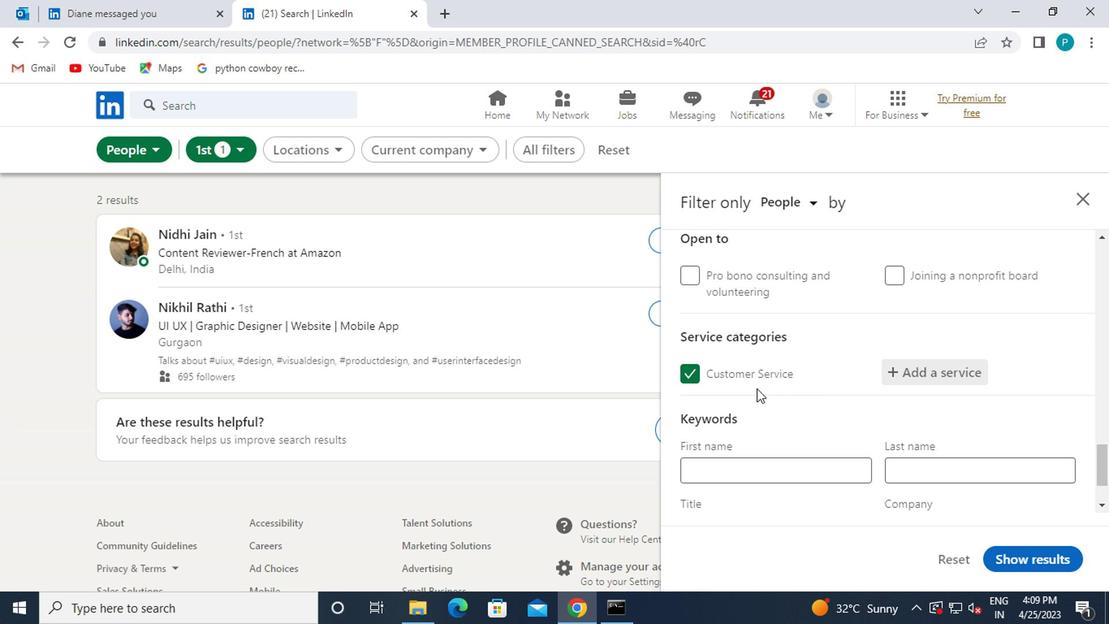 
Action: Mouse scrolled (728, 404) with delta (0, -1)
Screenshot: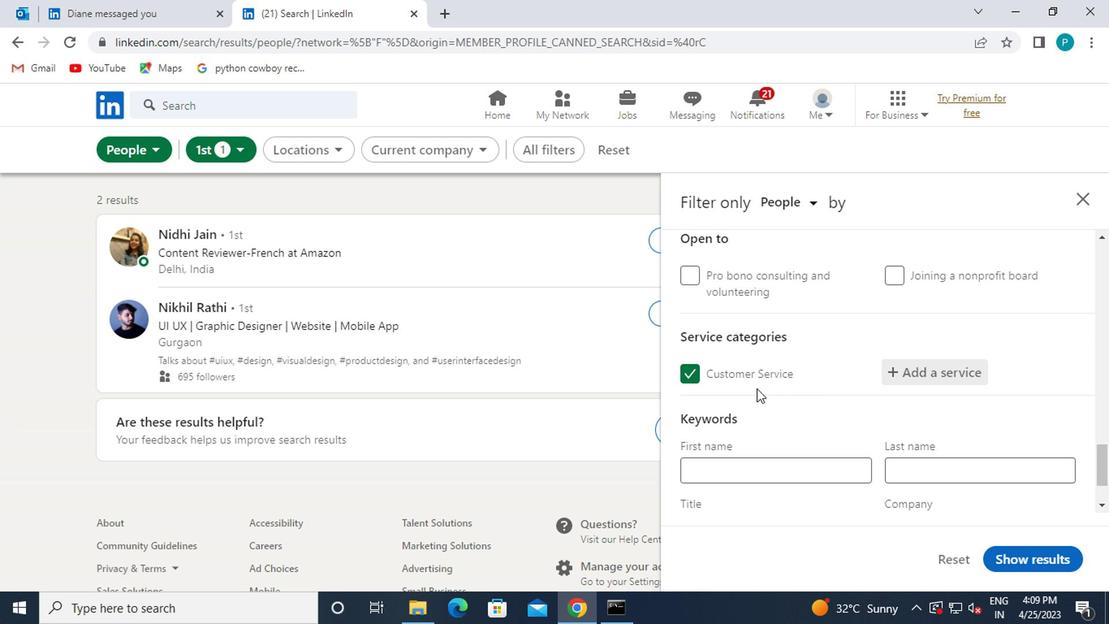 
Action: Mouse moved to (728, 407)
Screenshot: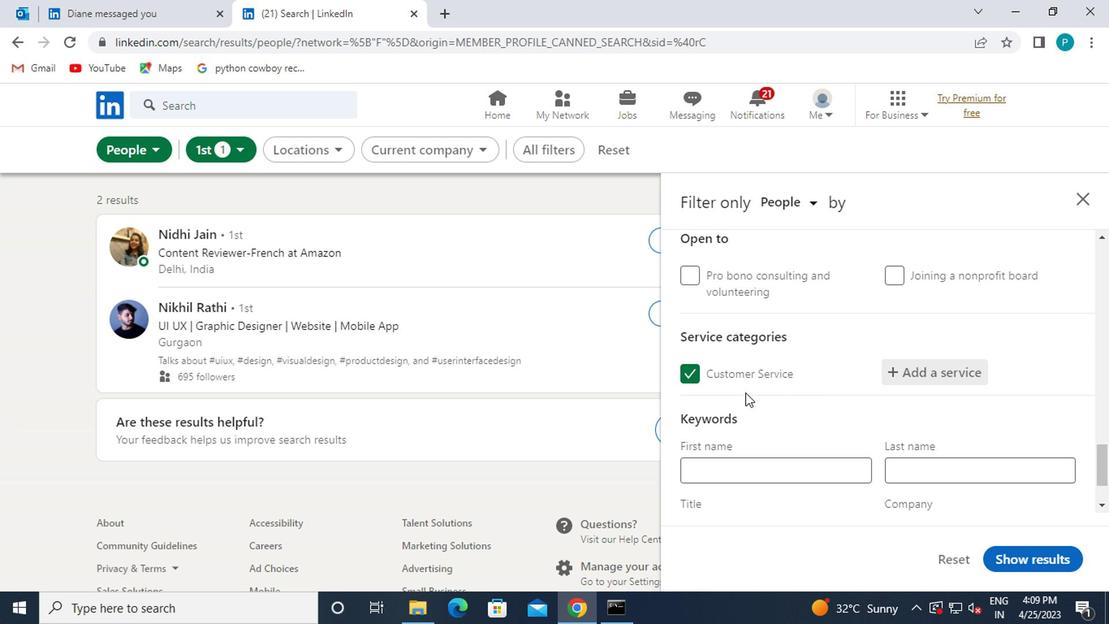 
Action: Mouse scrolled (728, 406) with delta (0, 0)
Screenshot: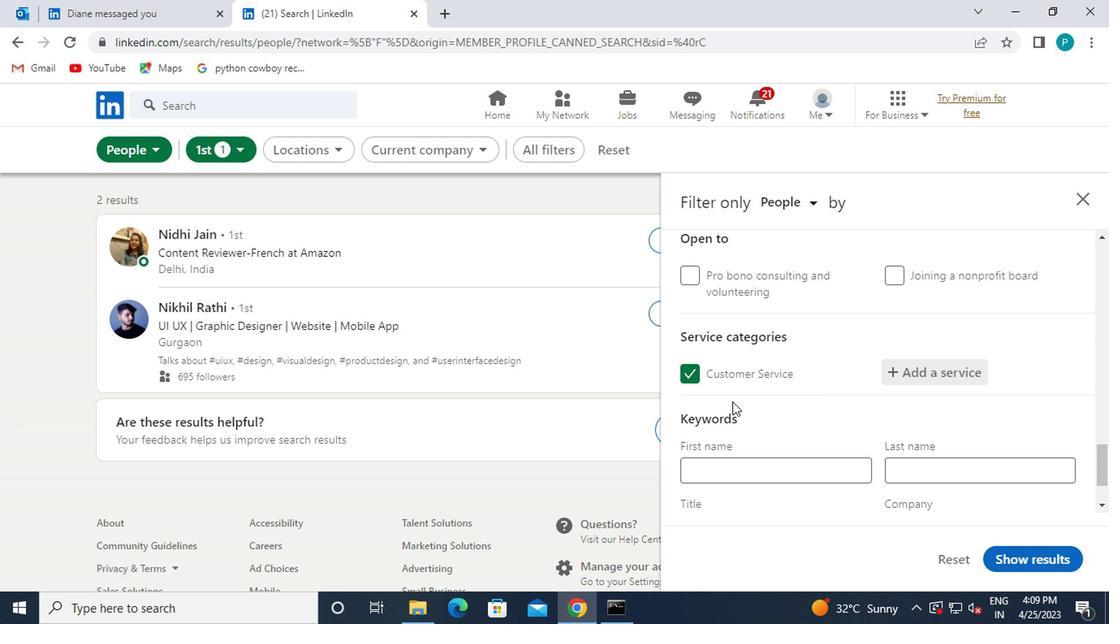 
Action: Mouse moved to (746, 448)
Screenshot: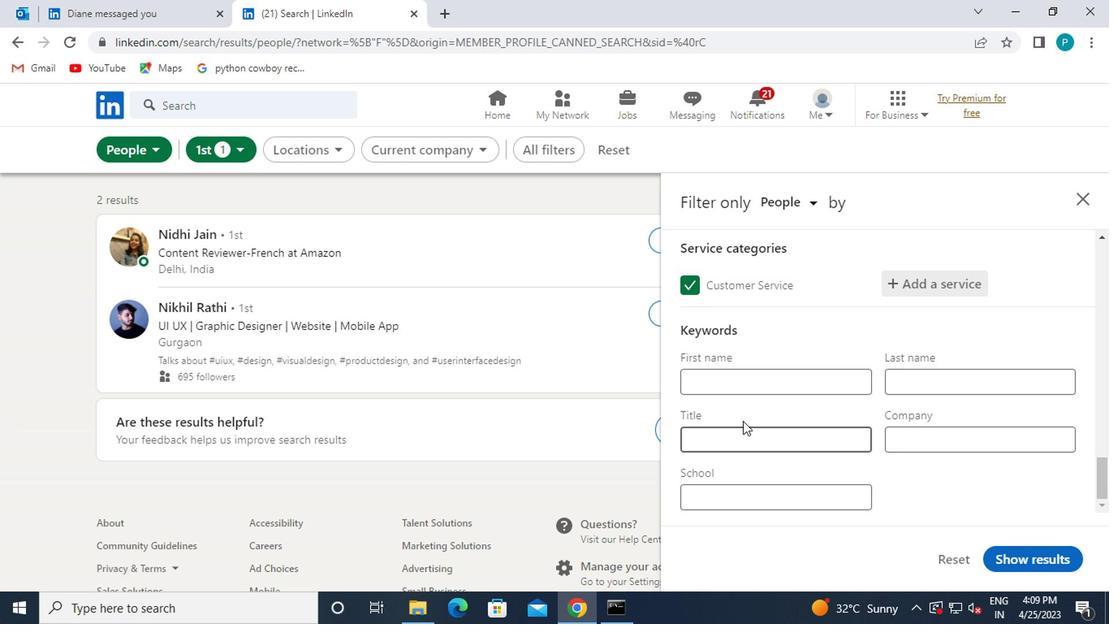 
Action: Mouse pressed left at (746, 448)
Screenshot: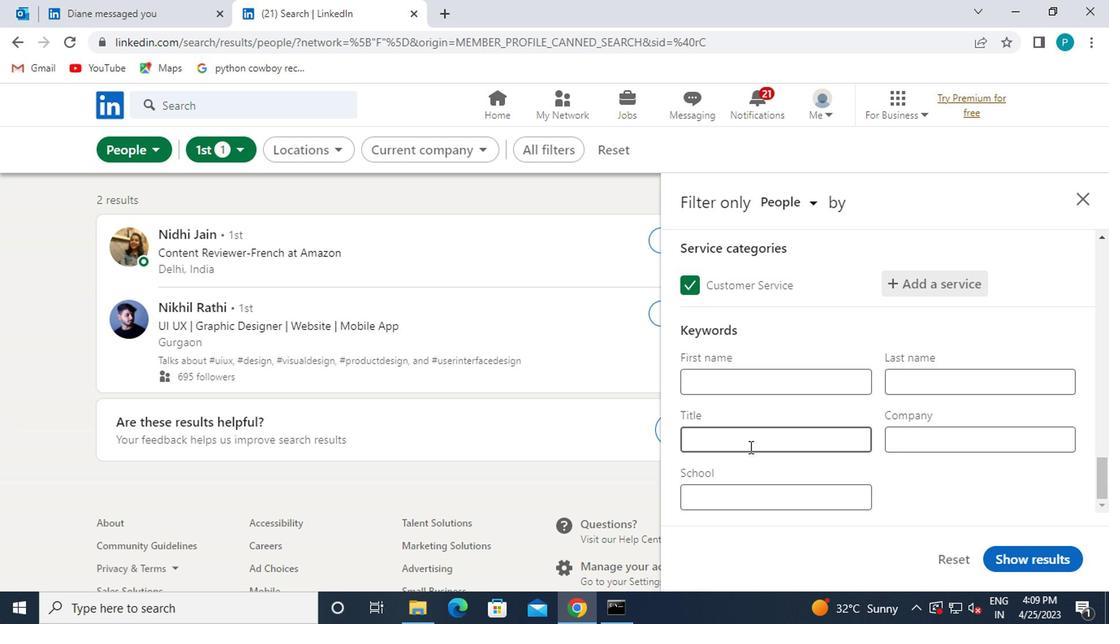 
Action: Mouse moved to (796, 453)
Screenshot: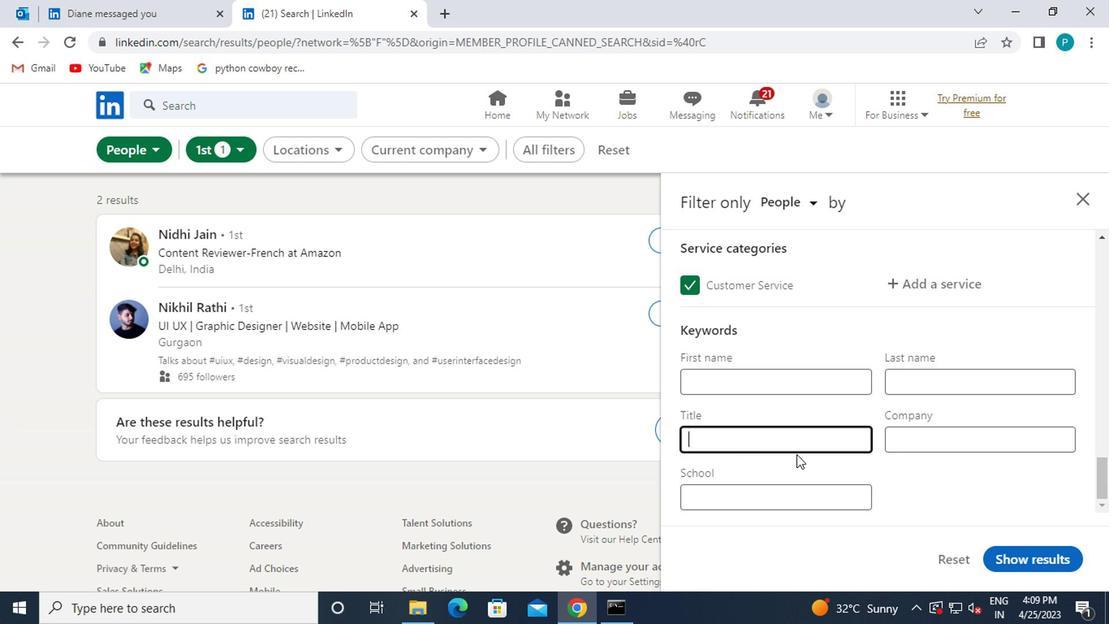 
Action: Key pressed AC<Key.backspace><Key.backspace>
Screenshot: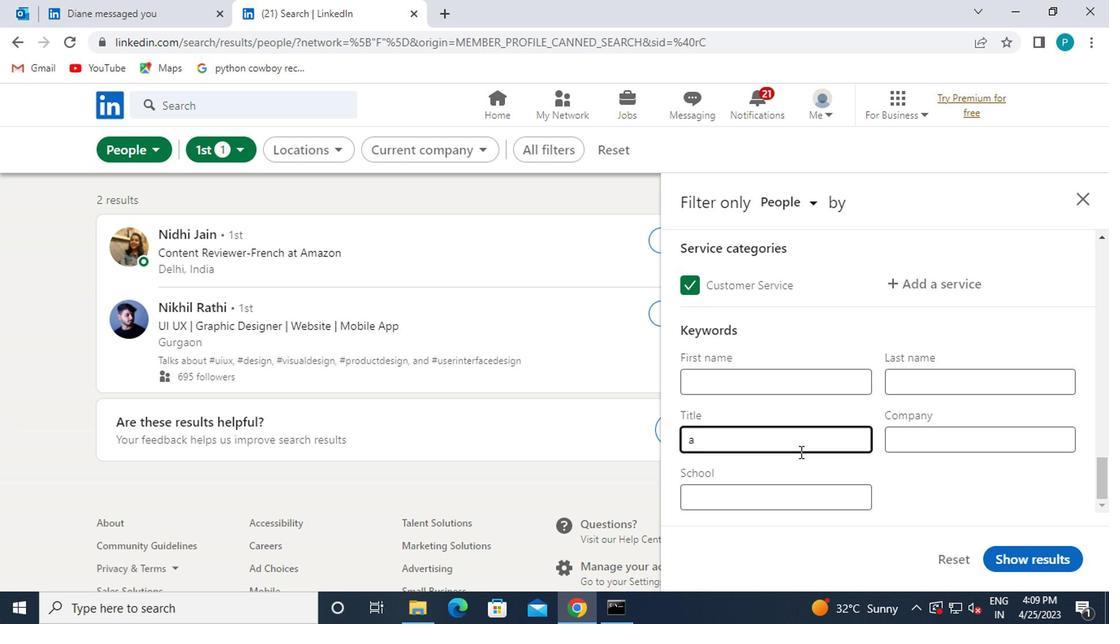 
Action: Mouse moved to (749, 485)
Screenshot: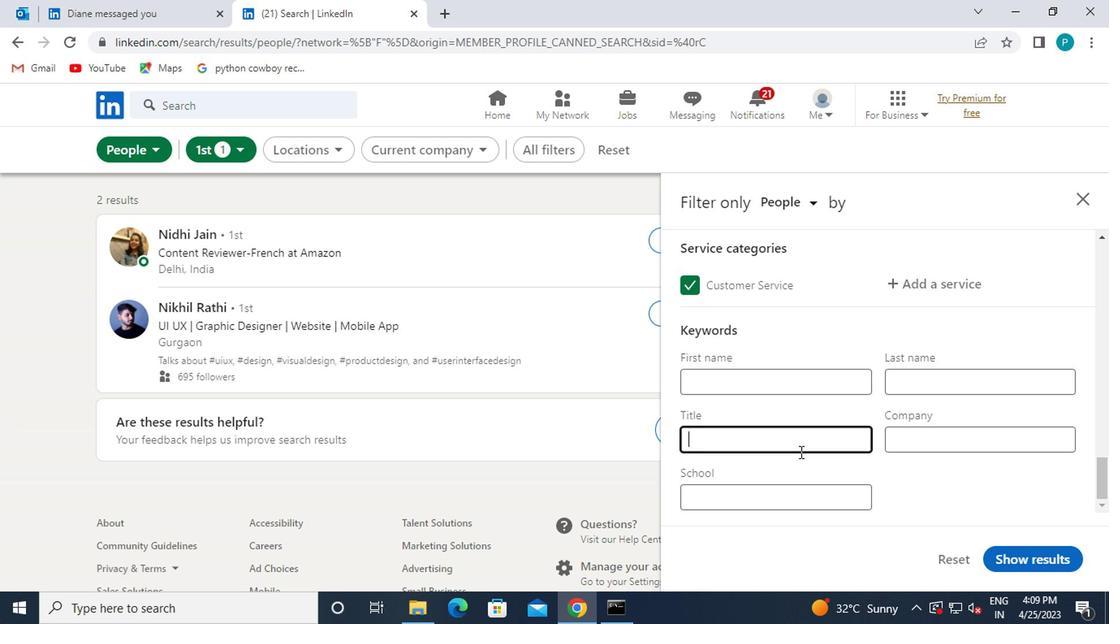 
Action: Key pressed <Key.caps_lock>
Screenshot: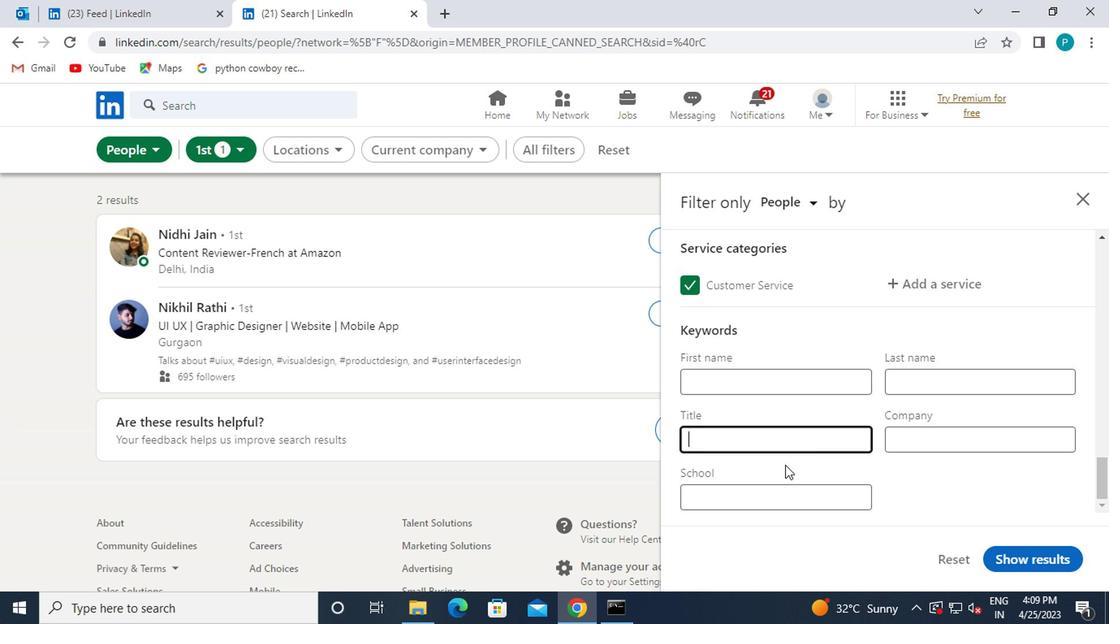 
Action: Mouse moved to (748, 493)
Screenshot: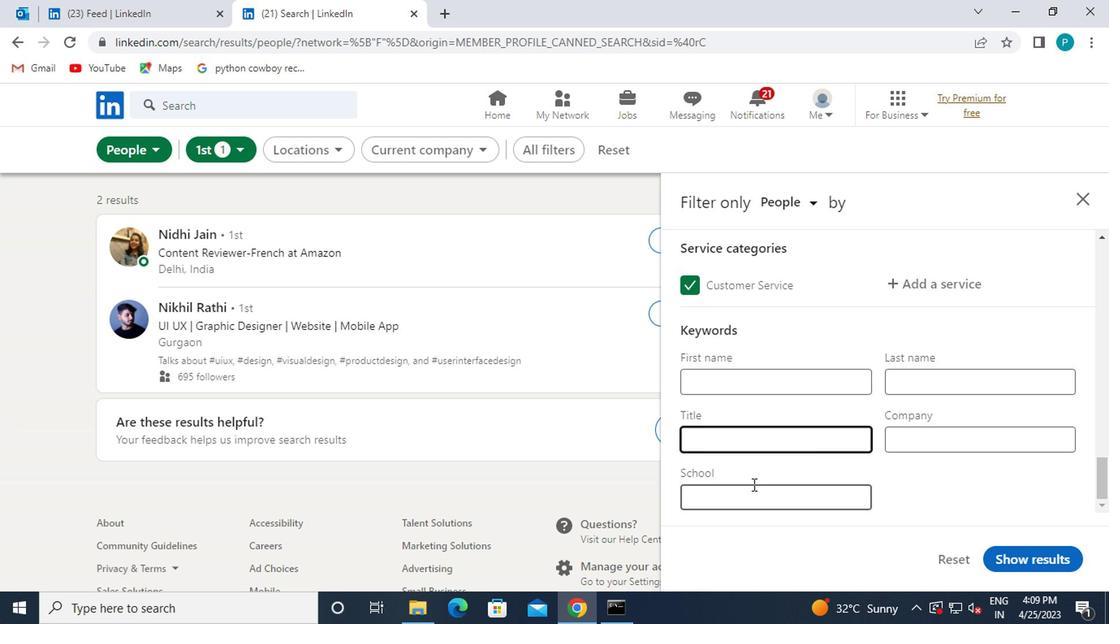 
Action: Key pressed A
Screenshot: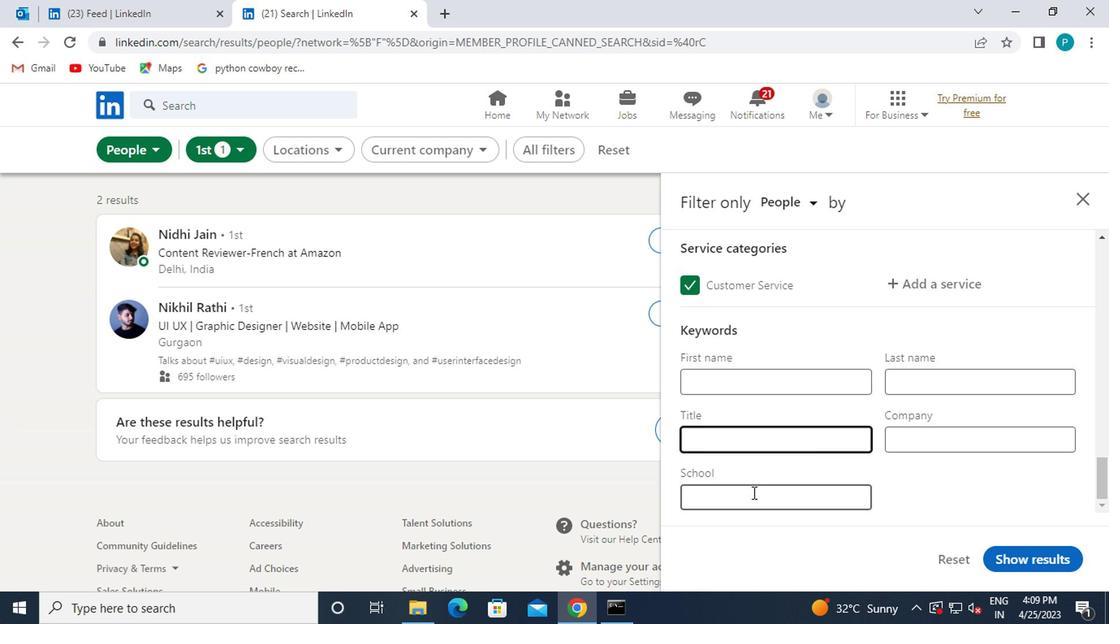 
Action: Mouse moved to (740, 502)
Screenshot: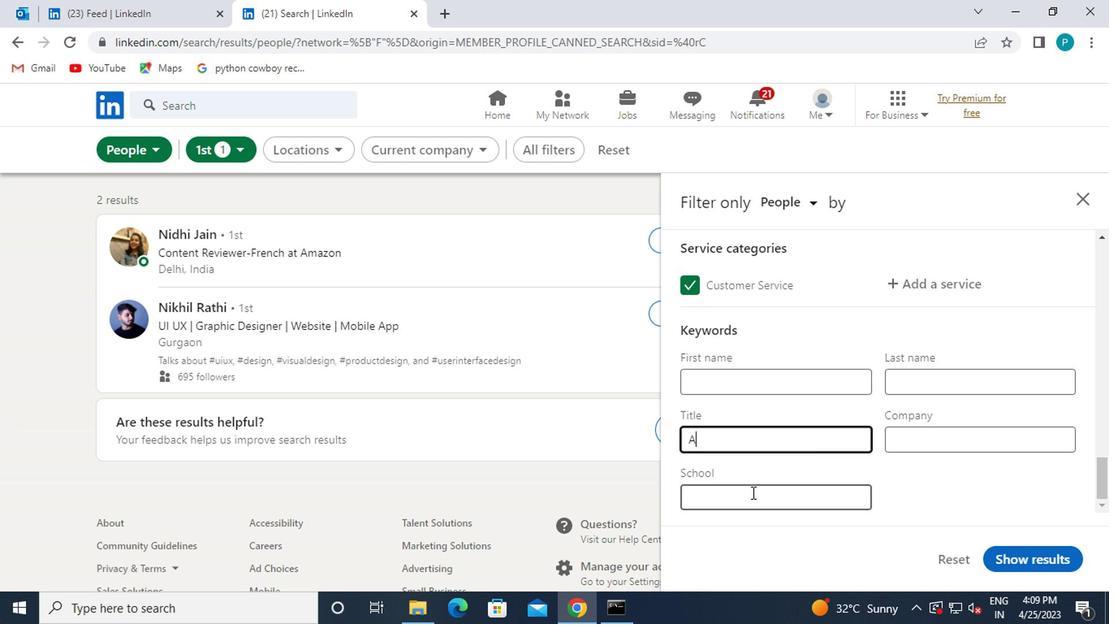 
Action: Key pressed <Key.caps_lock>
Screenshot: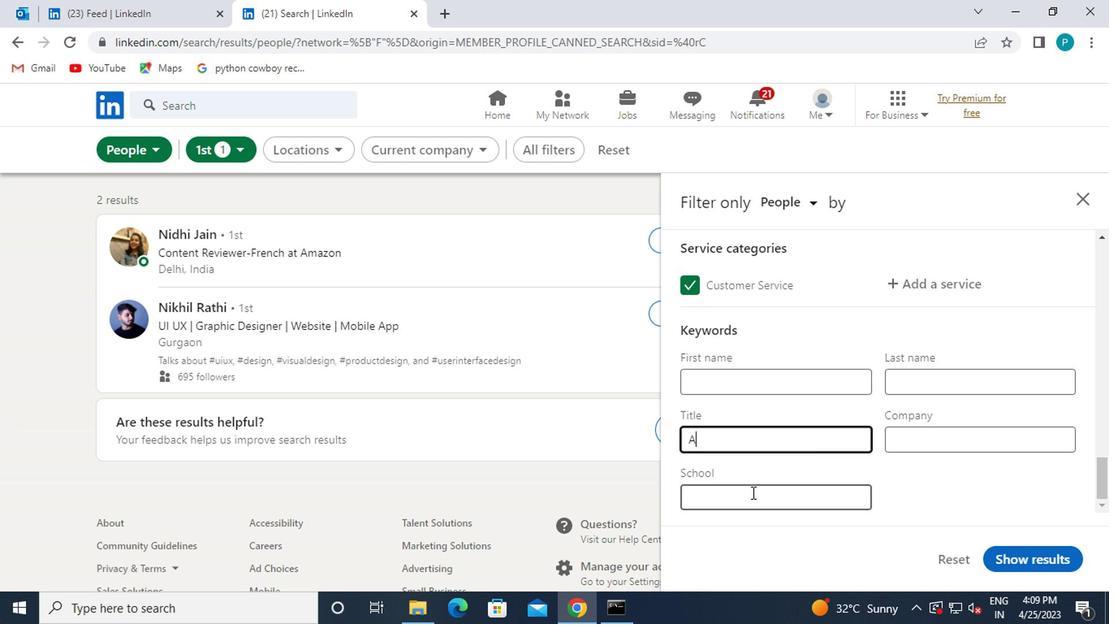 
Action: Mouse moved to (774, 520)
Screenshot: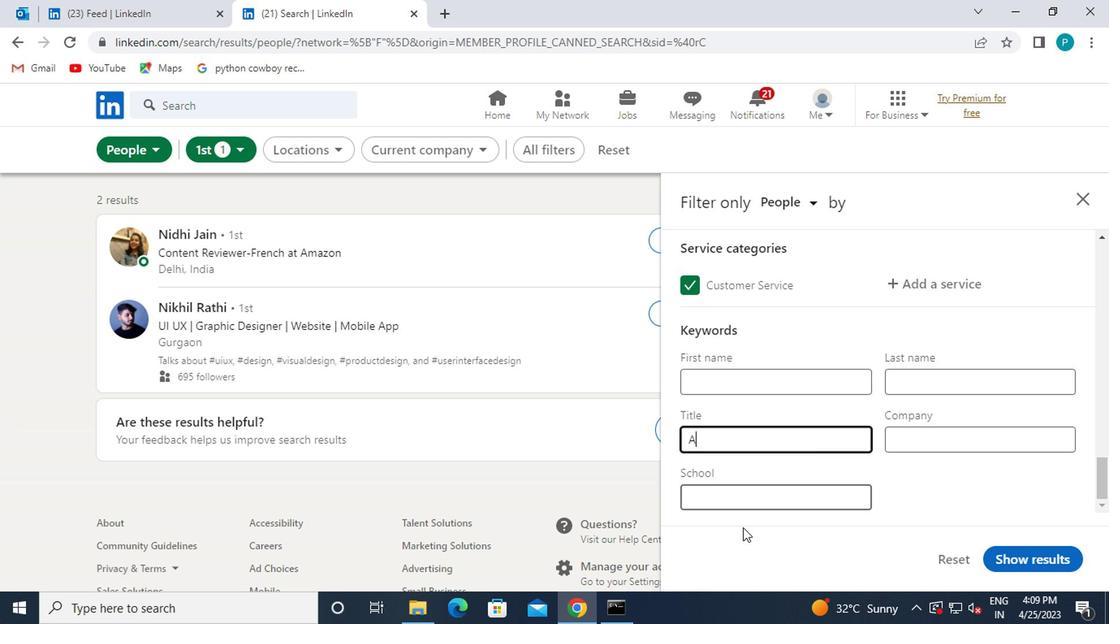 
Action: Key pressed CTUARY
Screenshot: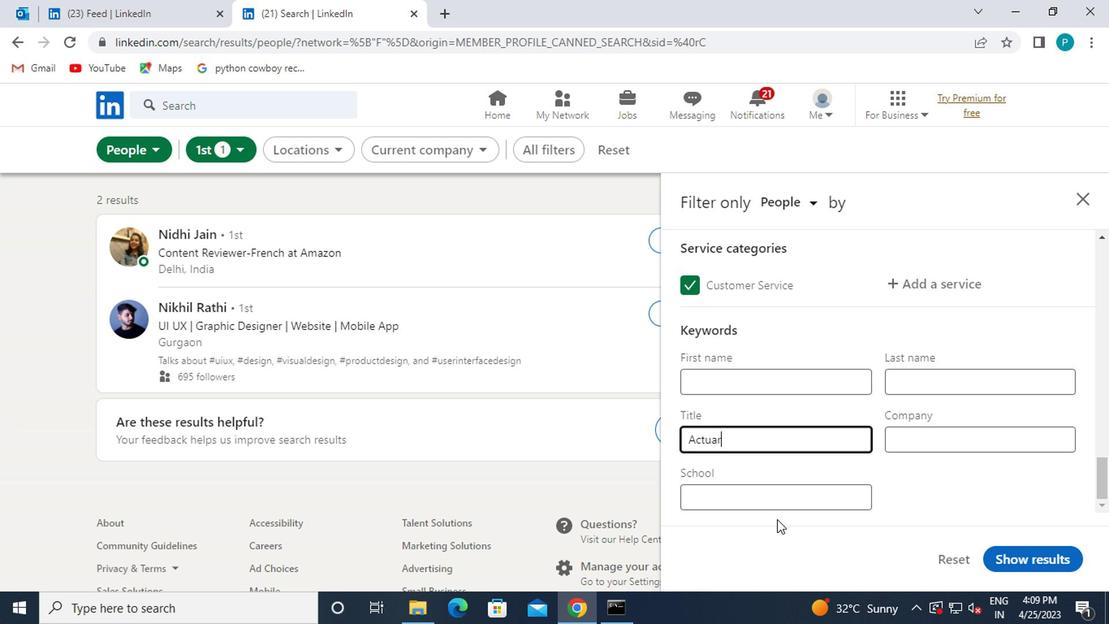
Action: Mouse moved to (1025, 563)
Screenshot: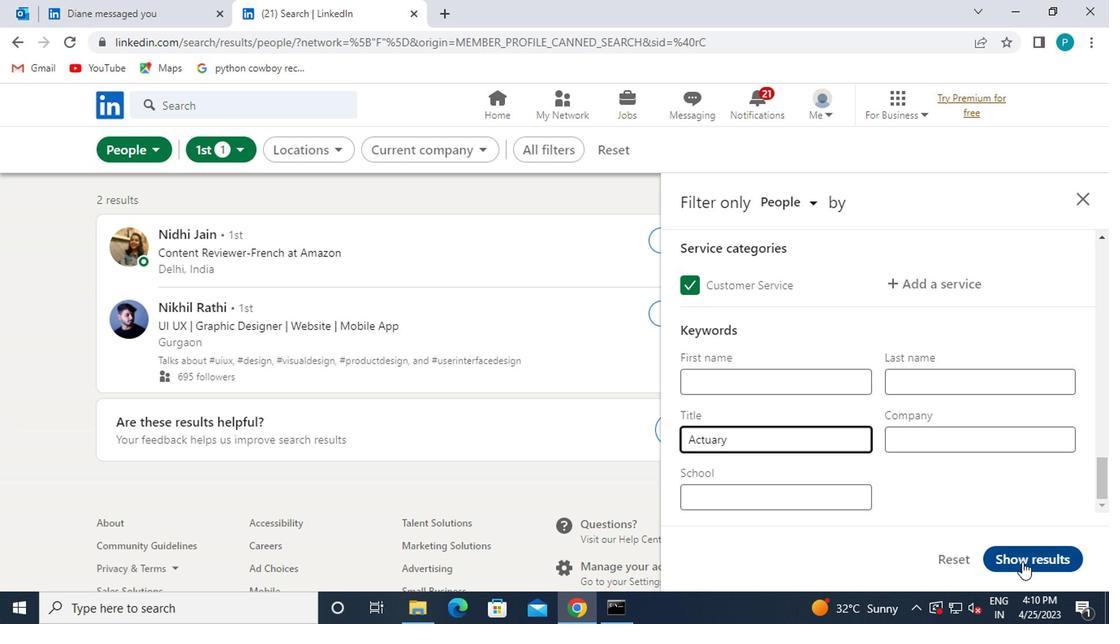 
Action: Mouse pressed left at (1025, 563)
Screenshot: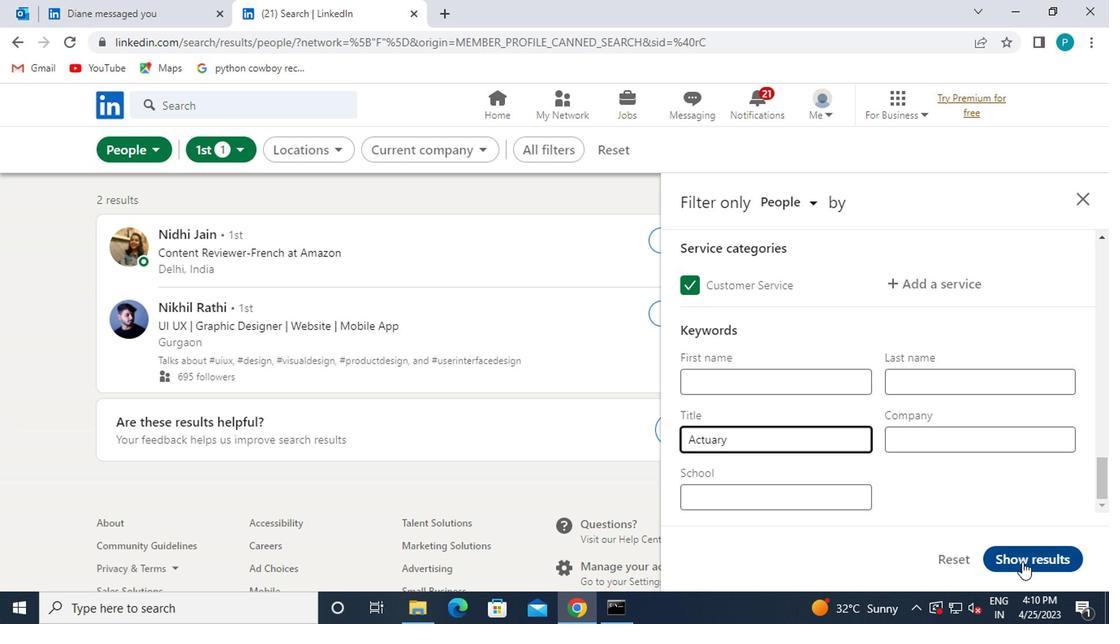 
Action: Mouse moved to (1033, 563)
Screenshot: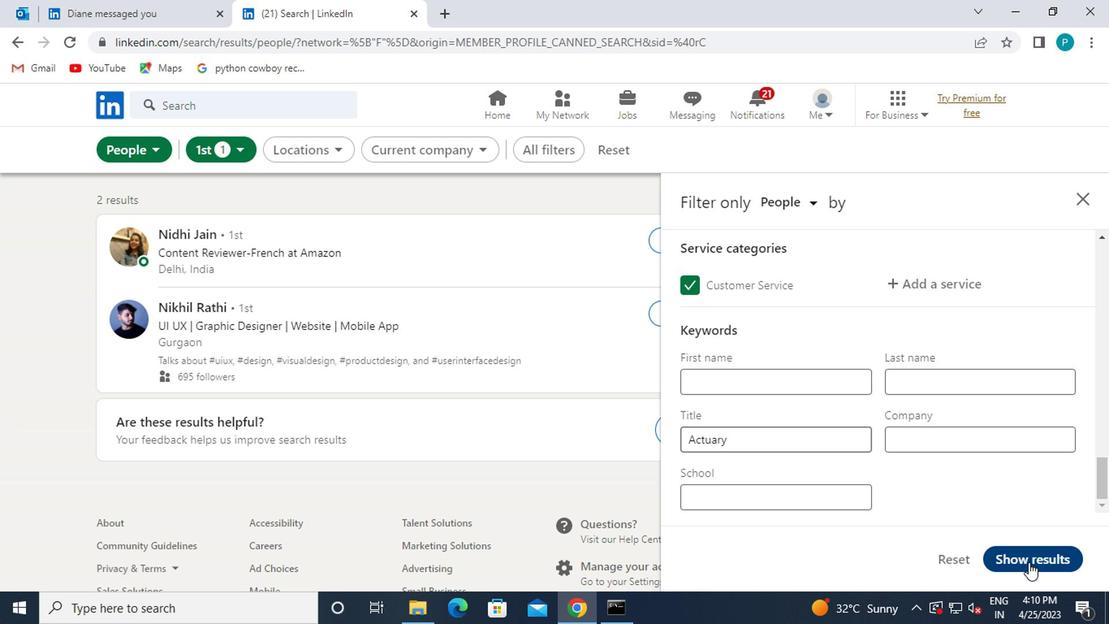 
